 Task: Look for space in Mangalore, India from 6th September, 2023 to 18th September, 2023 for 3 adults in price range Rs.6000 to Rs.12000. Place can be entire place with 2 bedrooms having 2 beds and 2 bathrooms. Property type can be house, flat, guest house, hotel. Booking option can be shelf check-in. Required host language is English.
Action: Mouse moved to (495, 93)
Screenshot: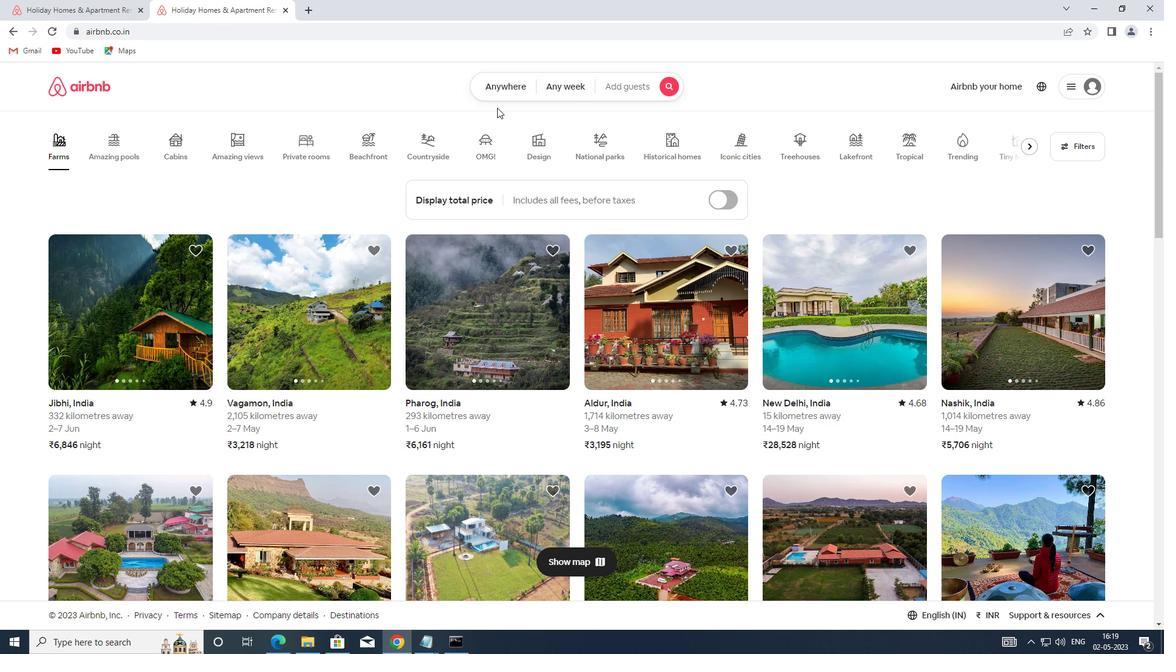 
Action: Mouse pressed left at (495, 93)
Screenshot: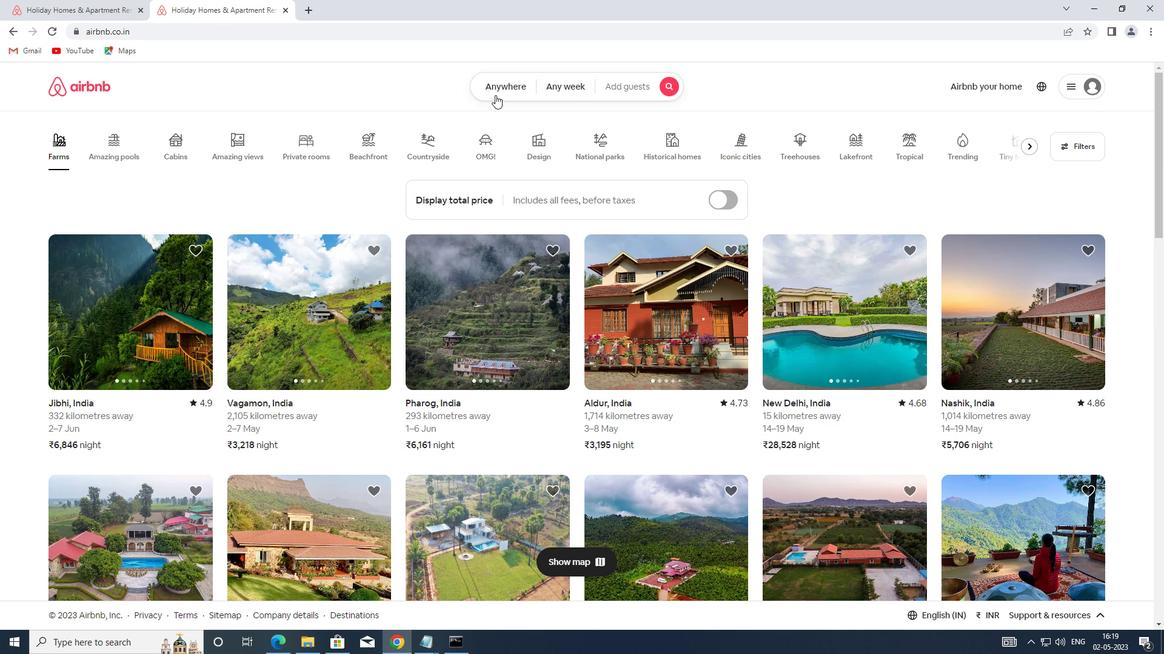 
Action: Mouse moved to (445, 140)
Screenshot: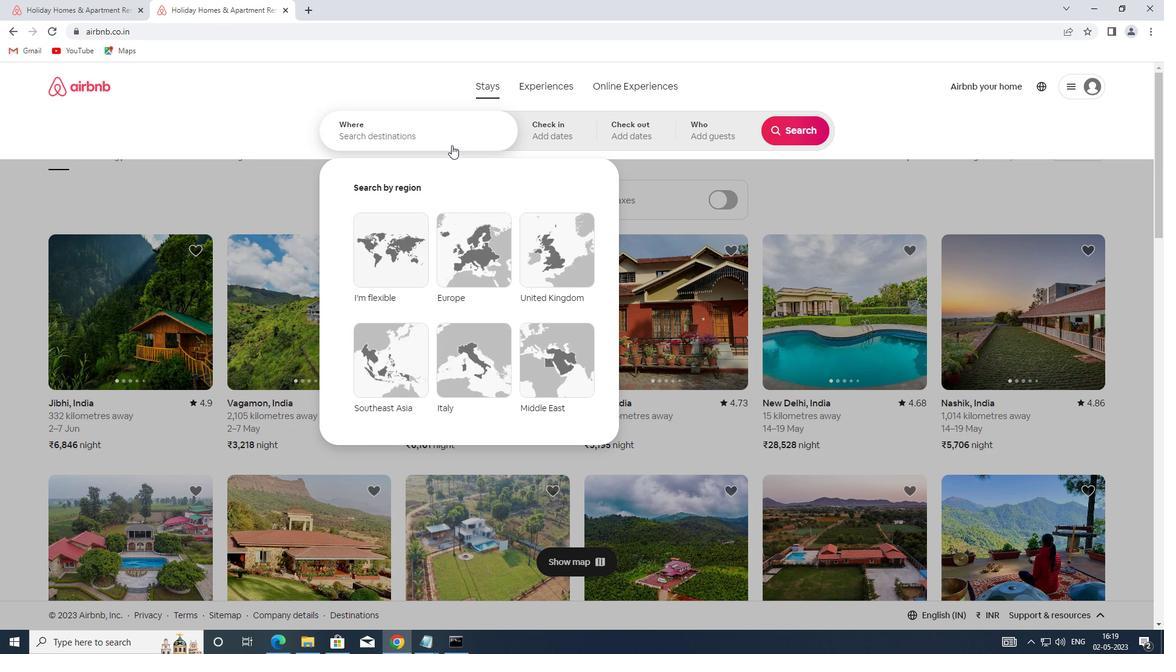 
Action: Mouse pressed left at (445, 140)
Screenshot: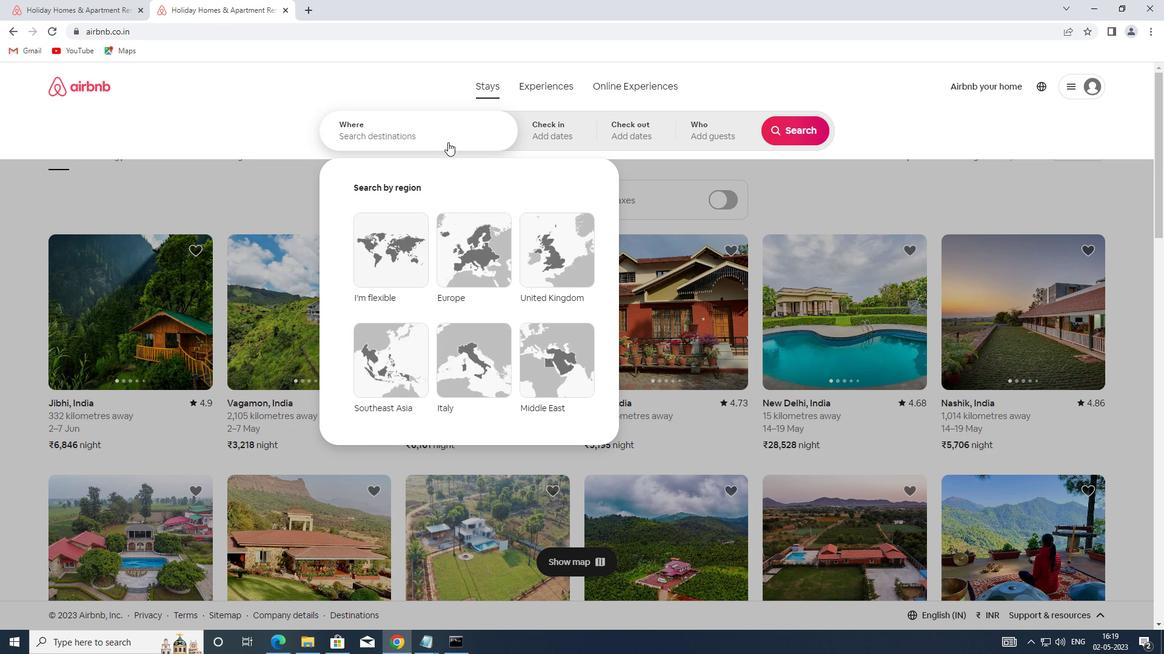 
Action: Key pressed <Key.shift>MANGALORE,<Key.shift>INDIA
Screenshot: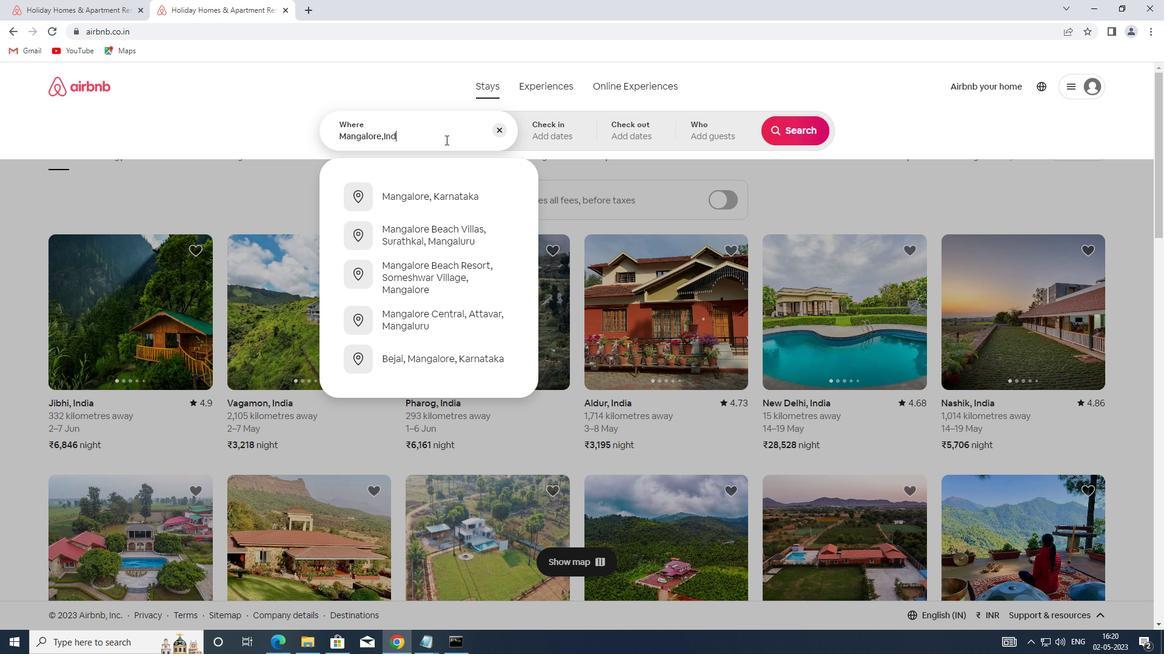 
Action: Mouse moved to (553, 136)
Screenshot: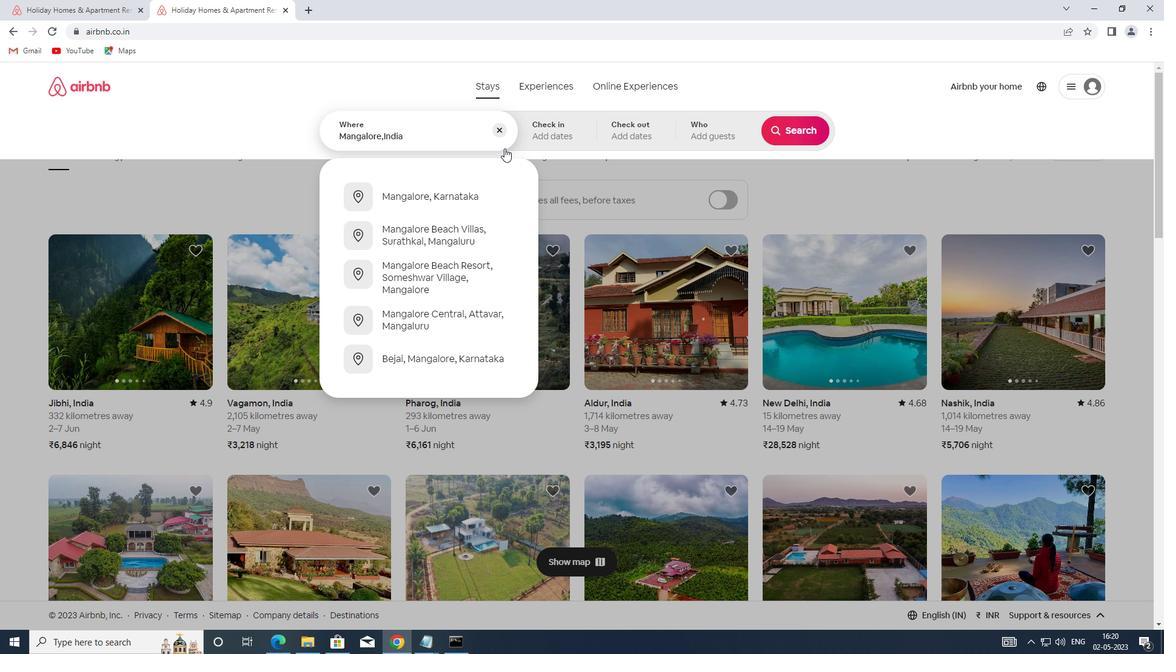 
Action: Mouse pressed left at (553, 136)
Screenshot: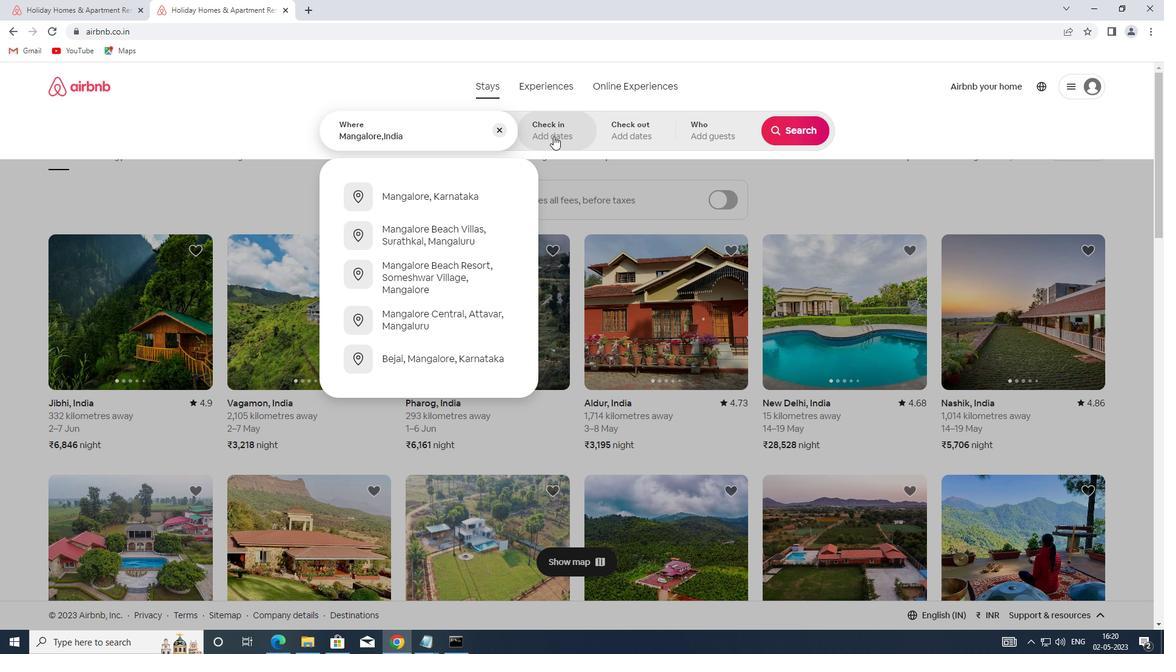 
Action: Mouse moved to (790, 229)
Screenshot: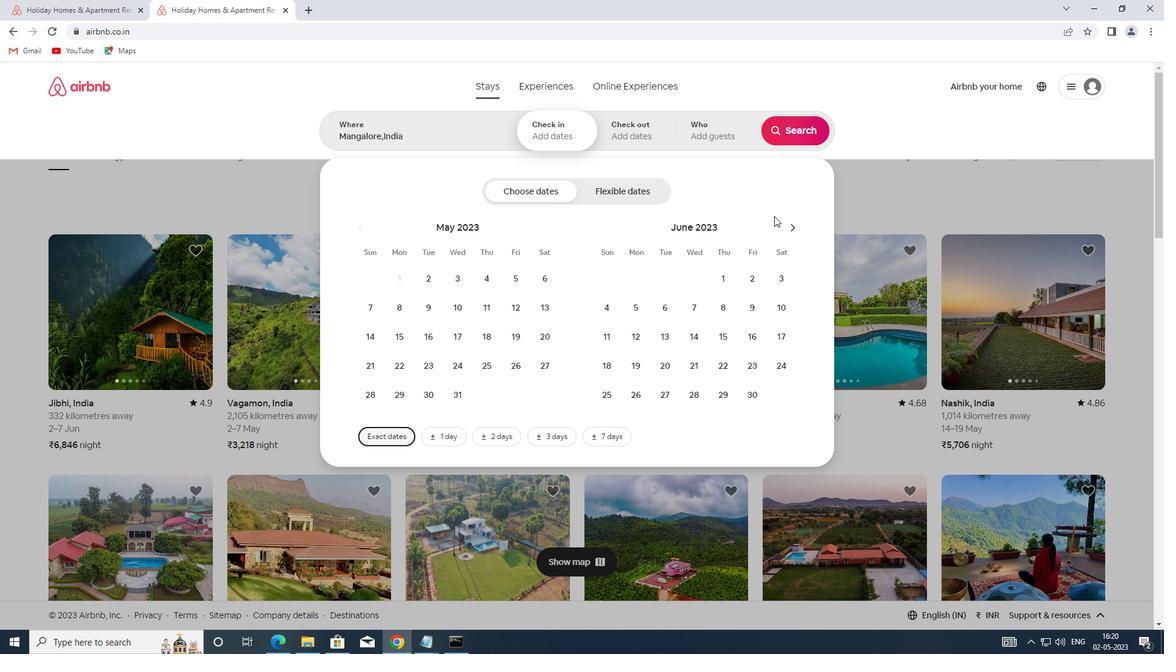 
Action: Mouse pressed left at (790, 229)
Screenshot: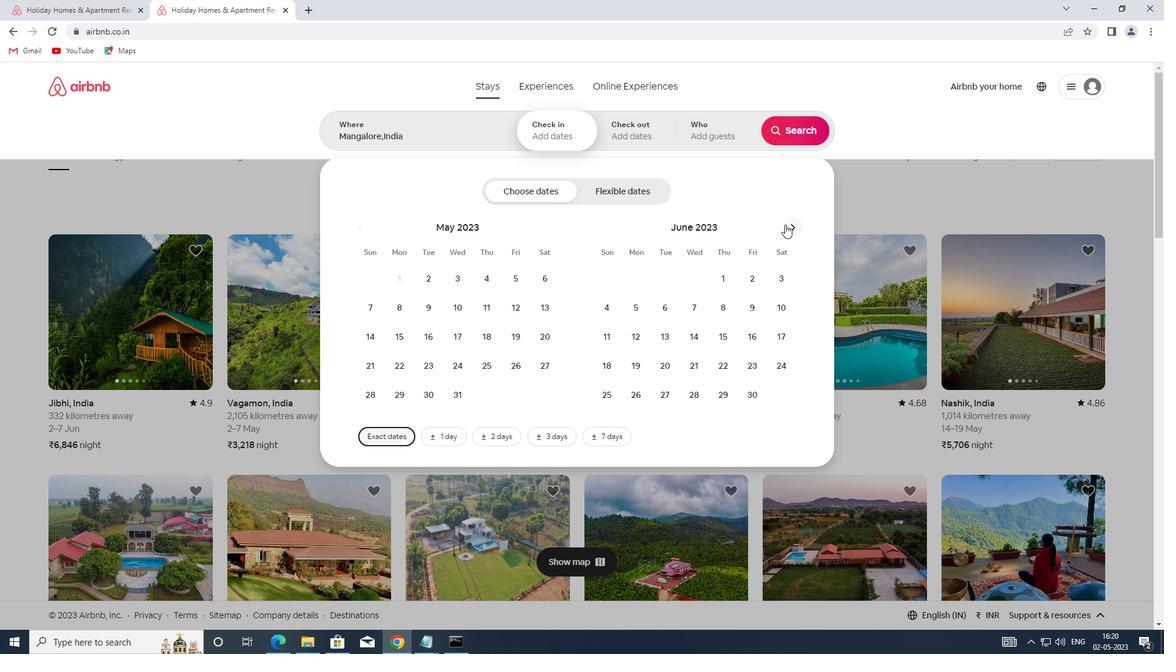 
Action: Mouse moved to (792, 229)
Screenshot: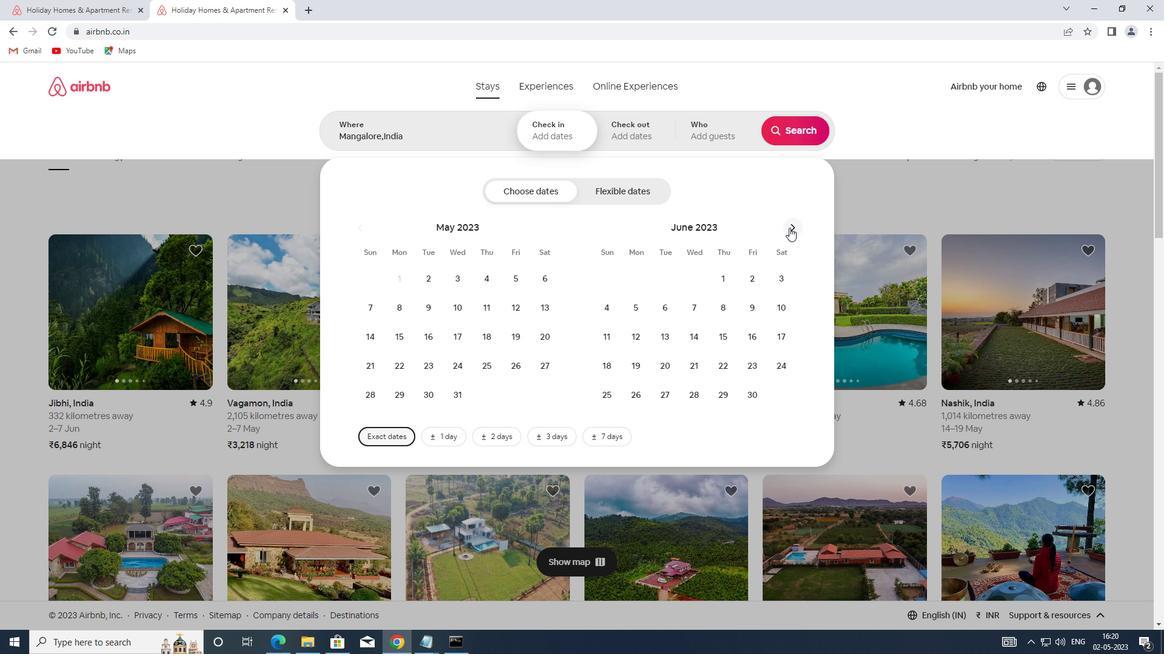 
Action: Mouse pressed left at (792, 229)
Screenshot: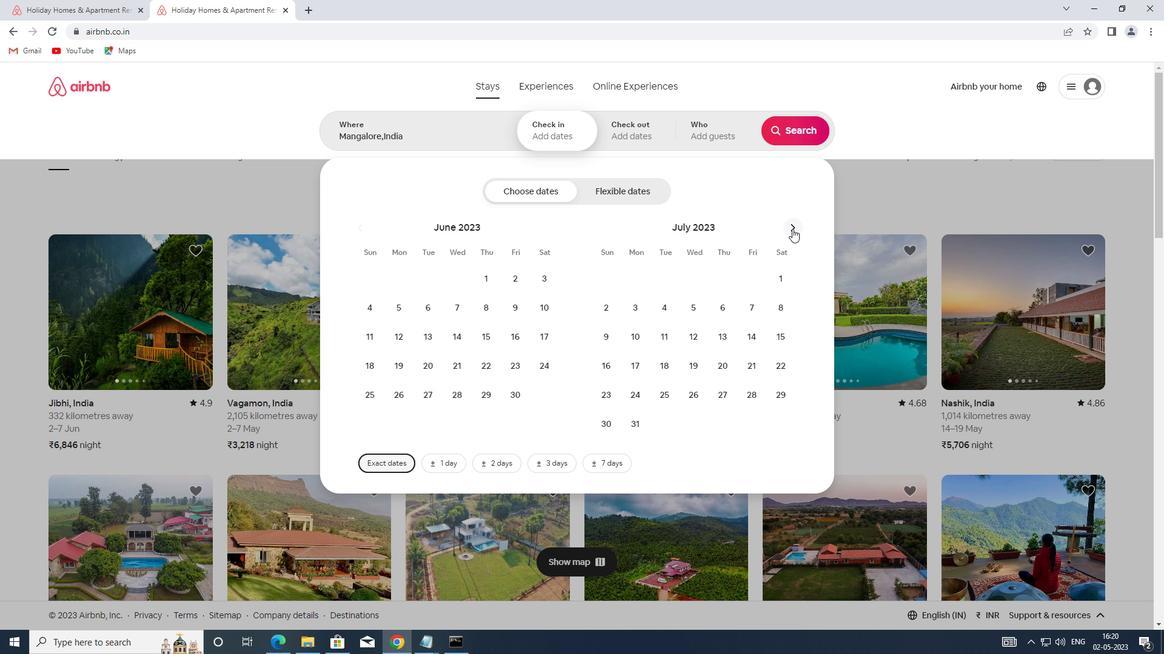 
Action: Mouse pressed left at (792, 229)
Screenshot: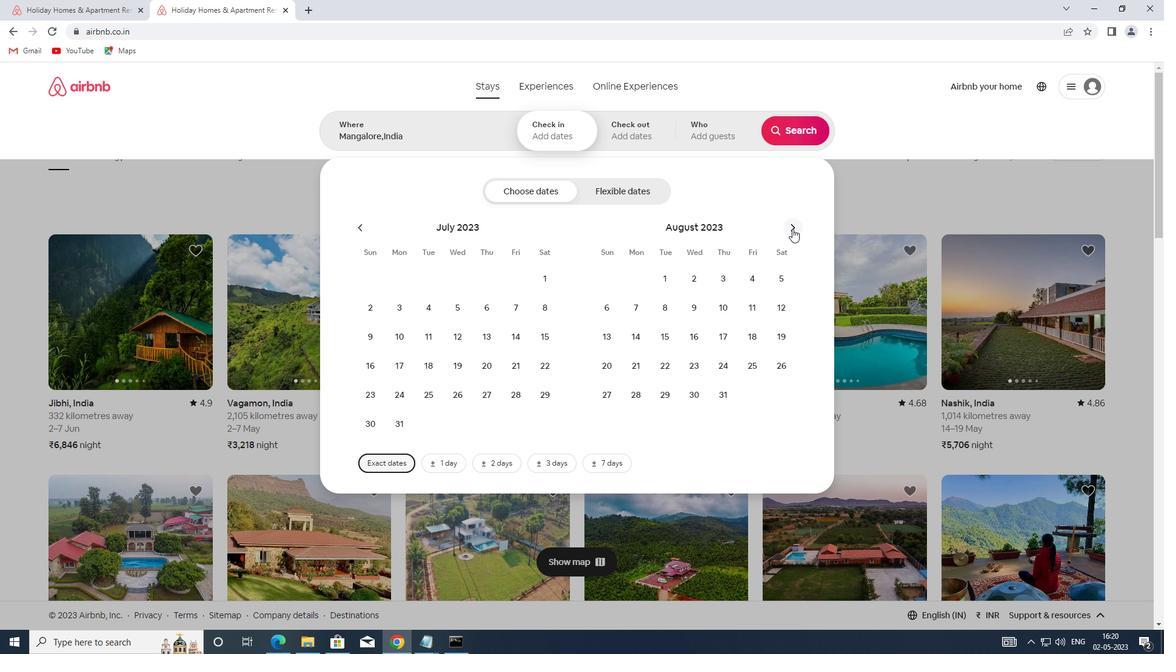 
Action: Mouse moved to (700, 303)
Screenshot: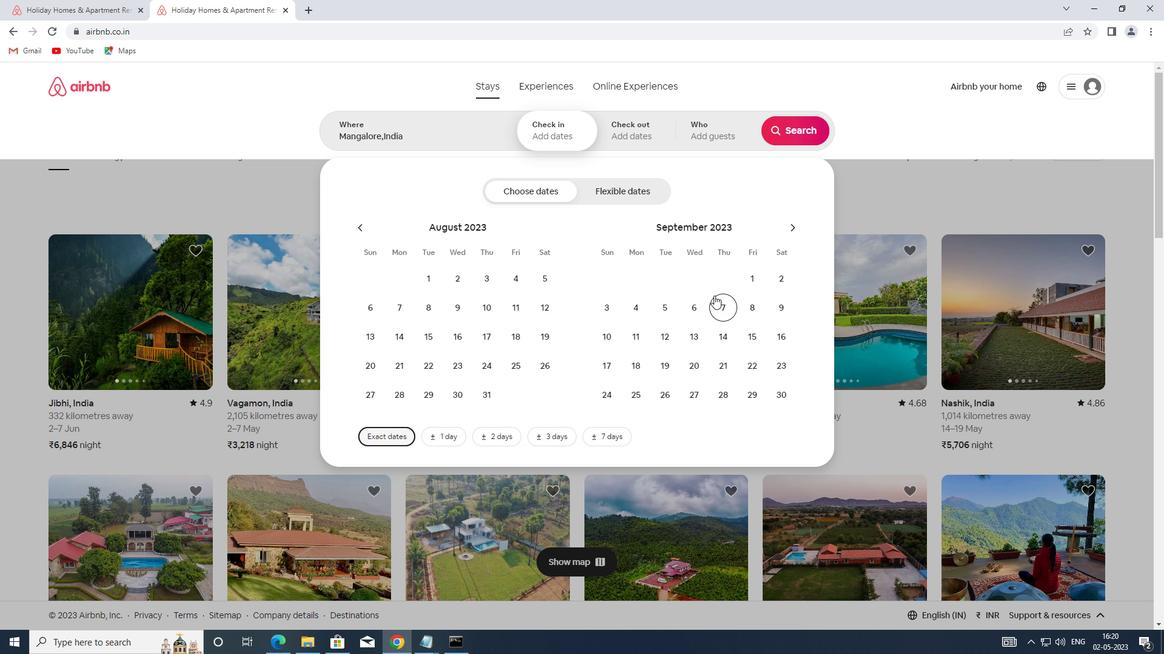 
Action: Mouse pressed left at (700, 303)
Screenshot: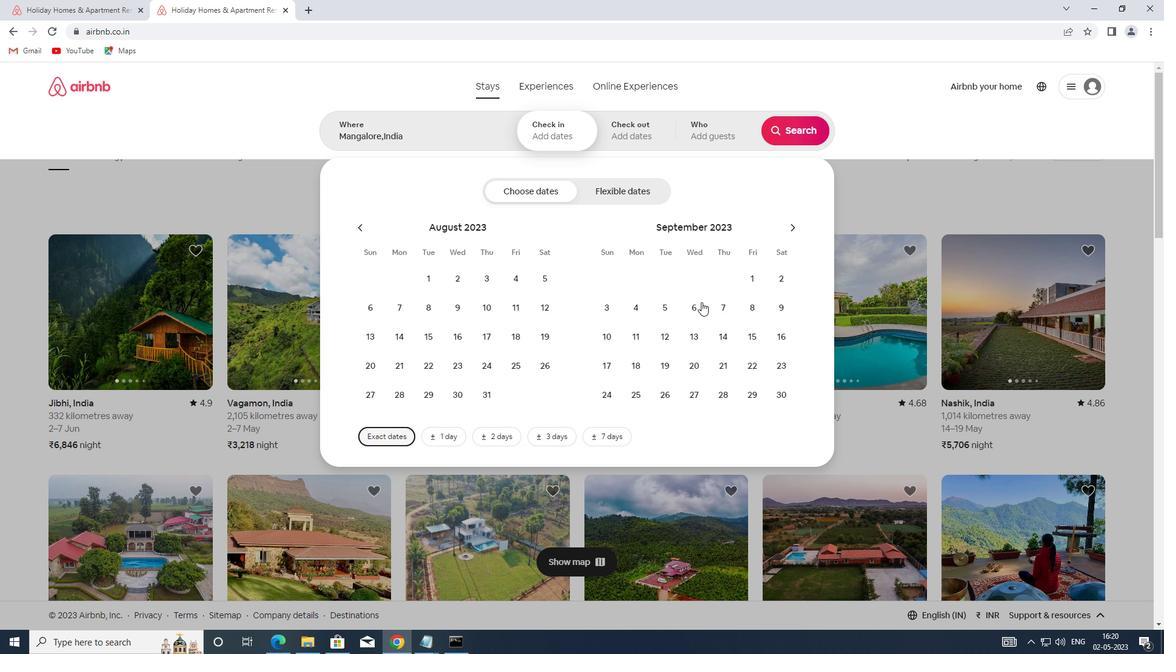 
Action: Mouse moved to (636, 359)
Screenshot: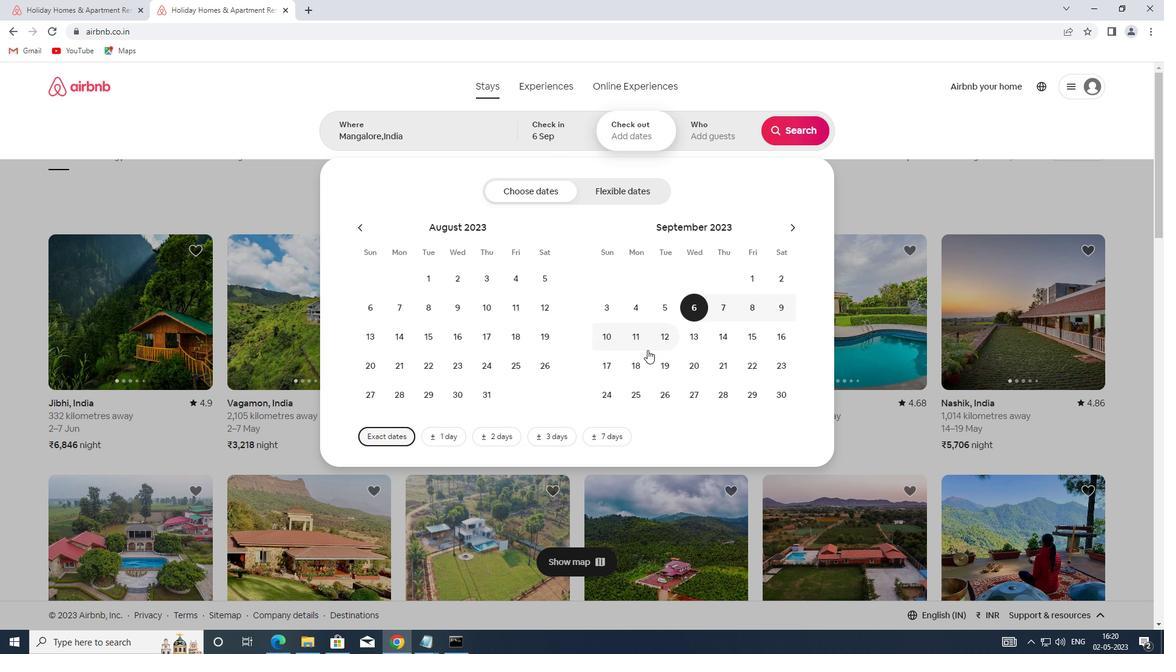 
Action: Mouse pressed left at (636, 359)
Screenshot: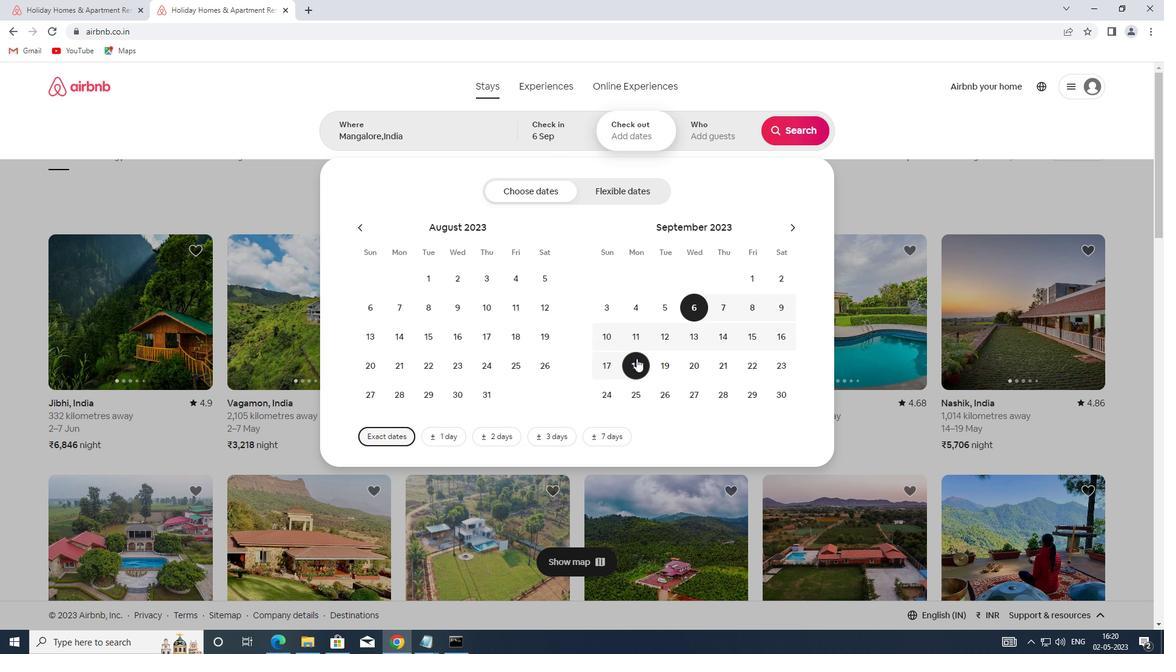 
Action: Mouse moved to (718, 130)
Screenshot: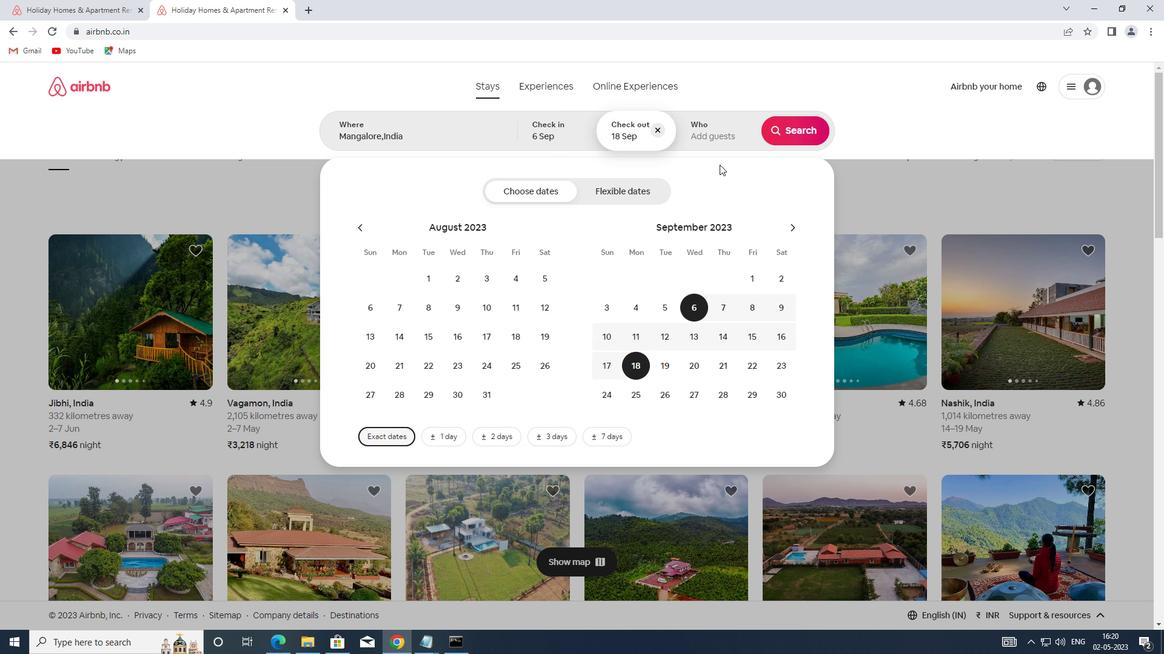 
Action: Mouse pressed left at (718, 130)
Screenshot: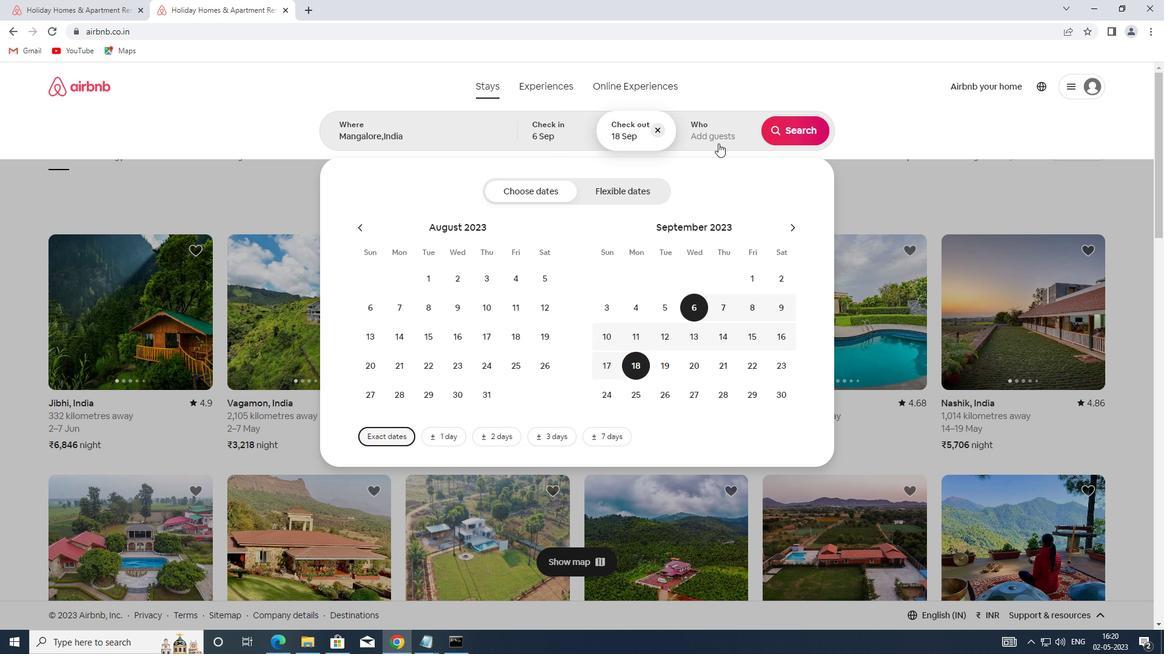 
Action: Mouse moved to (799, 186)
Screenshot: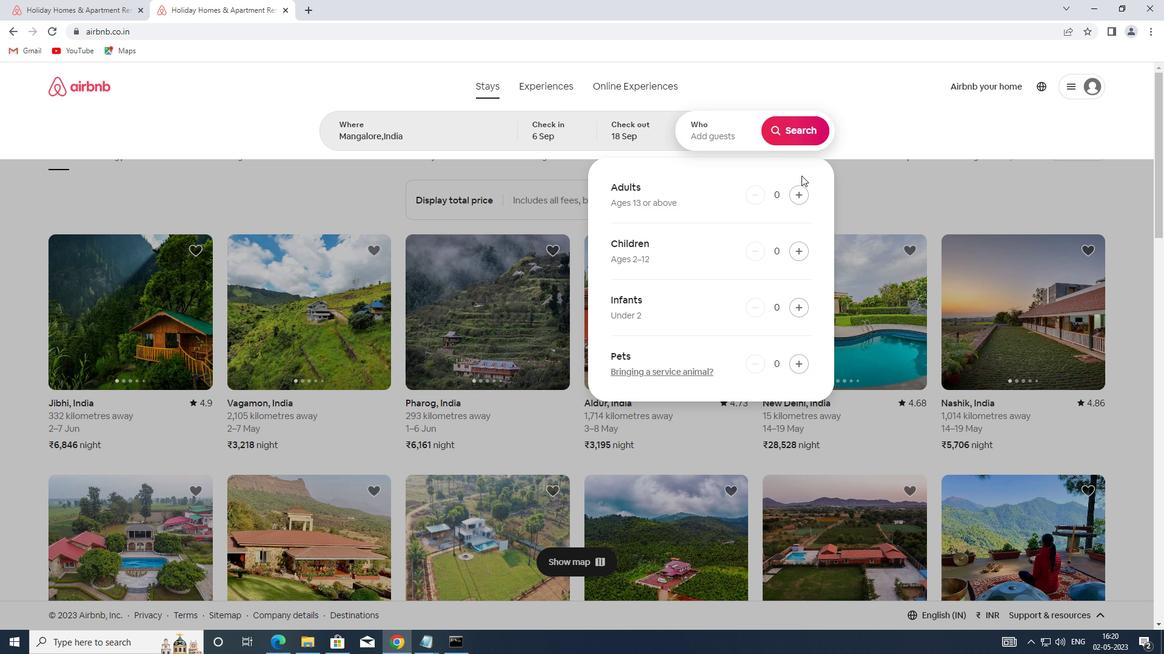 
Action: Mouse pressed left at (799, 186)
Screenshot: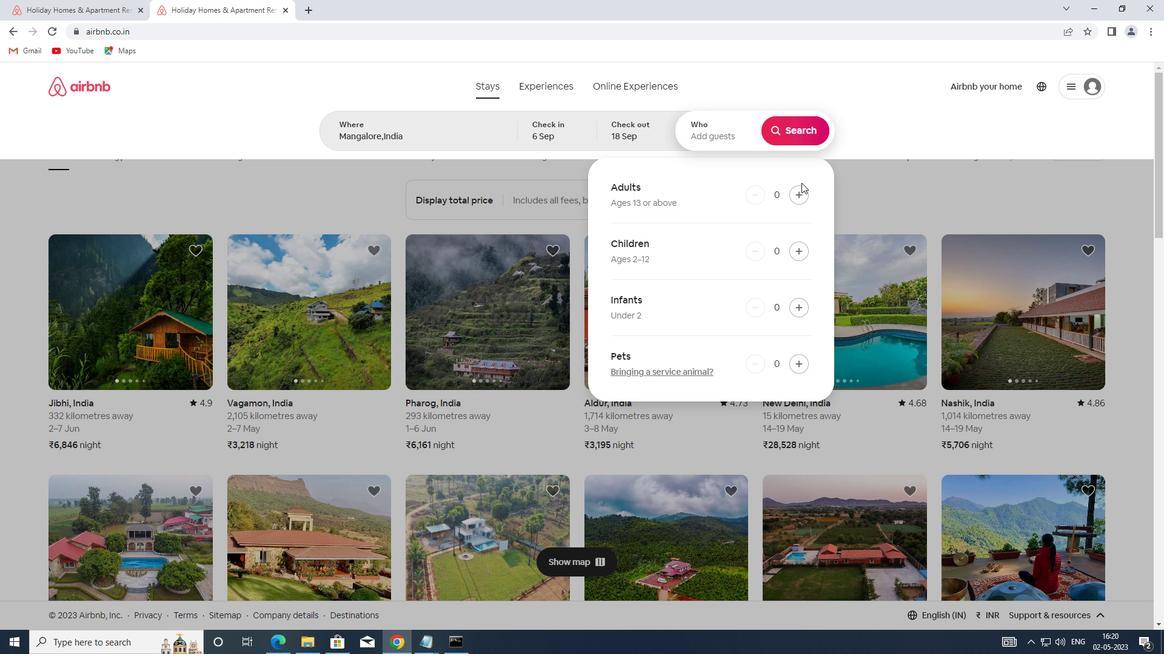 
Action: Mouse pressed left at (799, 186)
Screenshot: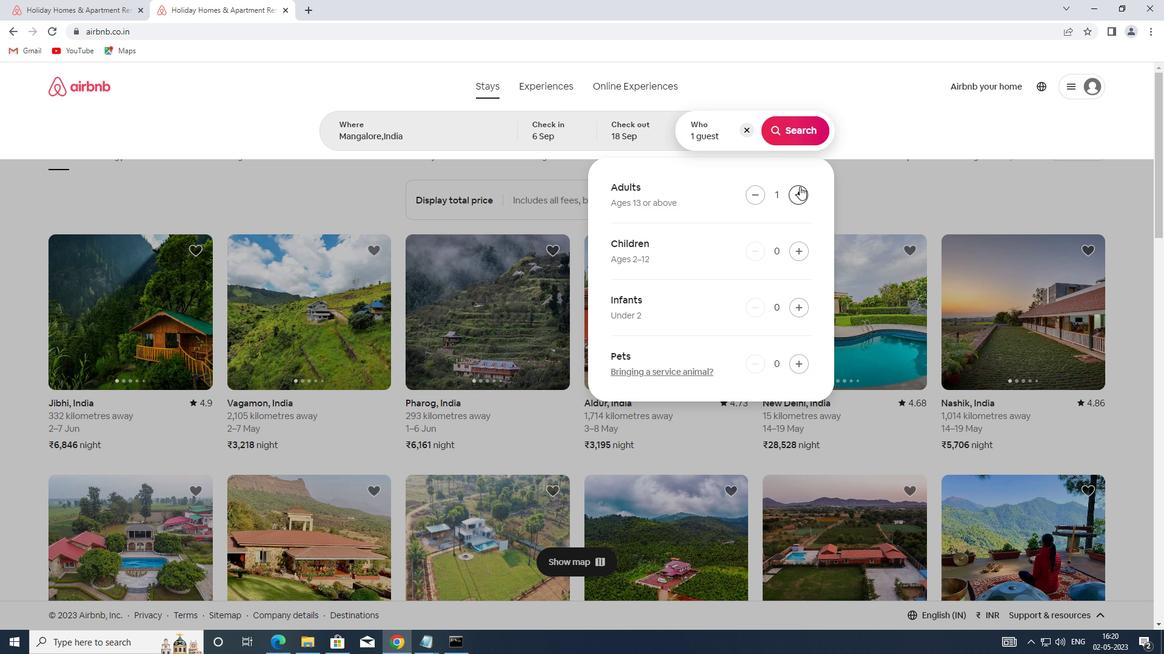 
Action: Mouse pressed left at (799, 186)
Screenshot: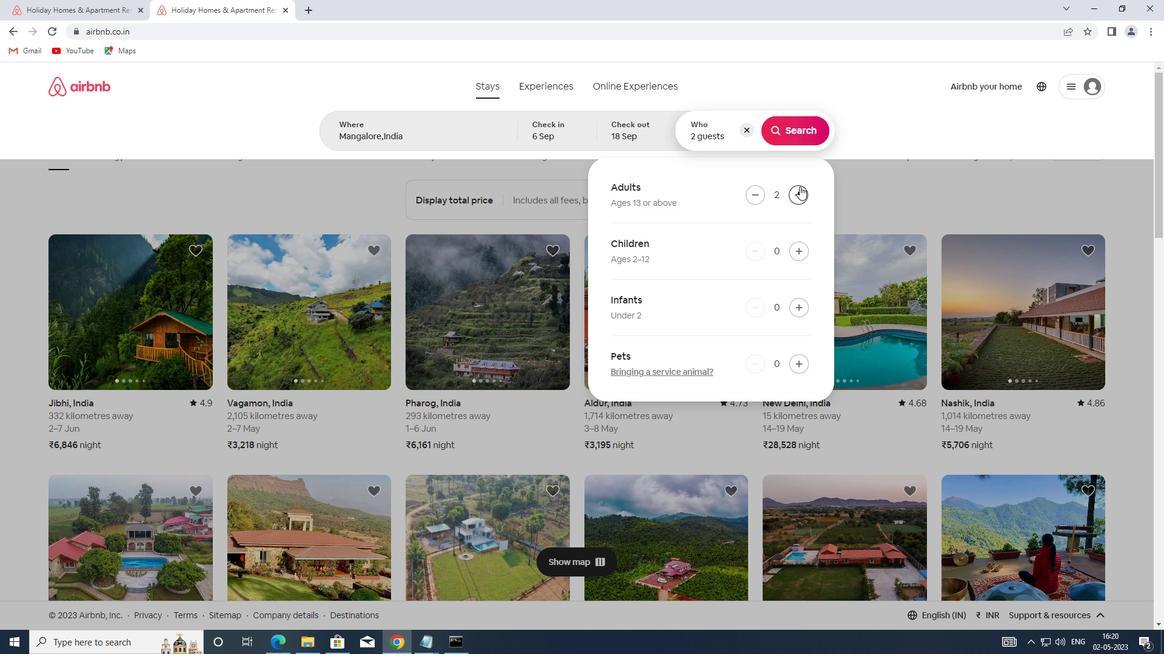 
Action: Mouse moved to (800, 120)
Screenshot: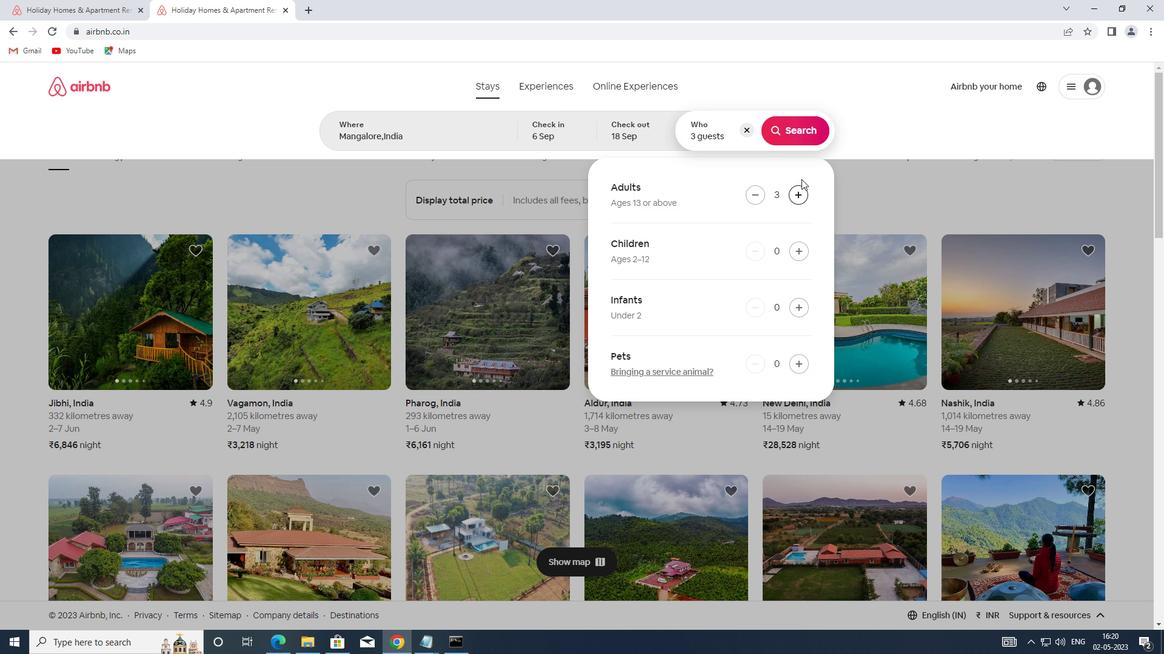
Action: Mouse pressed left at (800, 120)
Screenshot: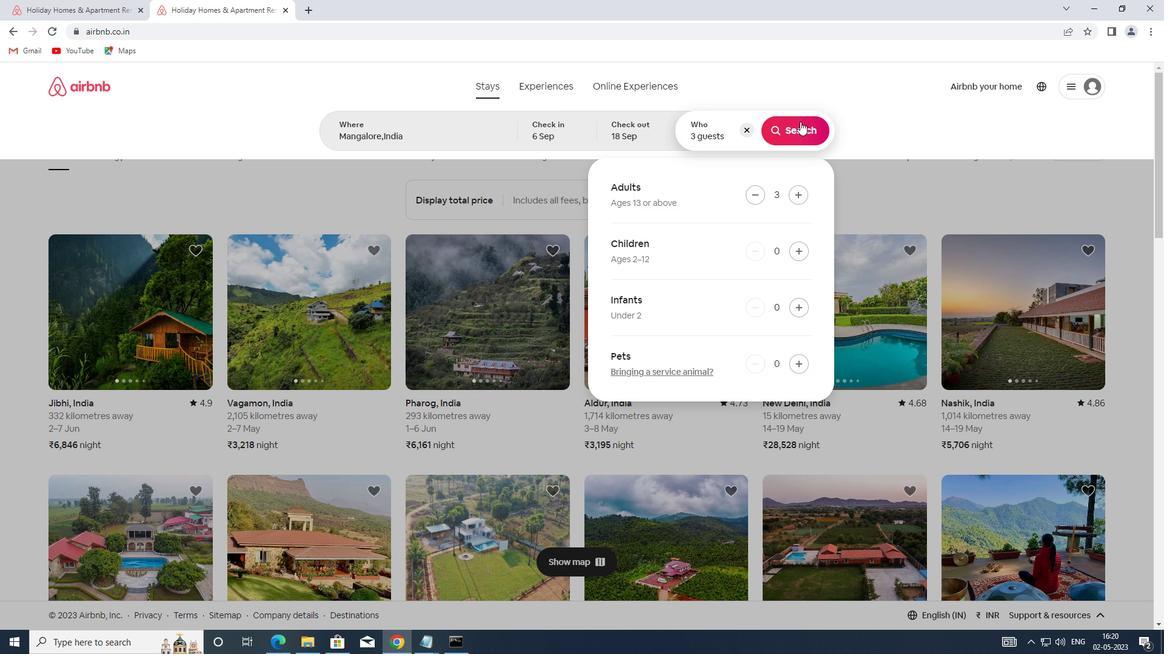 
Action: Mouse moved to (1096, 140)
Screenshot: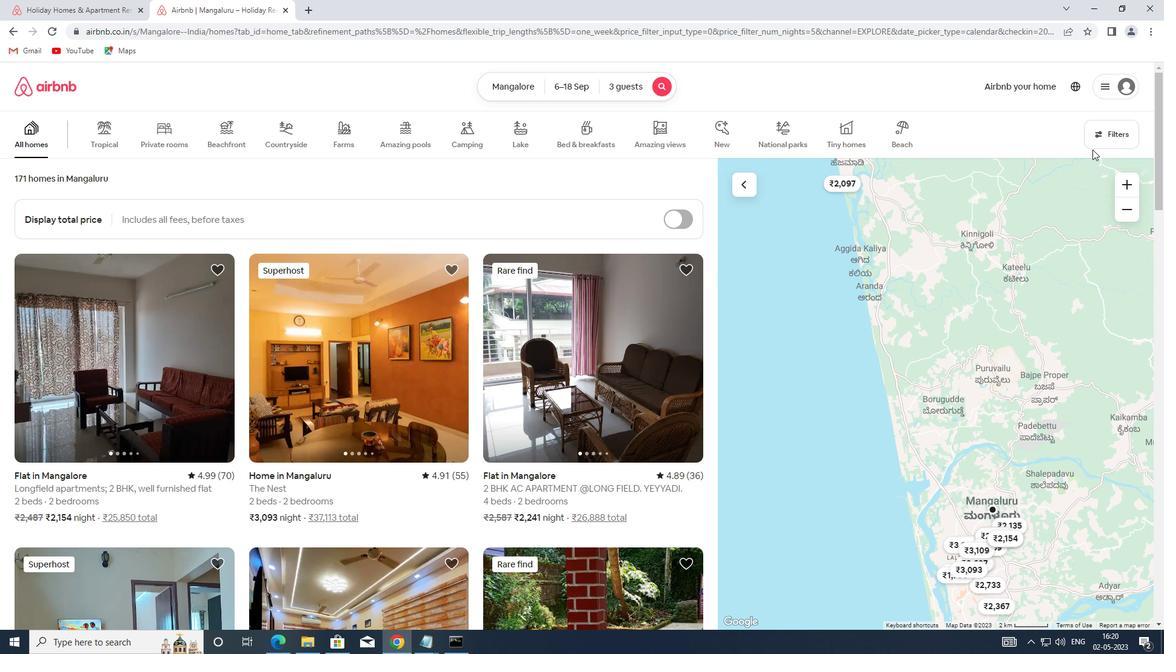 
Action: Mouse pressed left at (1096, 140)
Screenshot: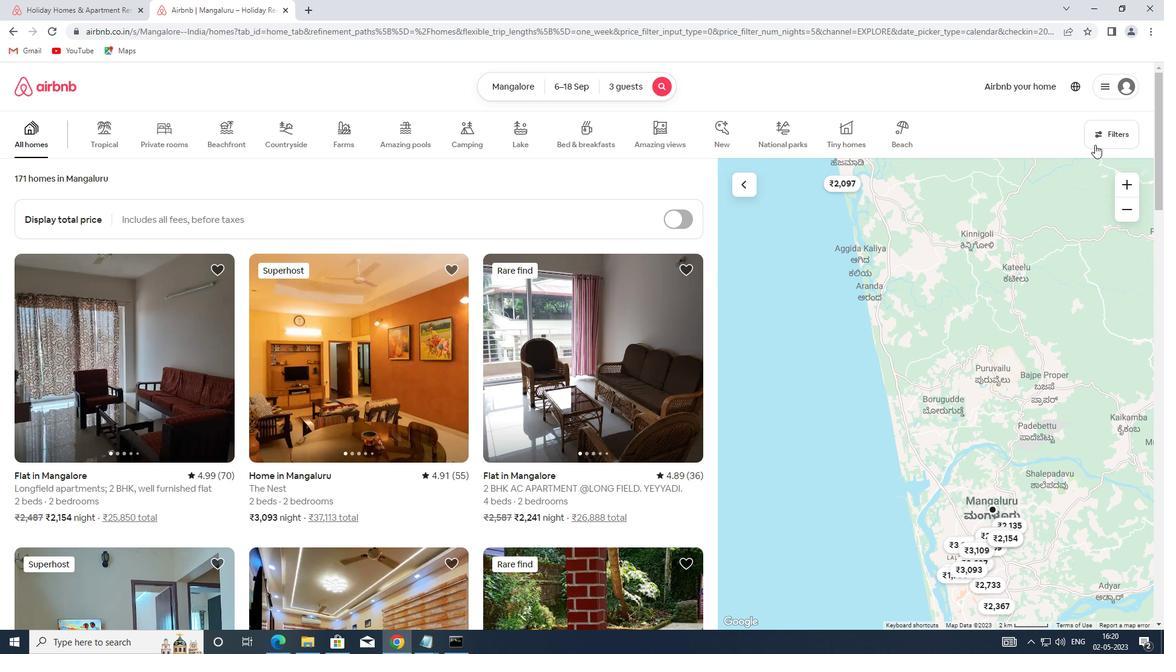 
Action: Mouse moved to (456, 291)
Screenshot: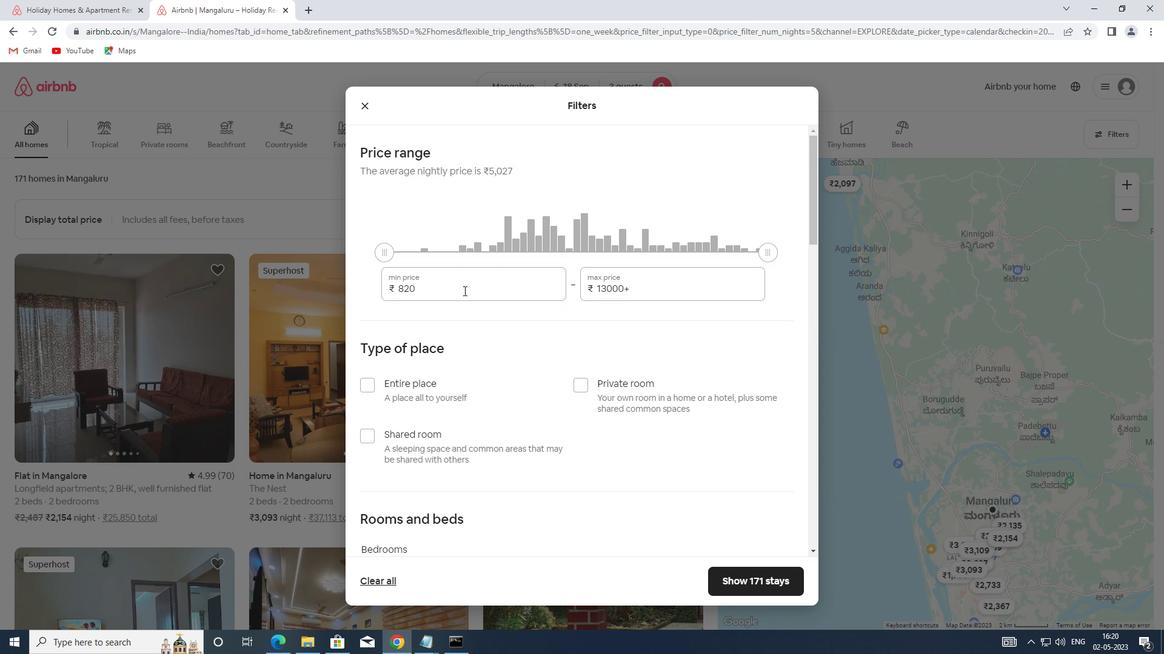 
Action: Mouse pressed left at (456, 291)
Screenshot: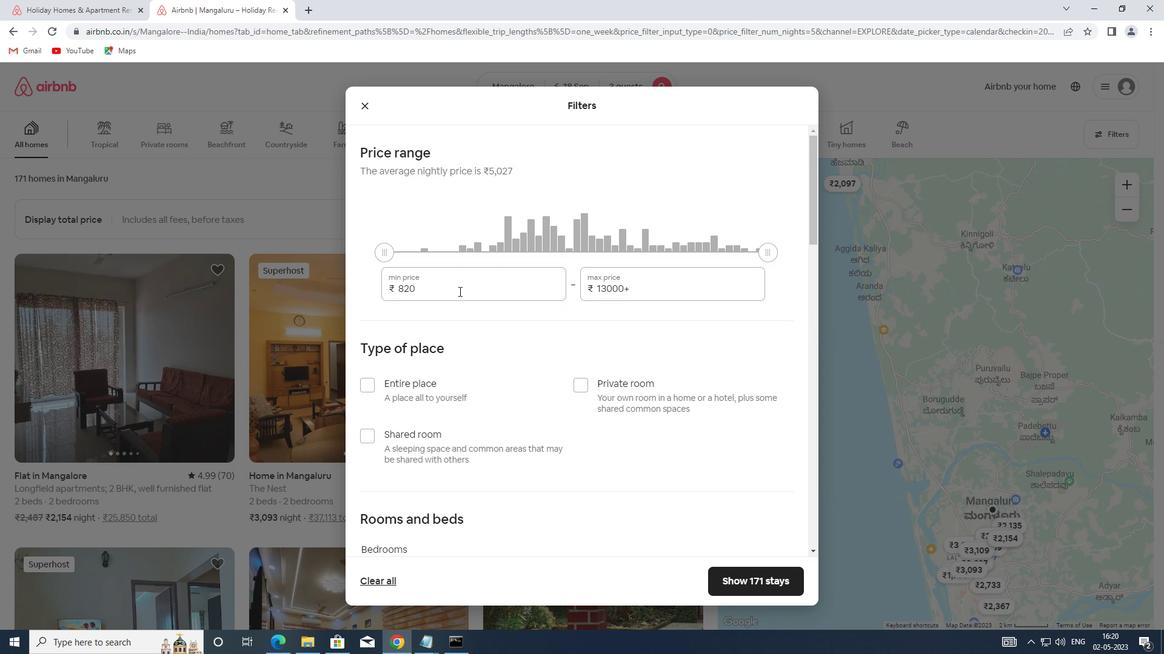 
Action: Mouse moved to (288, 287)
Screenshot: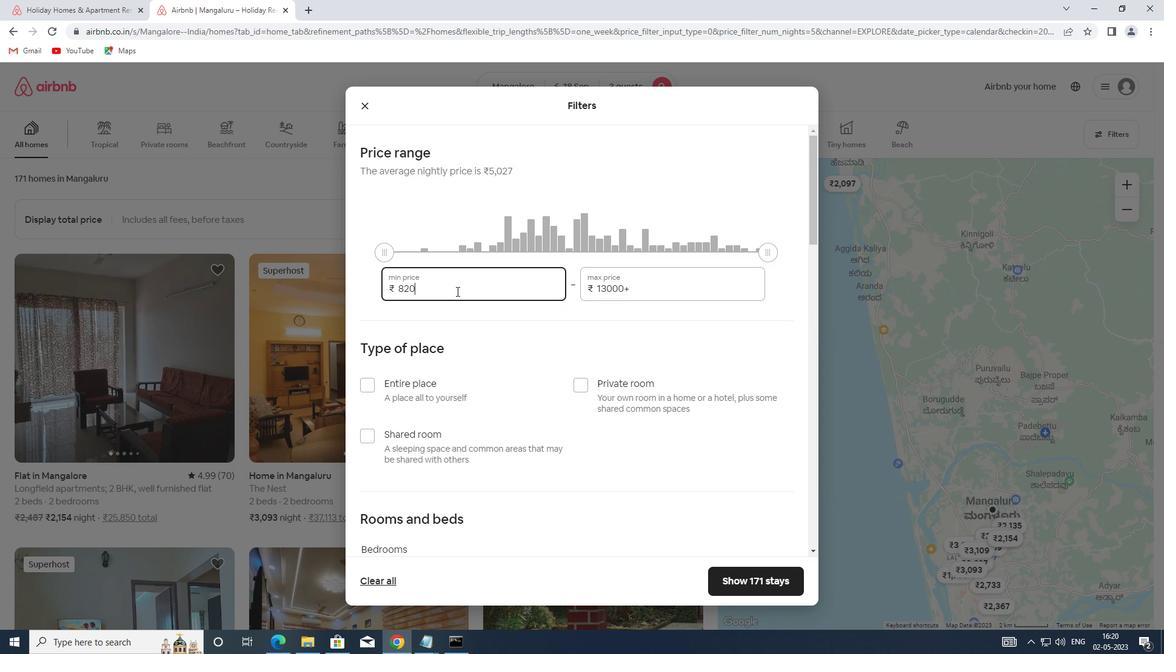 
Action: Key pressed 6000
Screenshot: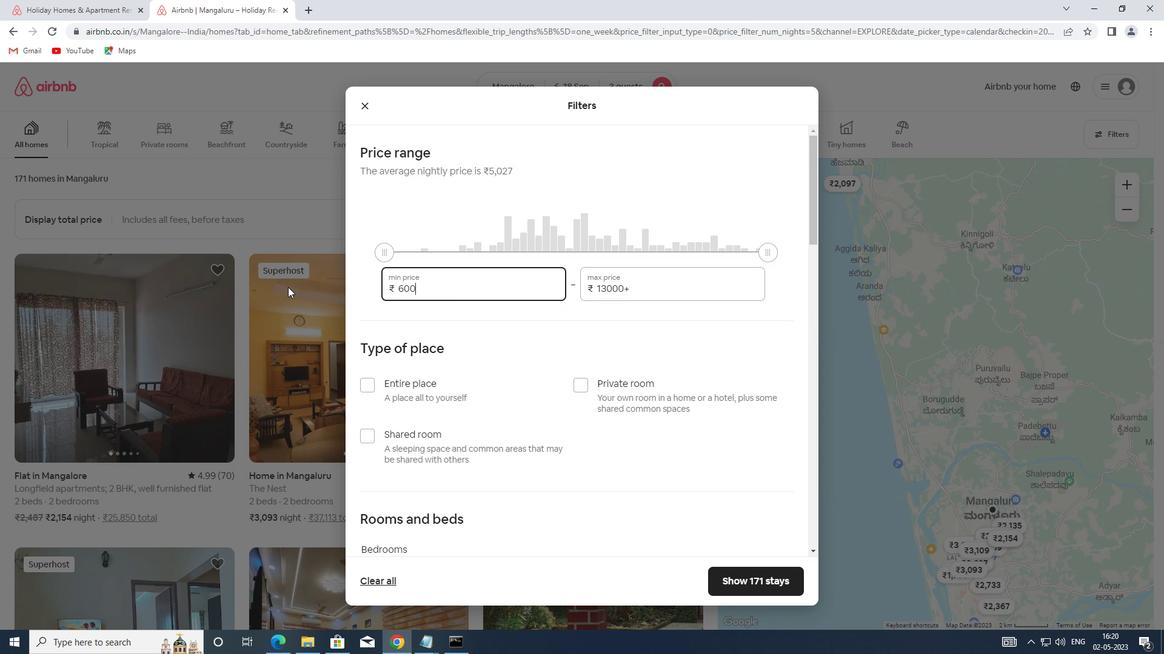 
Action: Mouse moved to (653, 292)
Screenshot: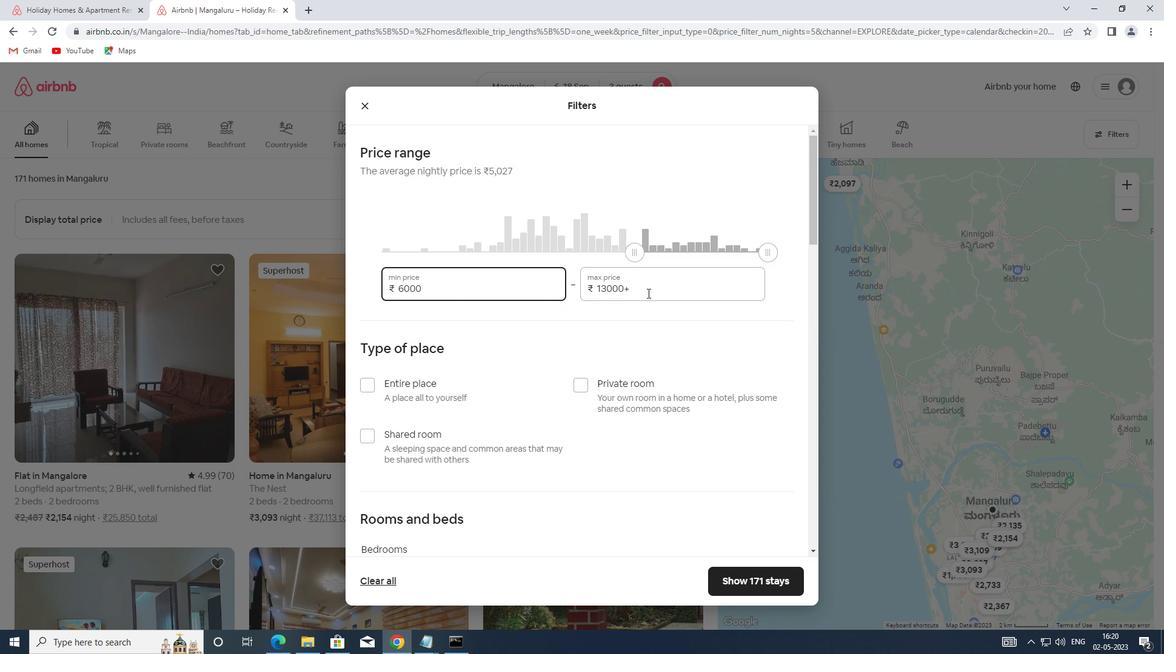 
Action: Mouse pressed left at (653, 292)
Screenshot: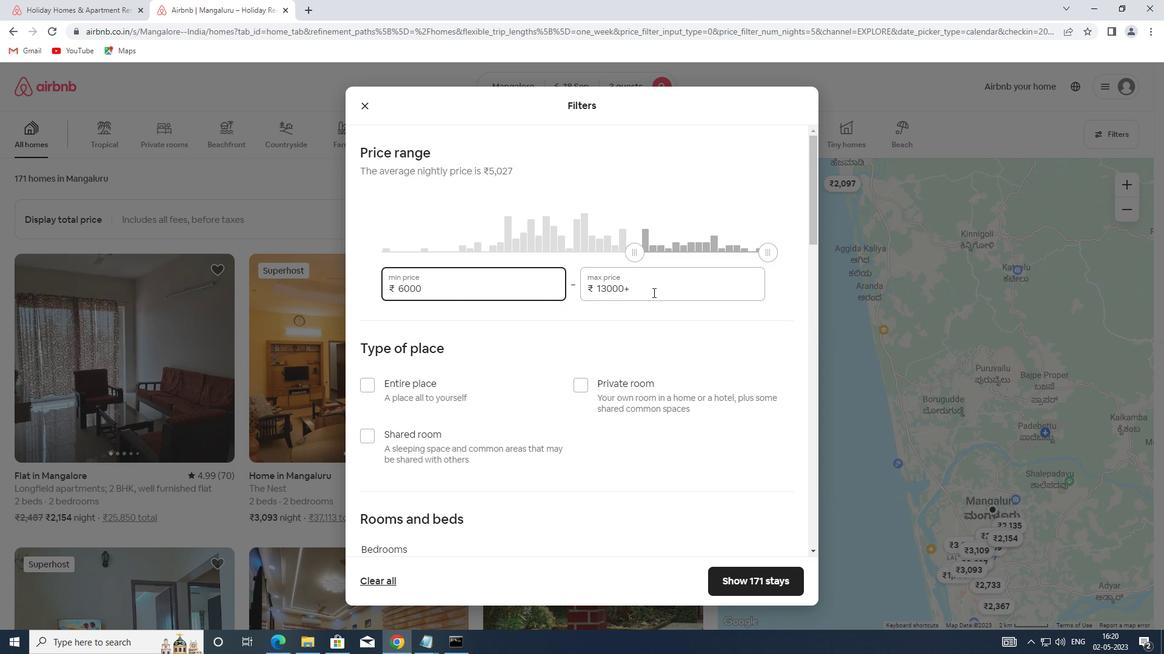 
Action: Mouse moved to (550, 285)
Screenshot: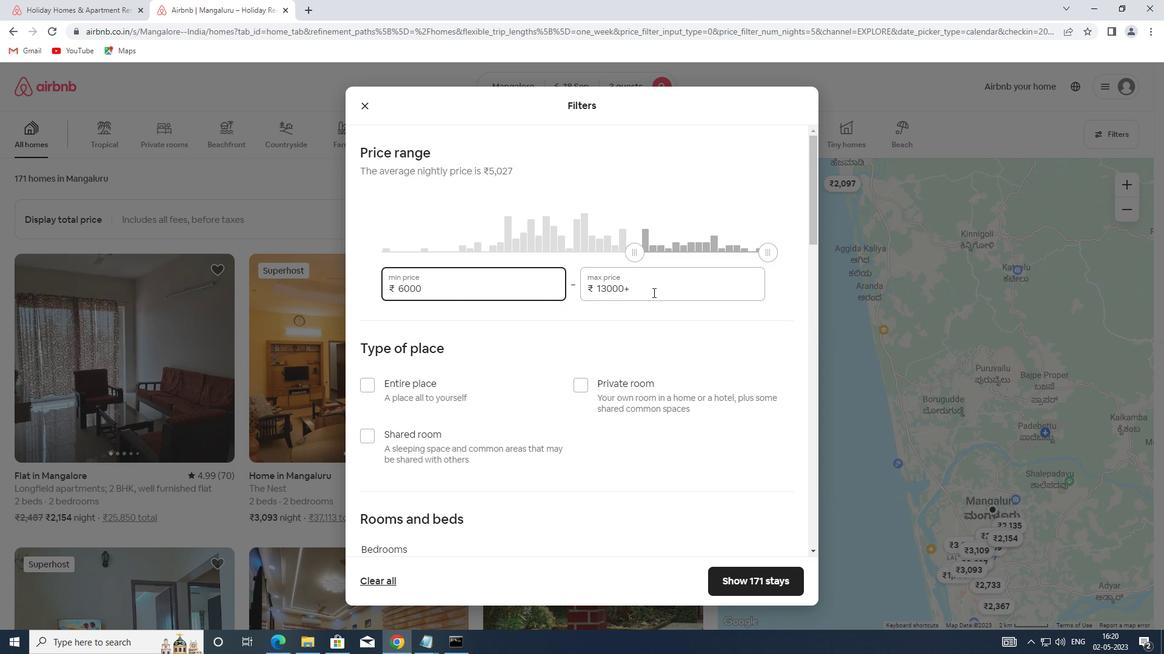 
Action: Mouse pressed left at (550, 285)
Screenshot: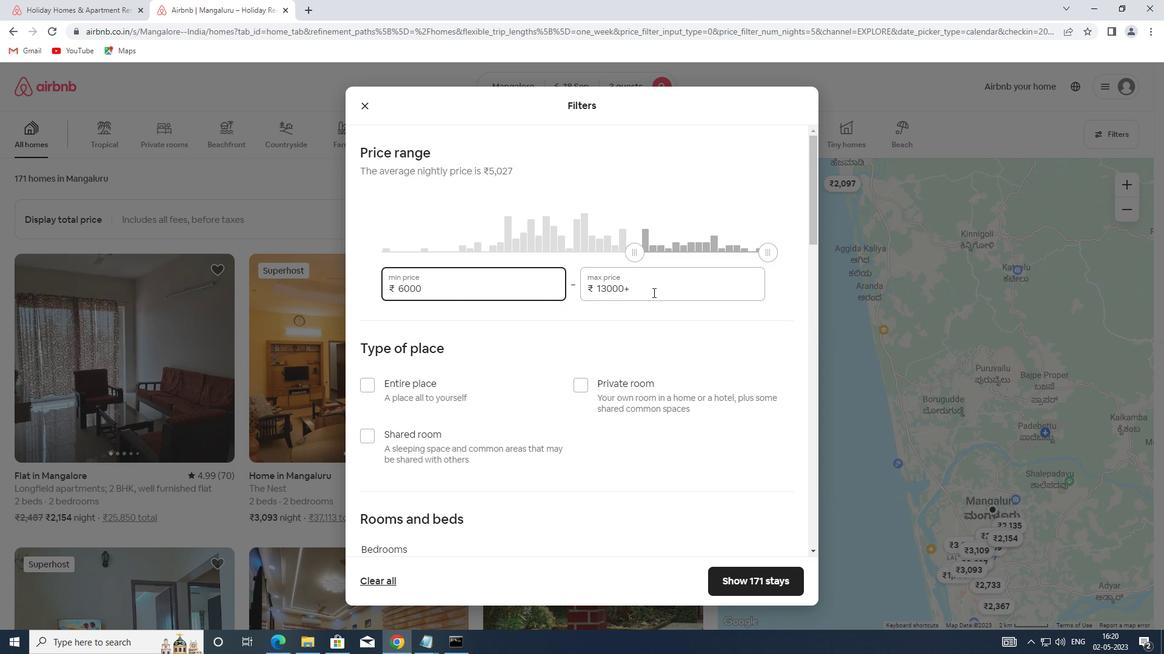 
Action: Mouse moved to (634, 289)
Screenshot: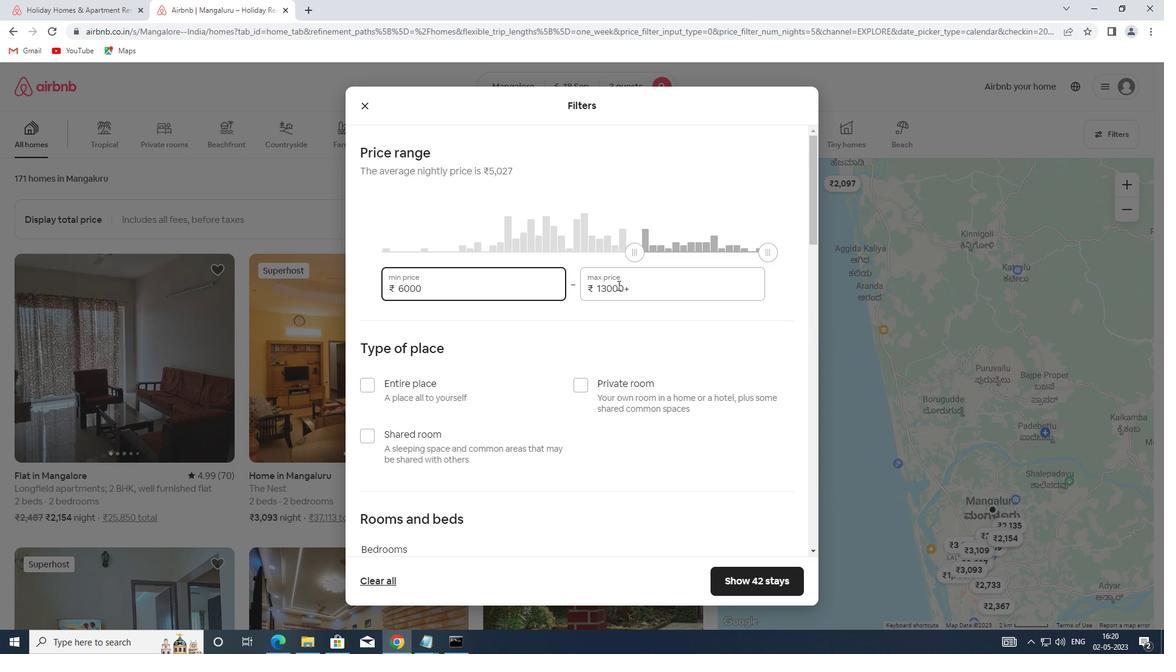 
Action: Mouse pressed left at (634, 289)
Screenshot: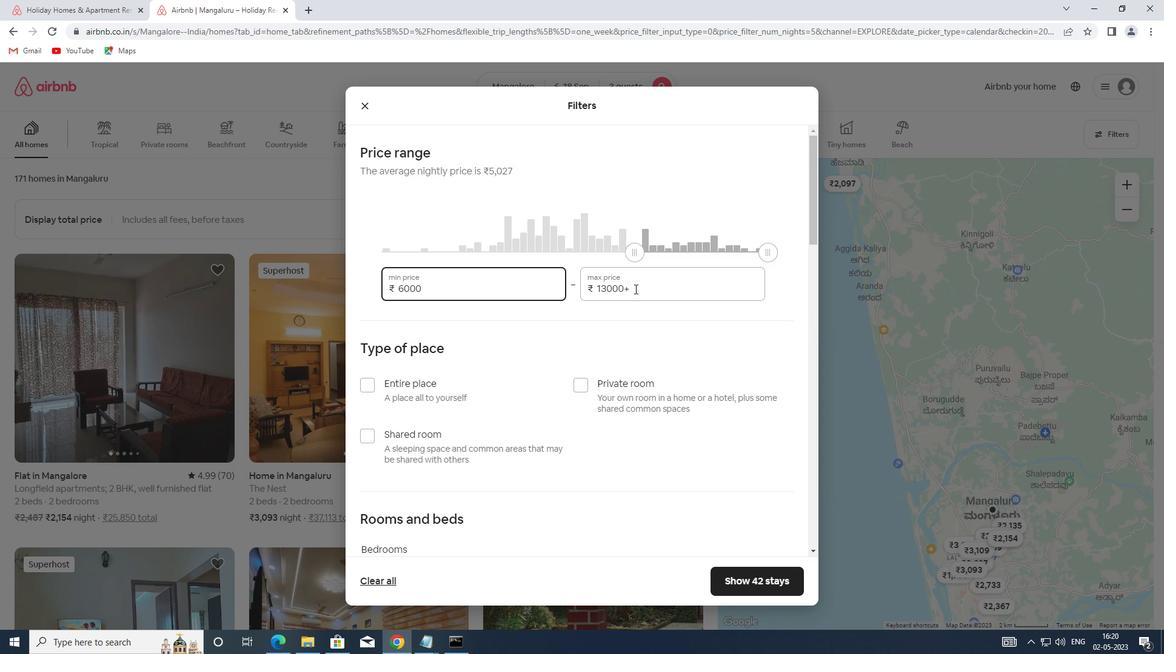 
Action: Mouse moved to (566, 283)
Screenshot: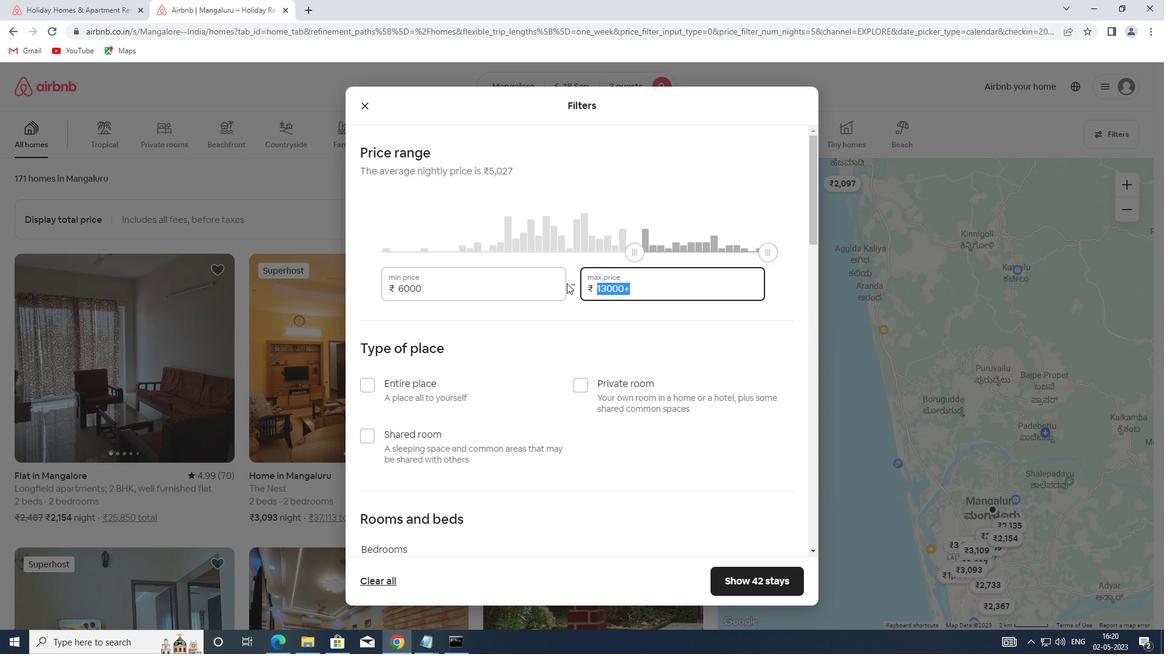 
Action: Key pressed 1
Screenshot: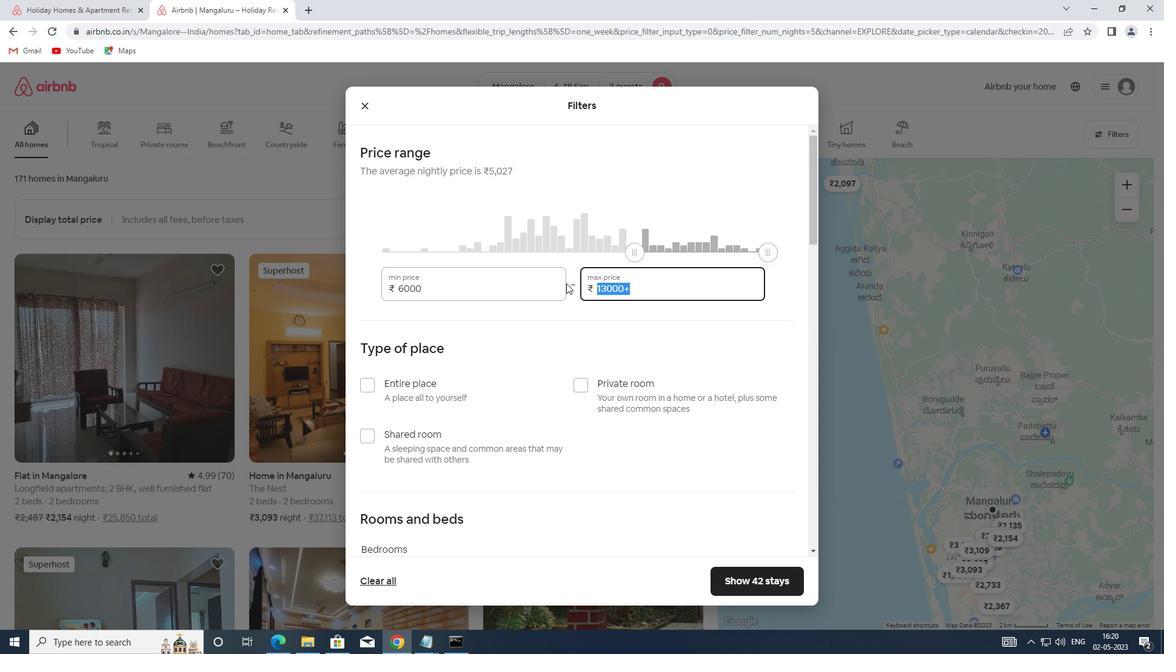 
Action: Mouse moved to (564, 285)
Screenshot: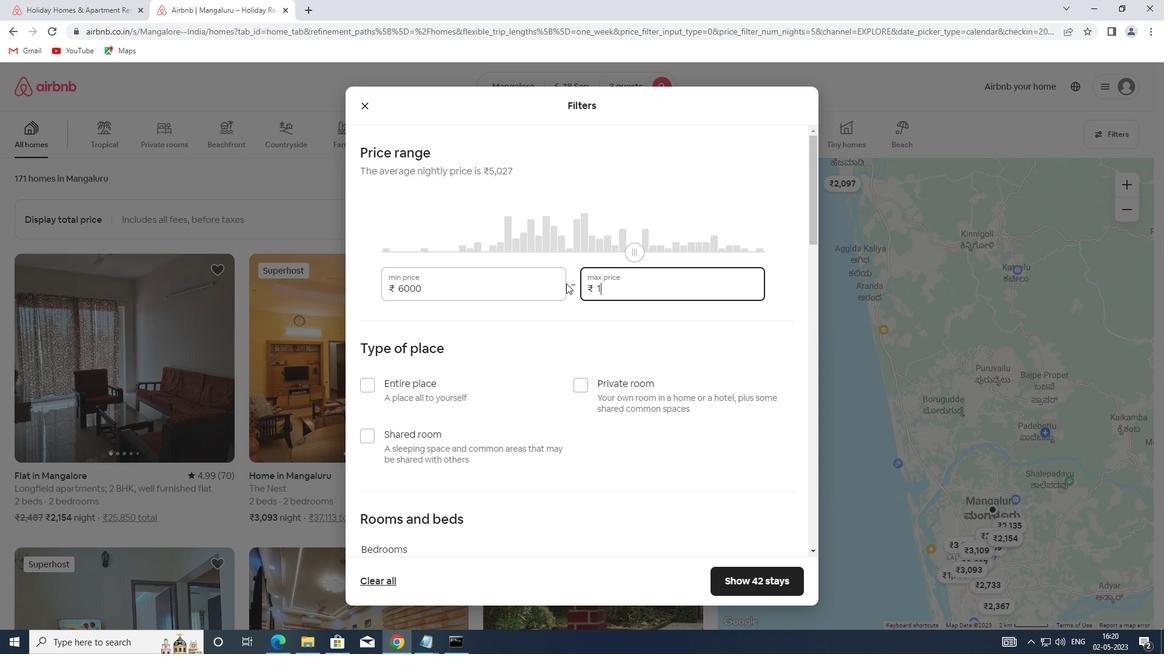 
Action: Key pressed 2000
Screenshot: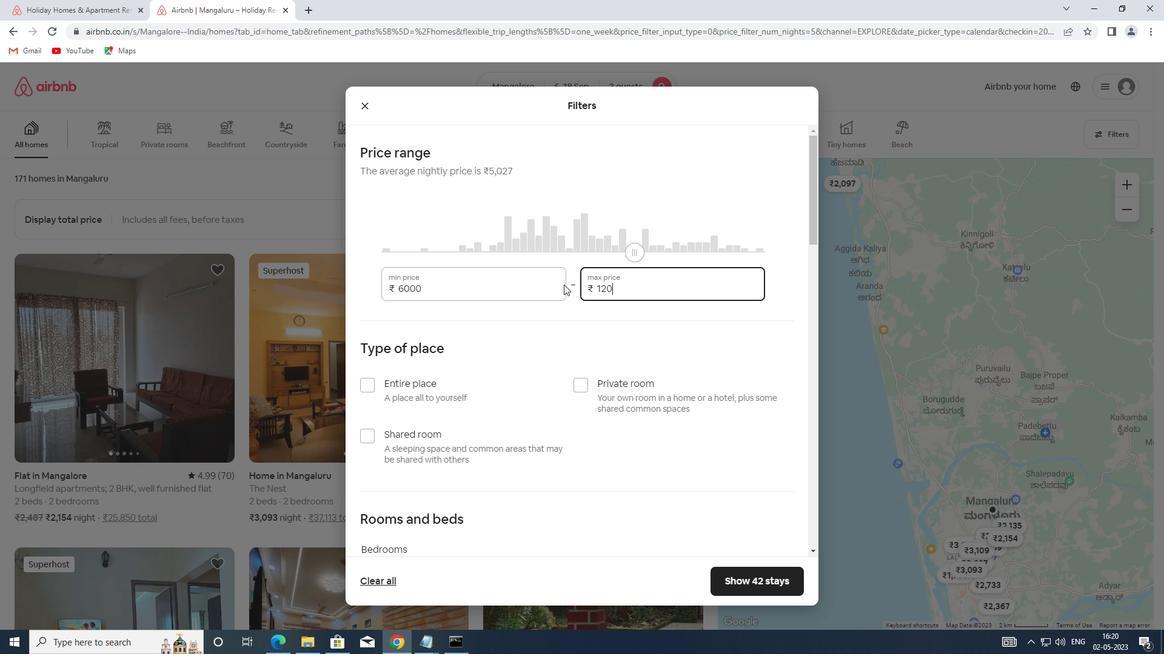 
Action: Mouse moved to (433, 380)
Screenshot: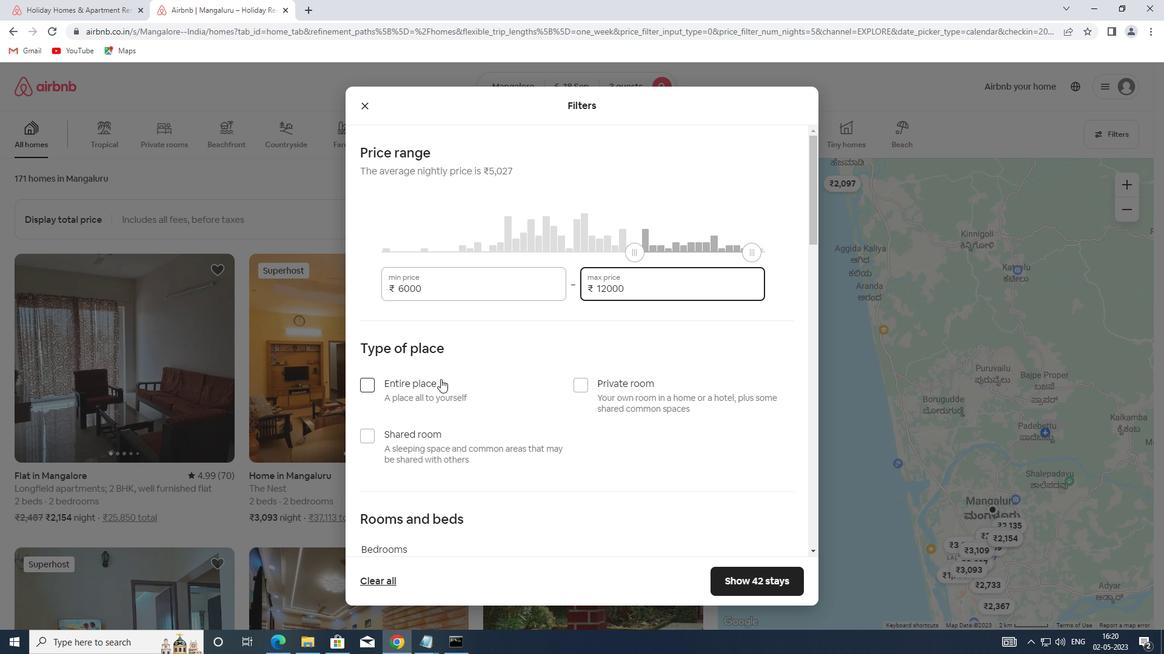 
Action: Mouse pressed left at (433, 380)
Screenshot: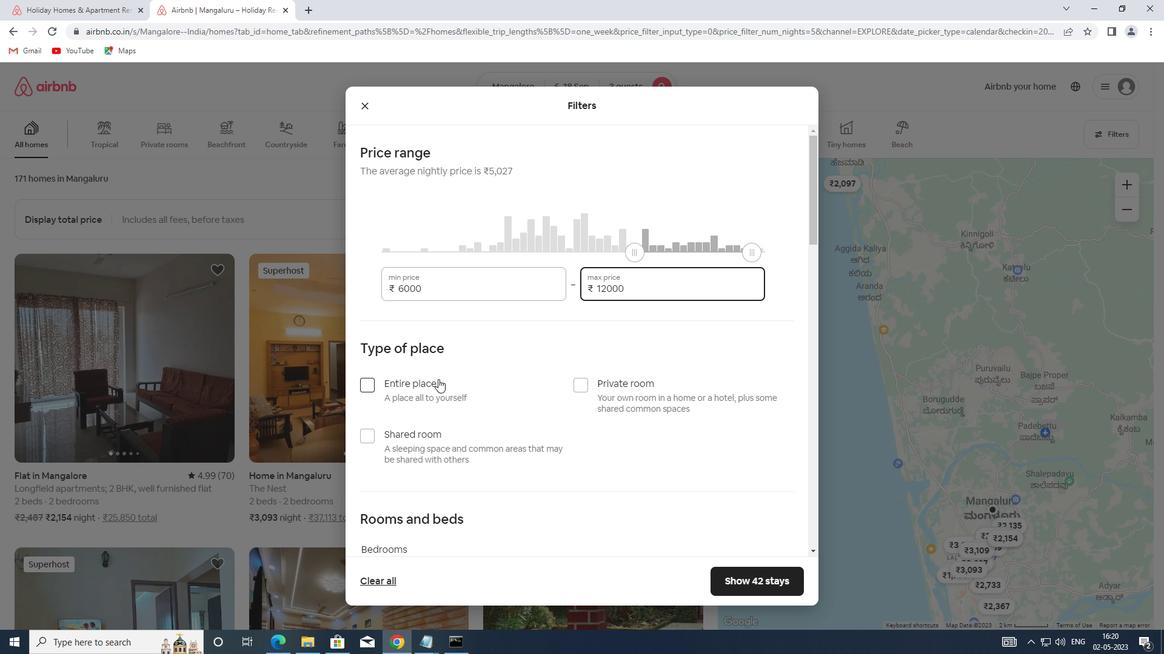 
Action: Mouse moved to (448, 377)
Screenshot: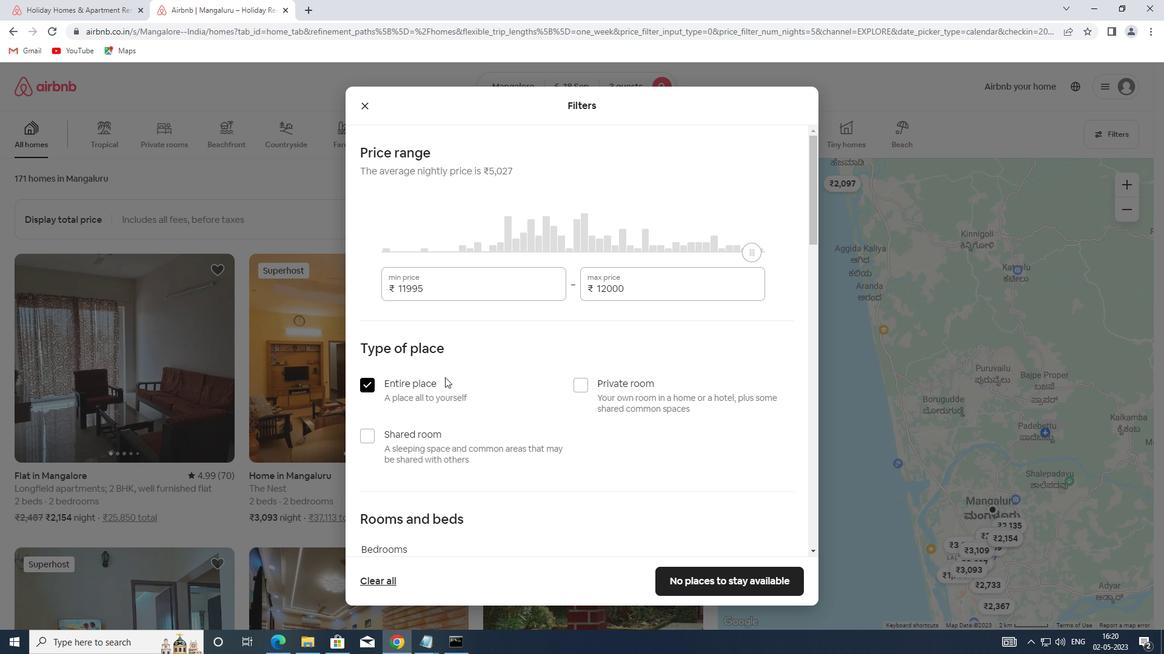 
Action: Mouse scrolled (448, 376) with delta (0, 0)
Screenshot: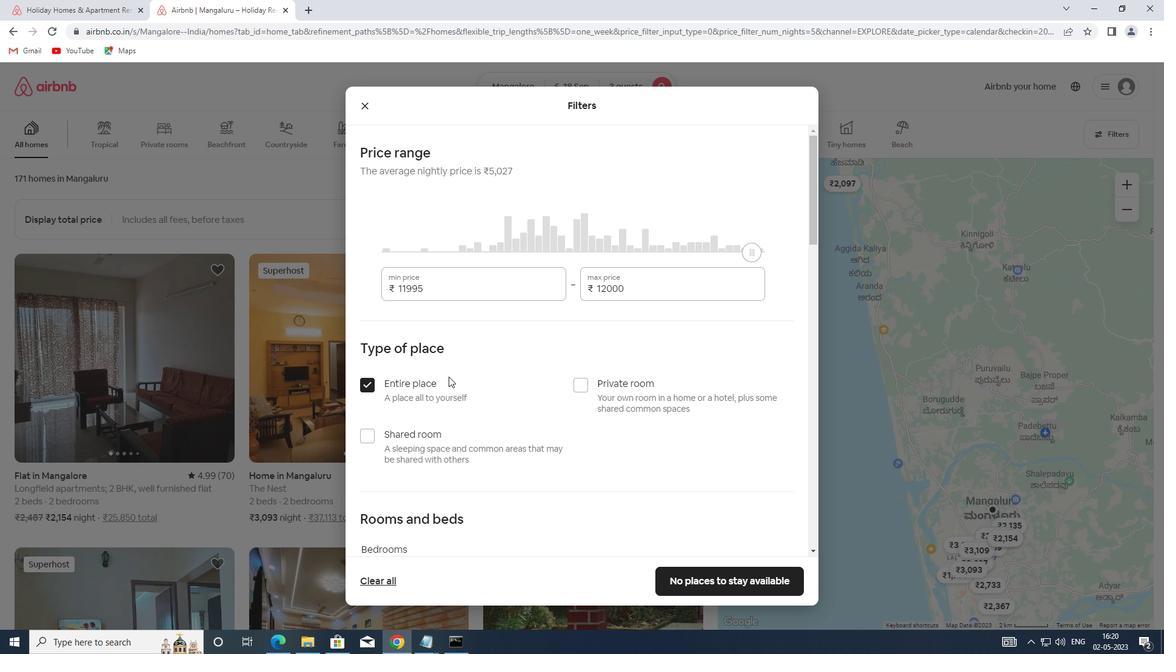 
Action: Mouse scrolled (448, 376) with delta (0, 0)
Screenshot: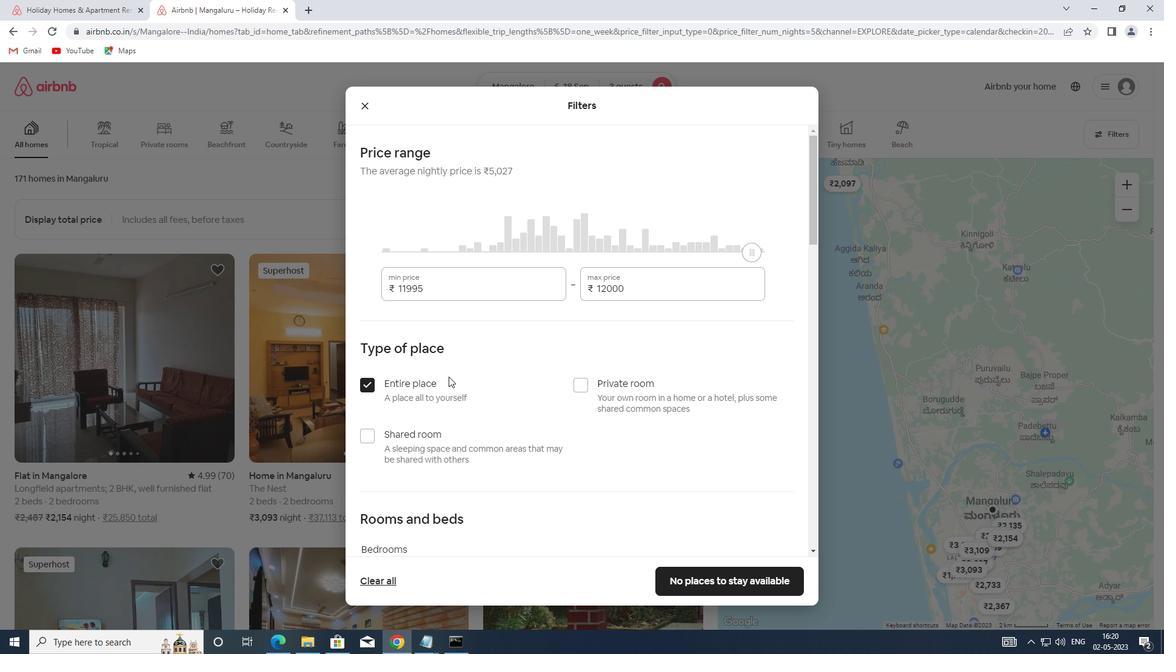 
Action: Mouse scrolled (448, 376) with delta (0, 0)
Screenshot: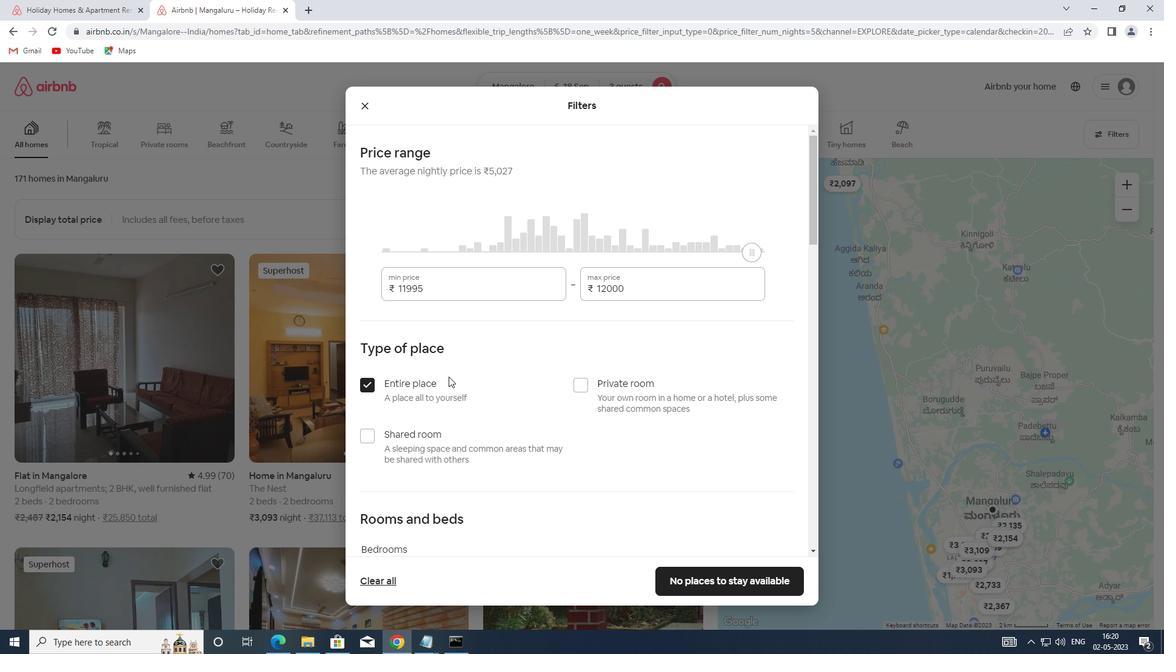 
Action: Mouse moved to (449, 376)
Screenshot: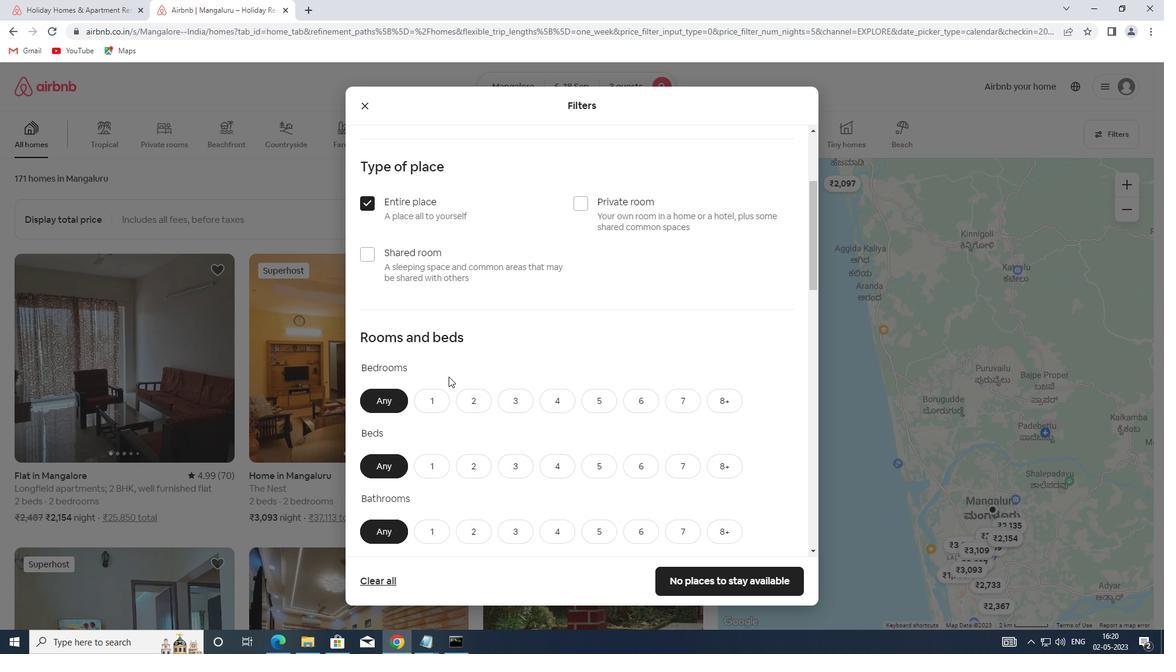 
Action: Mouse scrolled (449, 376) with delta (0, 0)
Screenshot: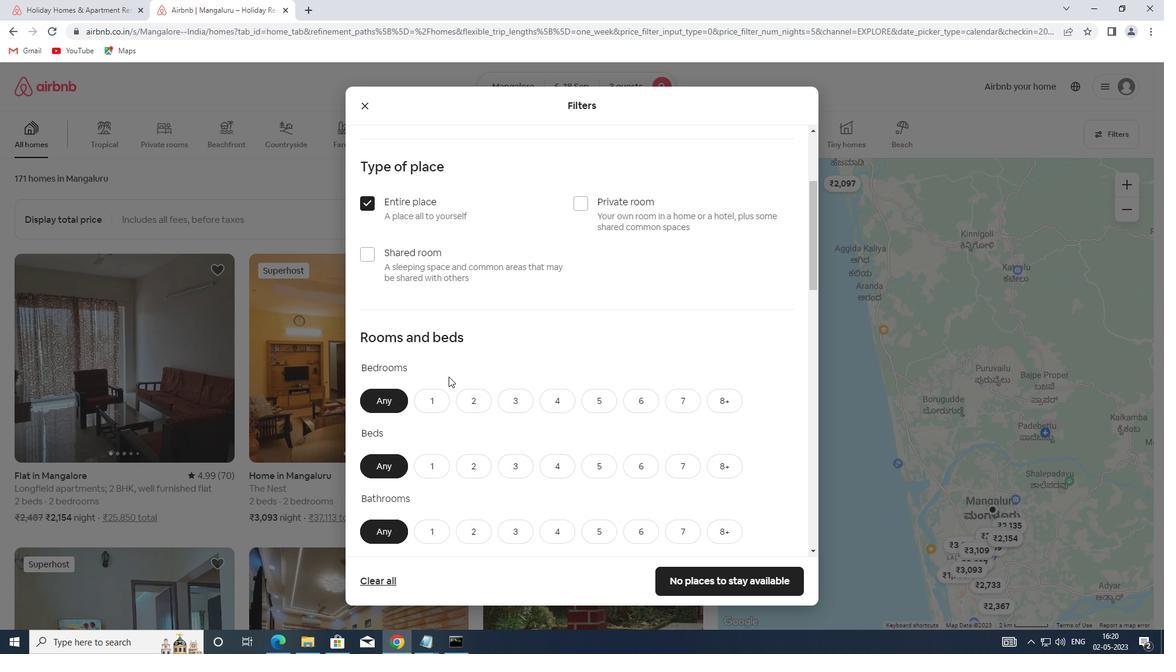 
Action: Mouse scrolled (449, 376) with delta (0, 0)
Screenshot: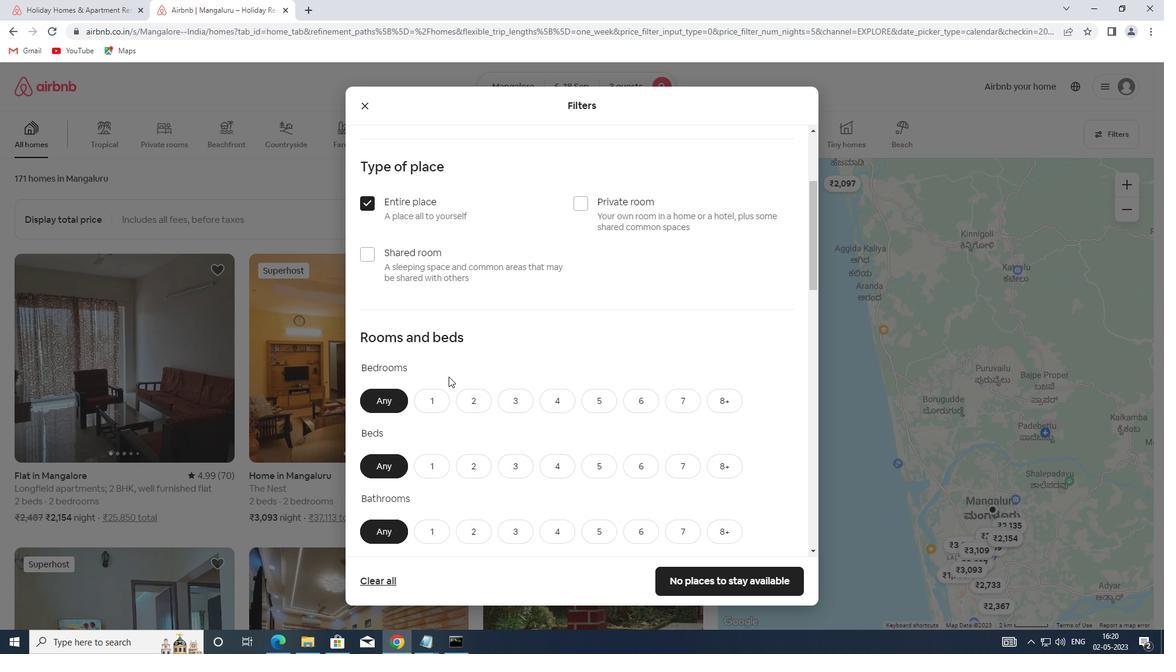 
Action: Mouse scrolled (449, 376) with delta (0, 0)
Screenshot: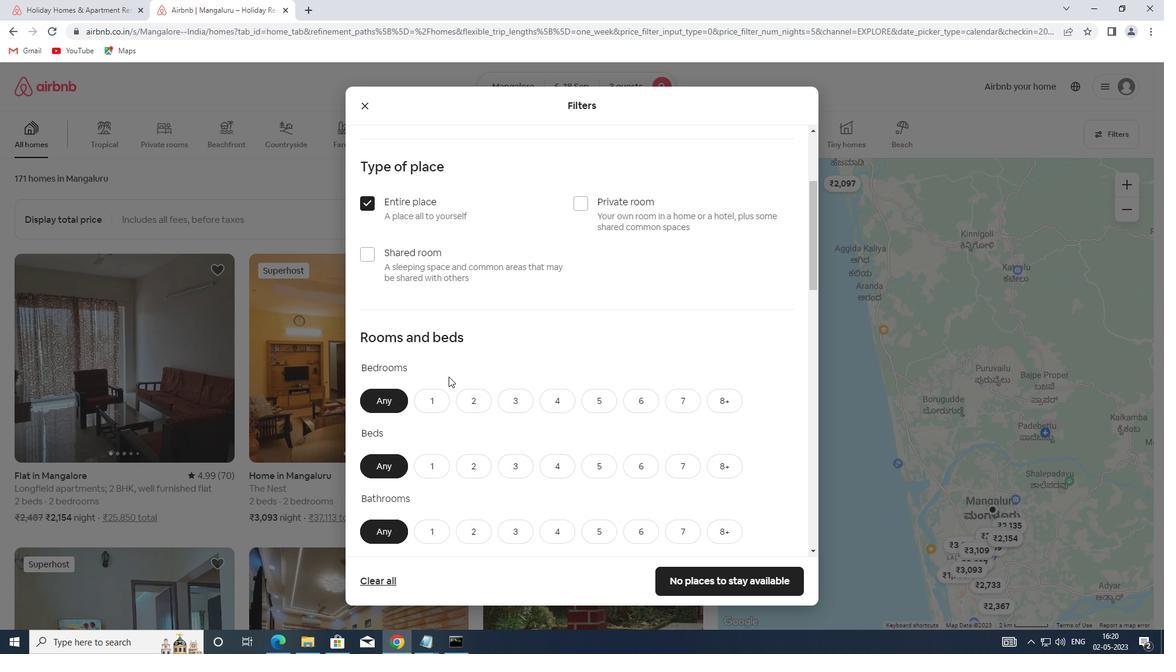 
Action: Mouse moved to (482, 216)
Screenshot: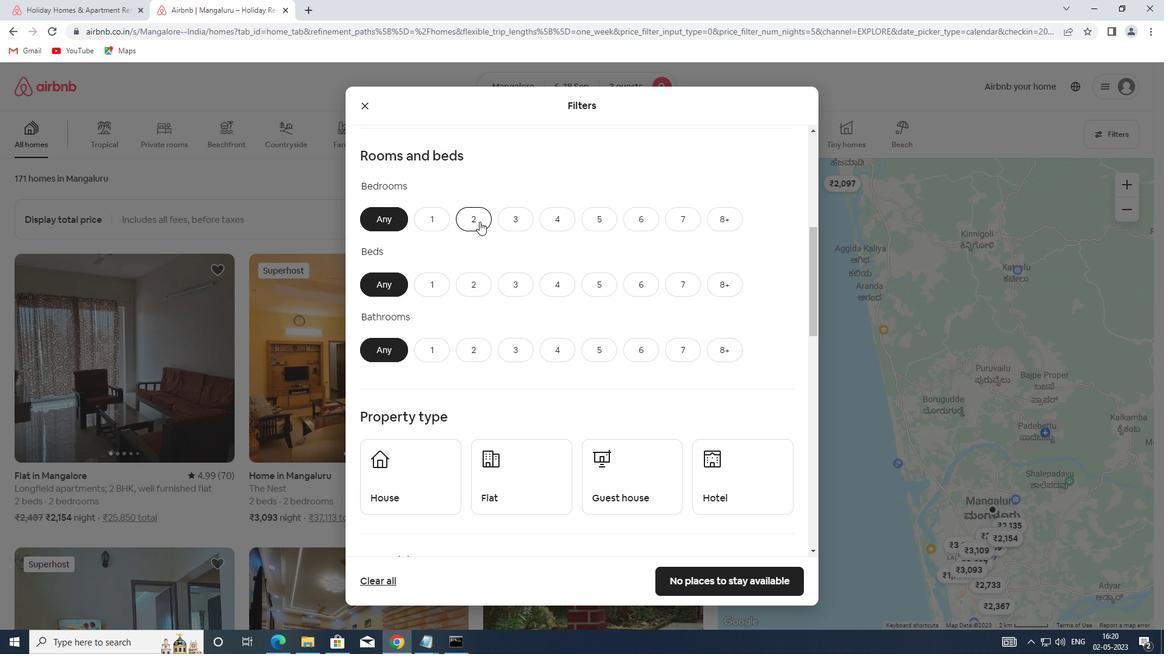
Action: Mouse pressed left at (482, 216)
Screenshot: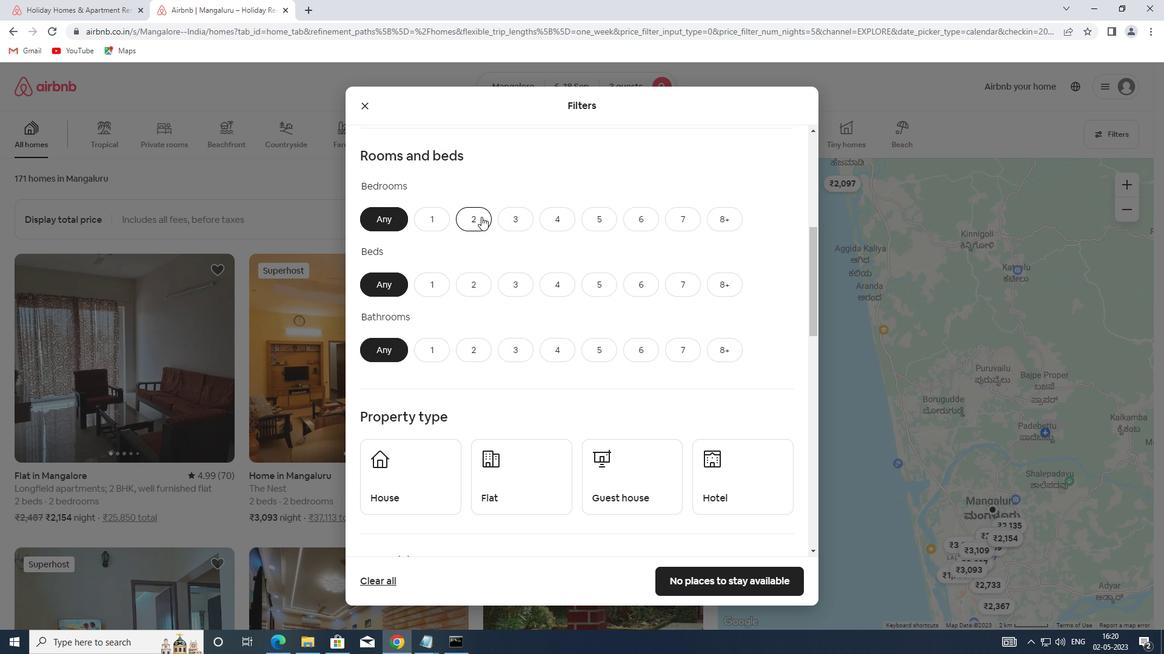 
Action: Mouse moved to (464, 291)
Screenshot: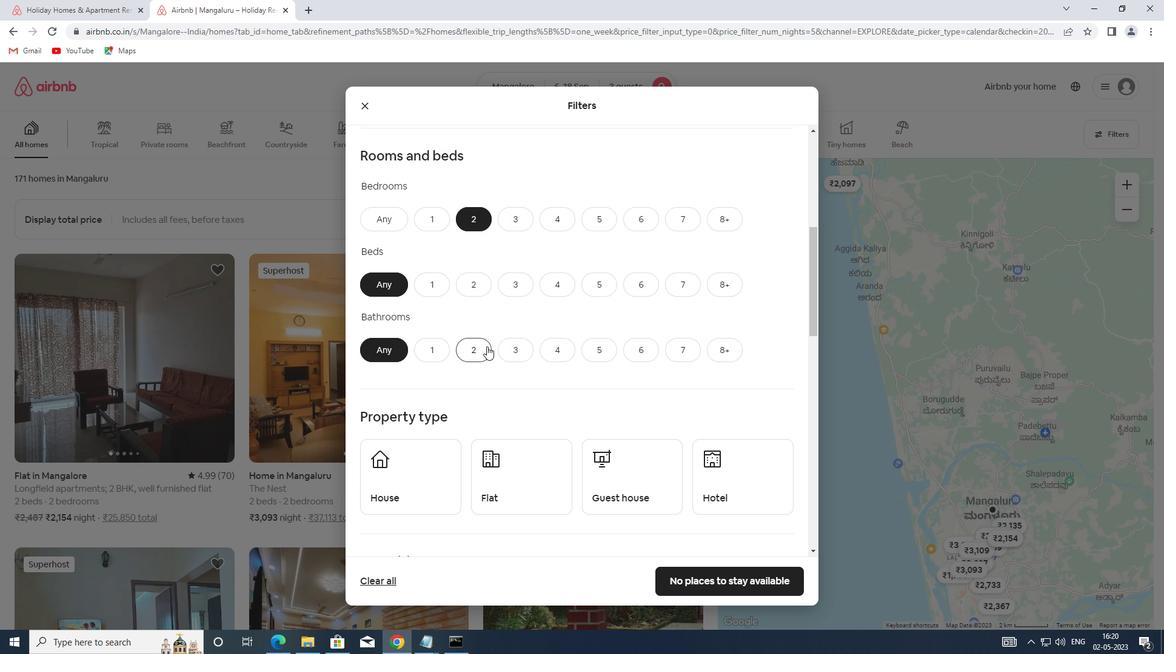 
Action: Mouse pressed left at (464, 291)
Screenshot: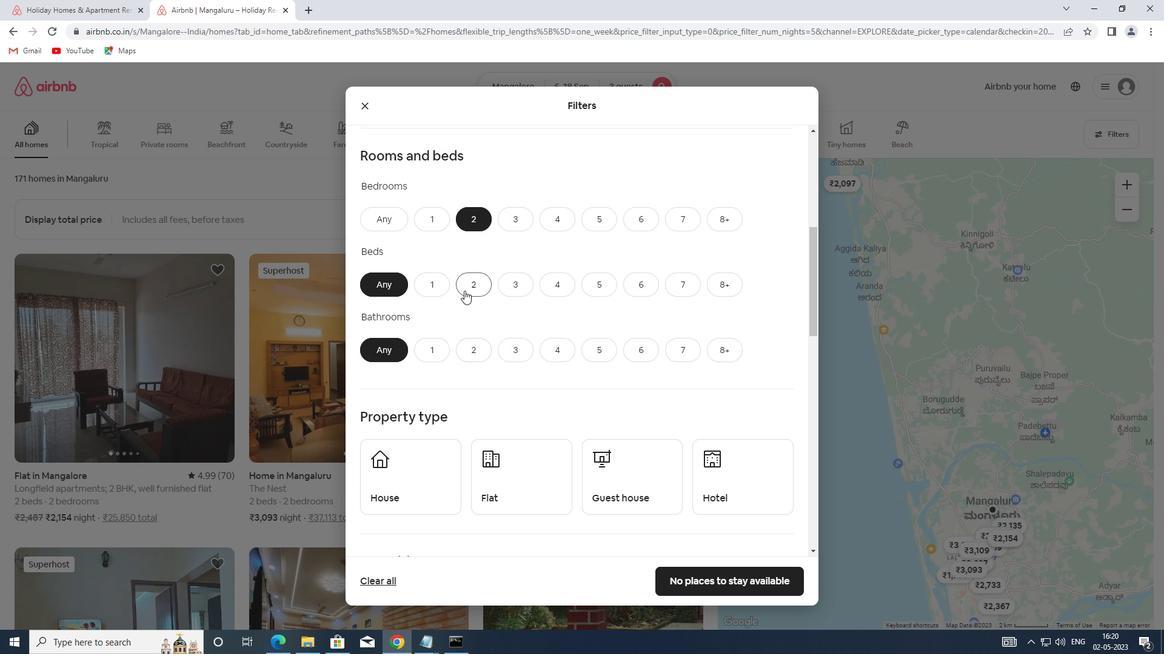 
Action: Mouse moved to (473, 352)
Screenshot: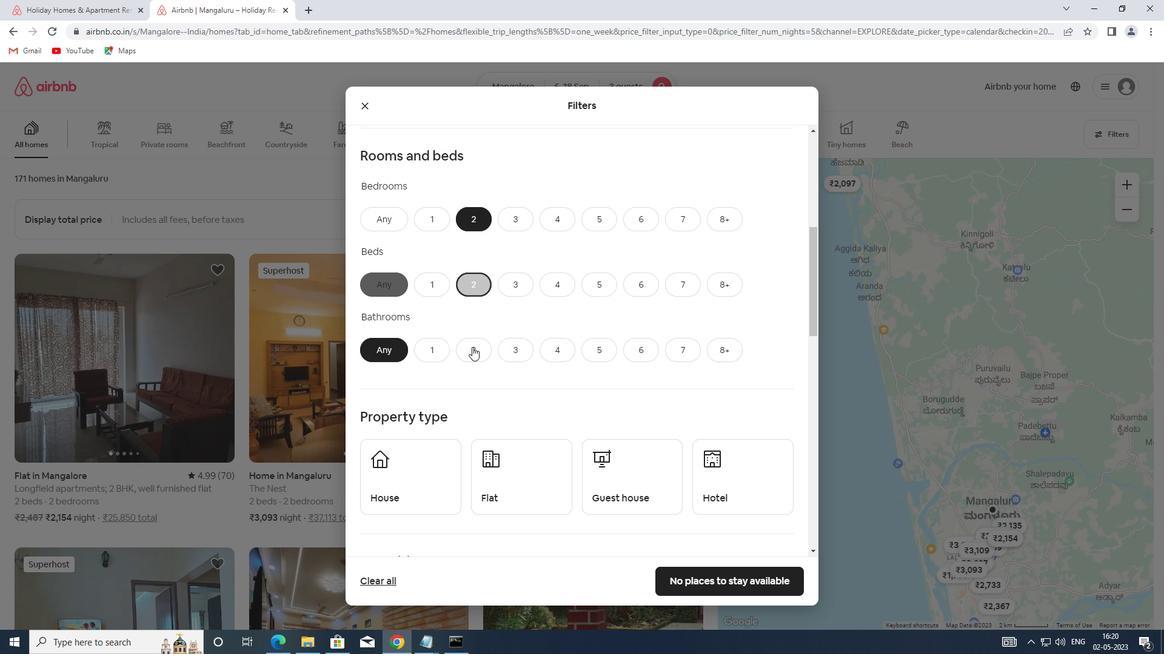 
Action: Mouse pressed left at (473, 352)
Screenshot: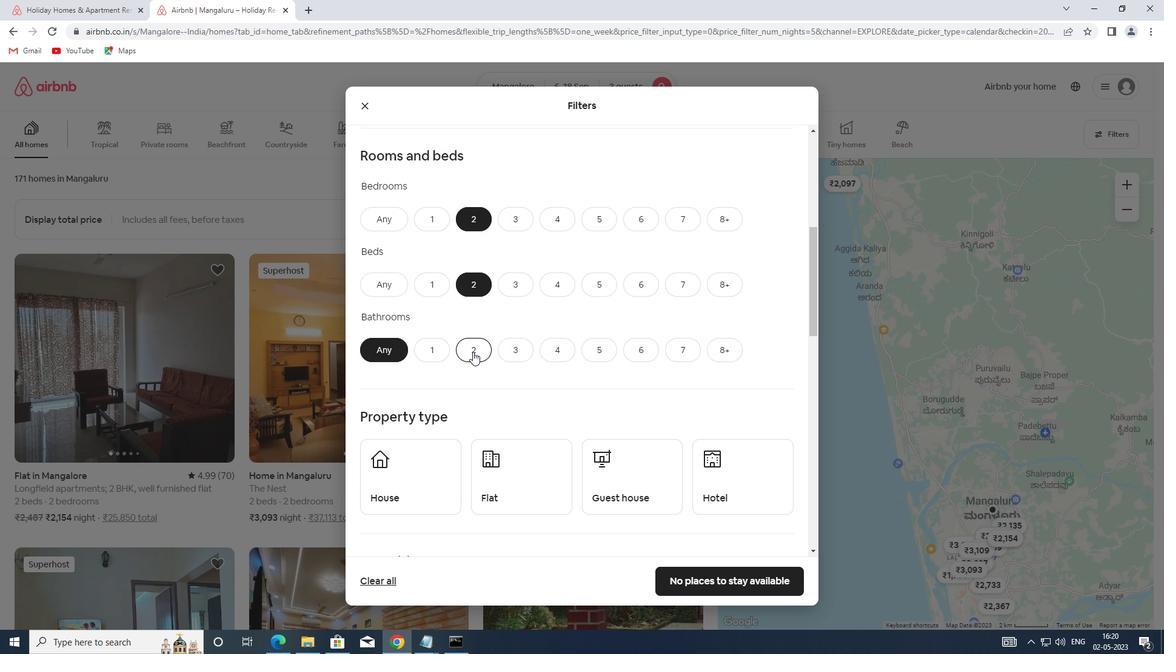 
Action: Mouse scrolled (473, 351) with delta (0, 0)
Screenshot: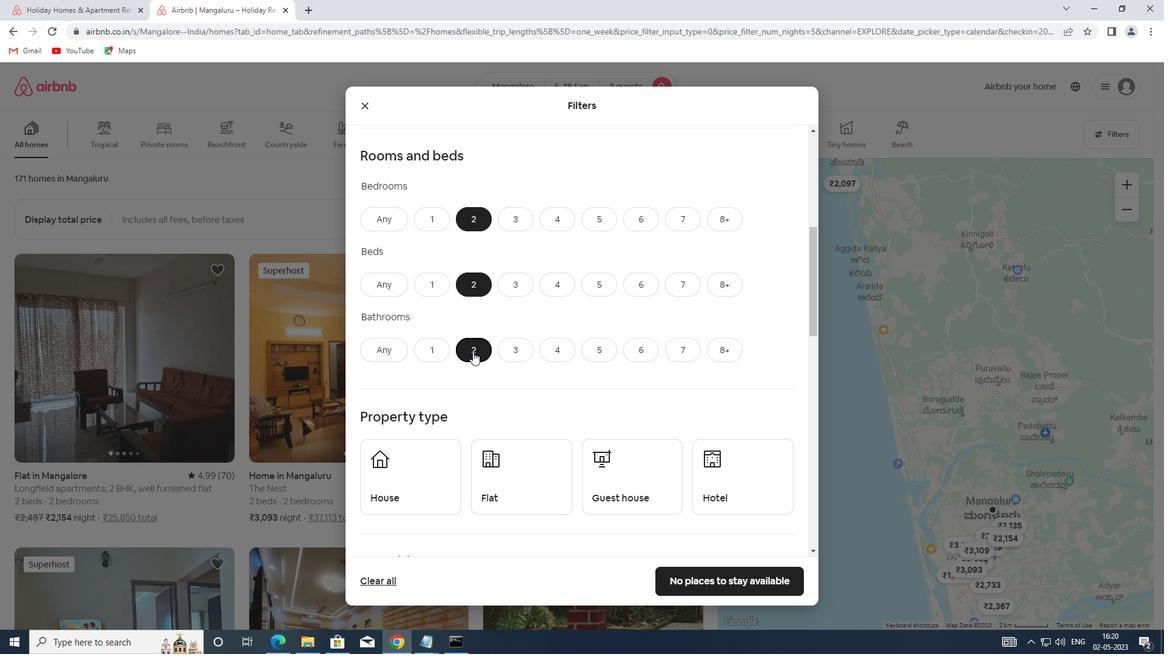 
Action: Mouse moved to (420, 392)
Screenshot: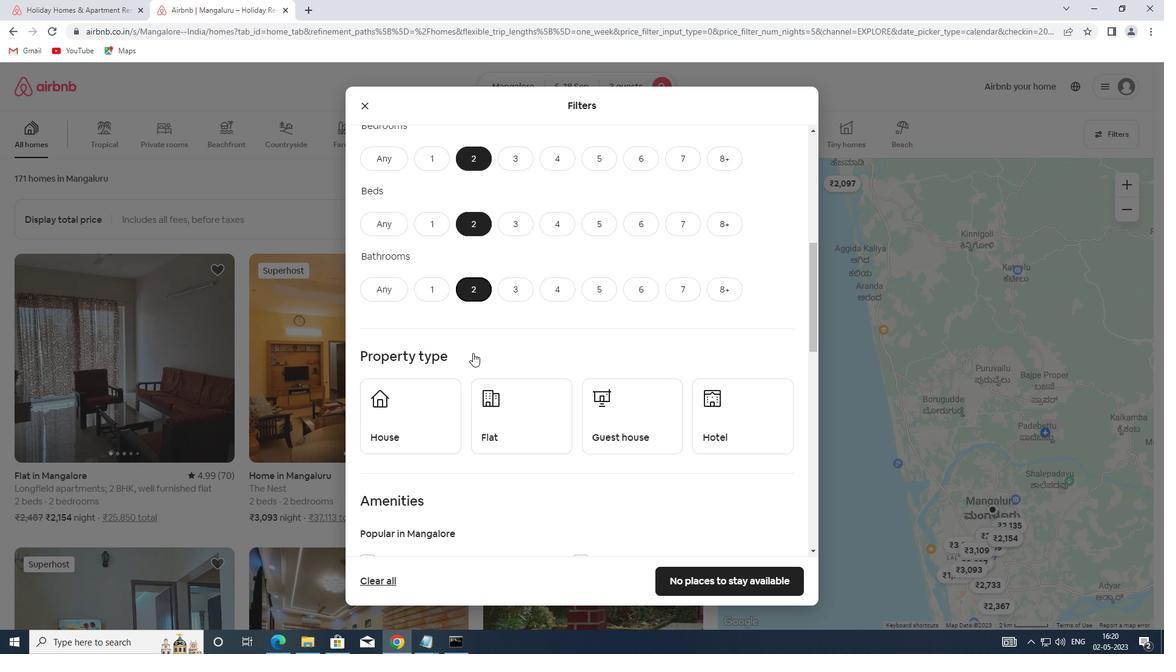 
Action: Mouse pressed left at (420, 392)
Screenshot: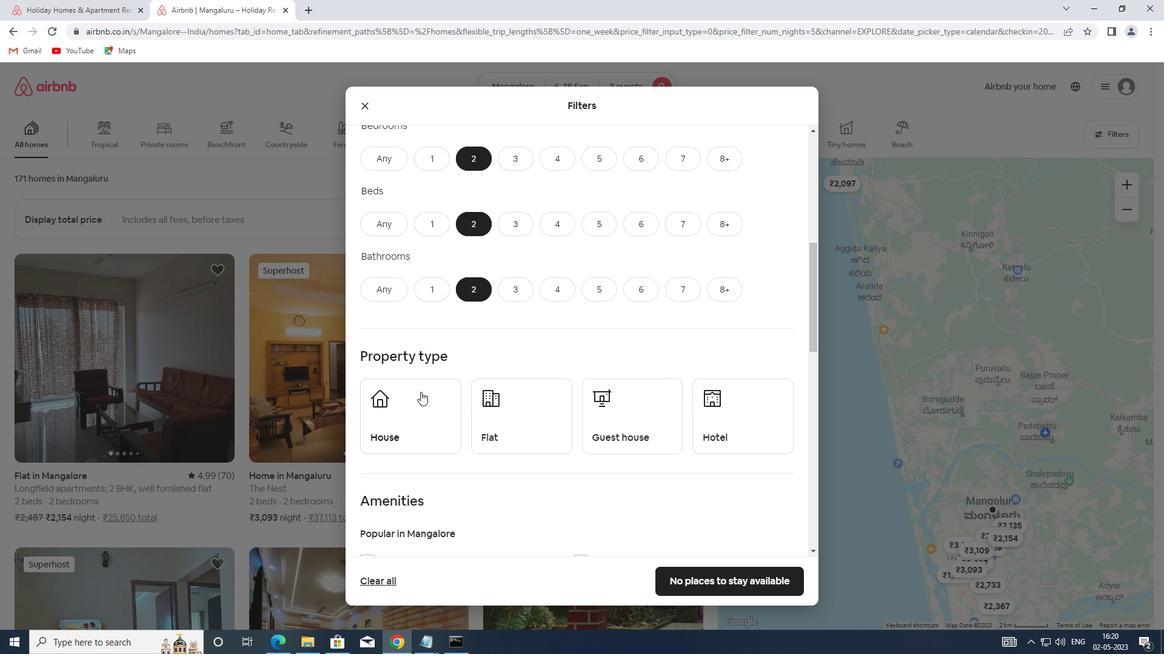 
Action: Mouse moved to (489, 397)
Screenshot: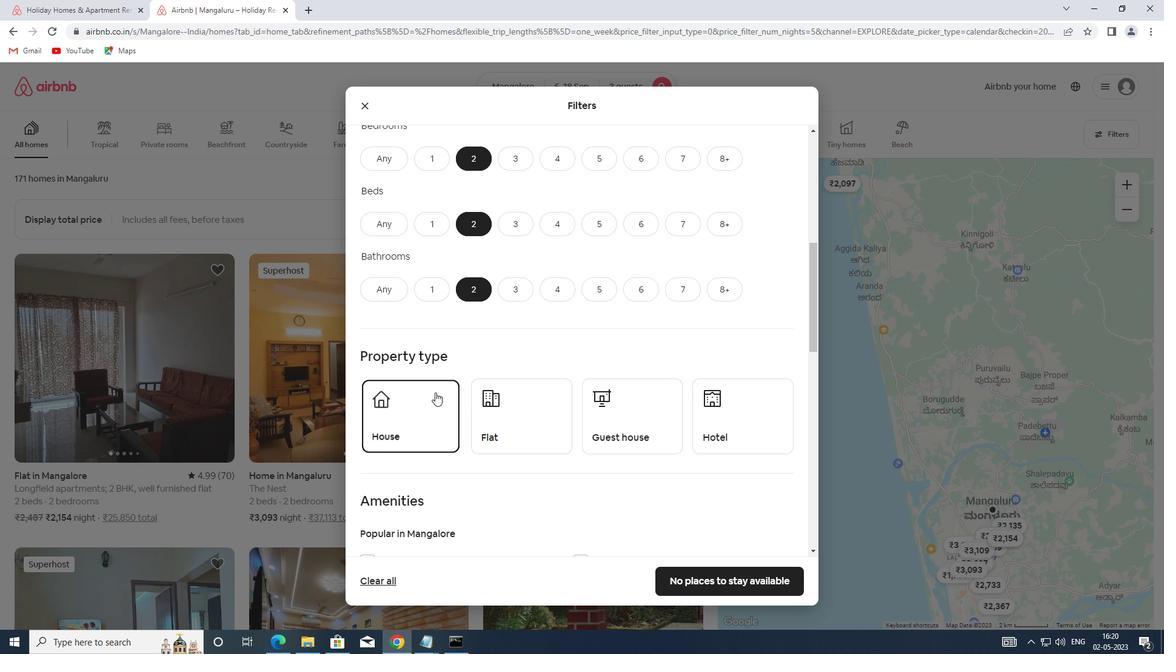 
Action: Mouse pressed left at (489, 397)
Screenshot: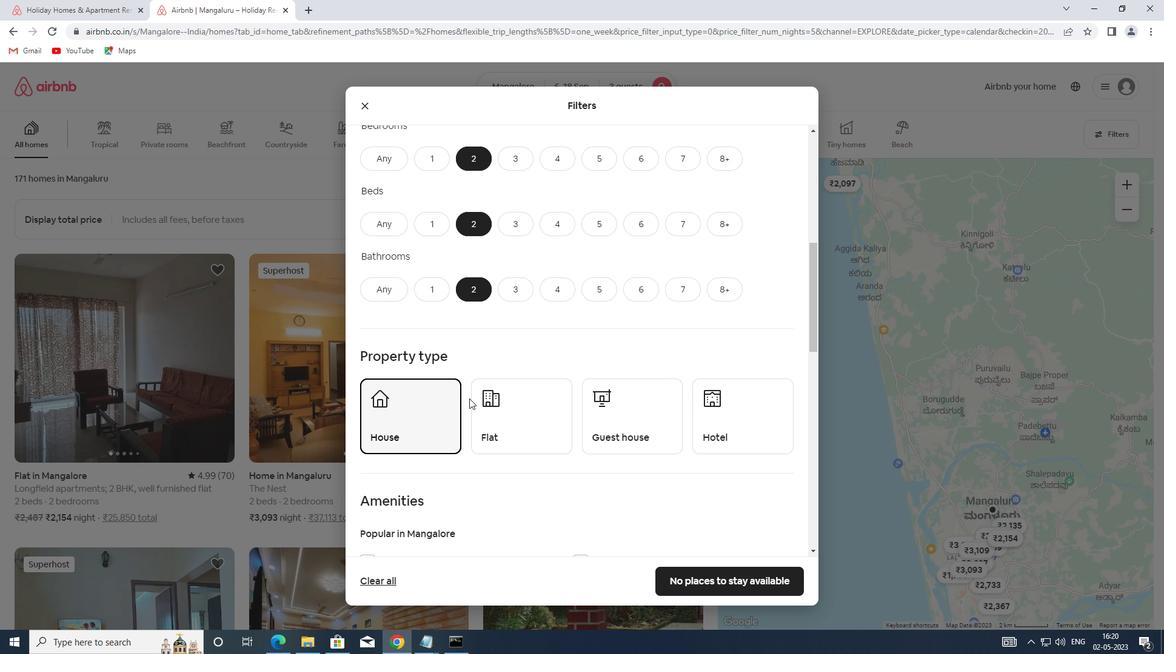 
Action: Mouse moved to (498, 397)
Screenshot: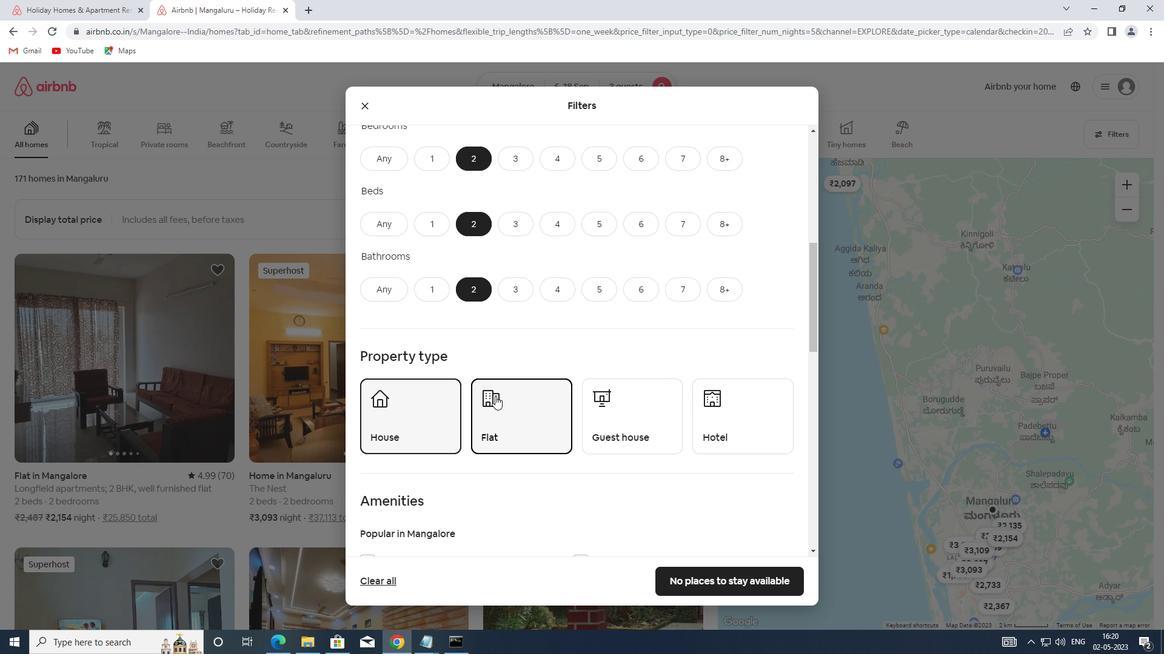 
Action: Mouse scrolled (498, 396) with delta (0, 0)
Screenshot: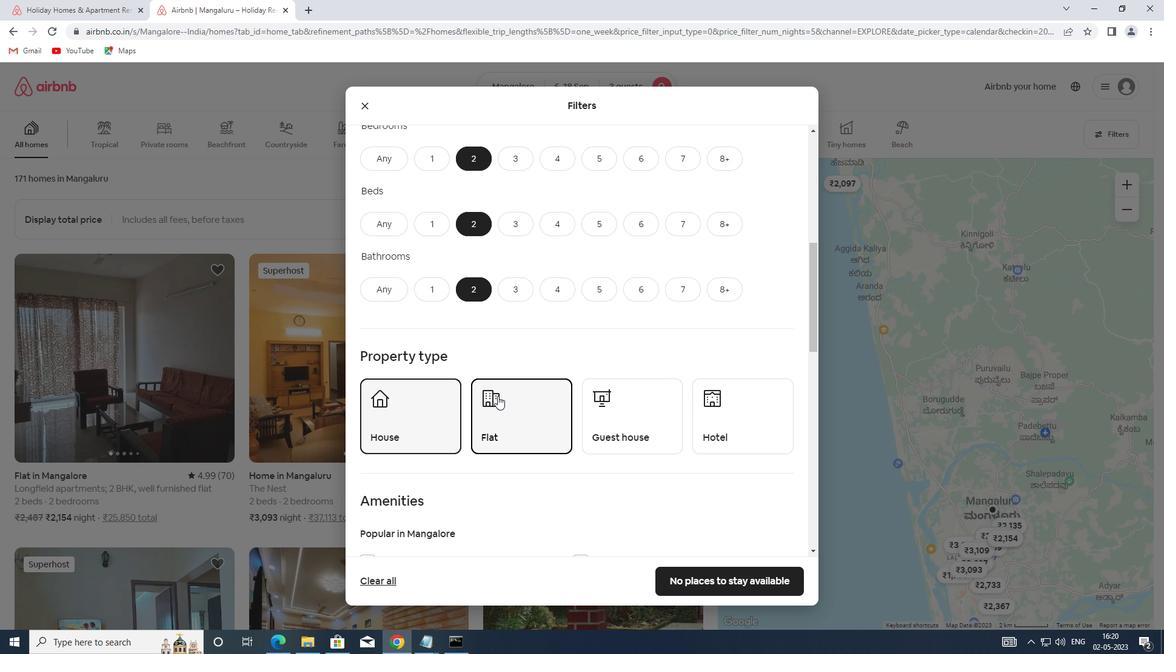 
Action: Mouse scrolled (498, 396) with delta (0, 0)
Screenshot: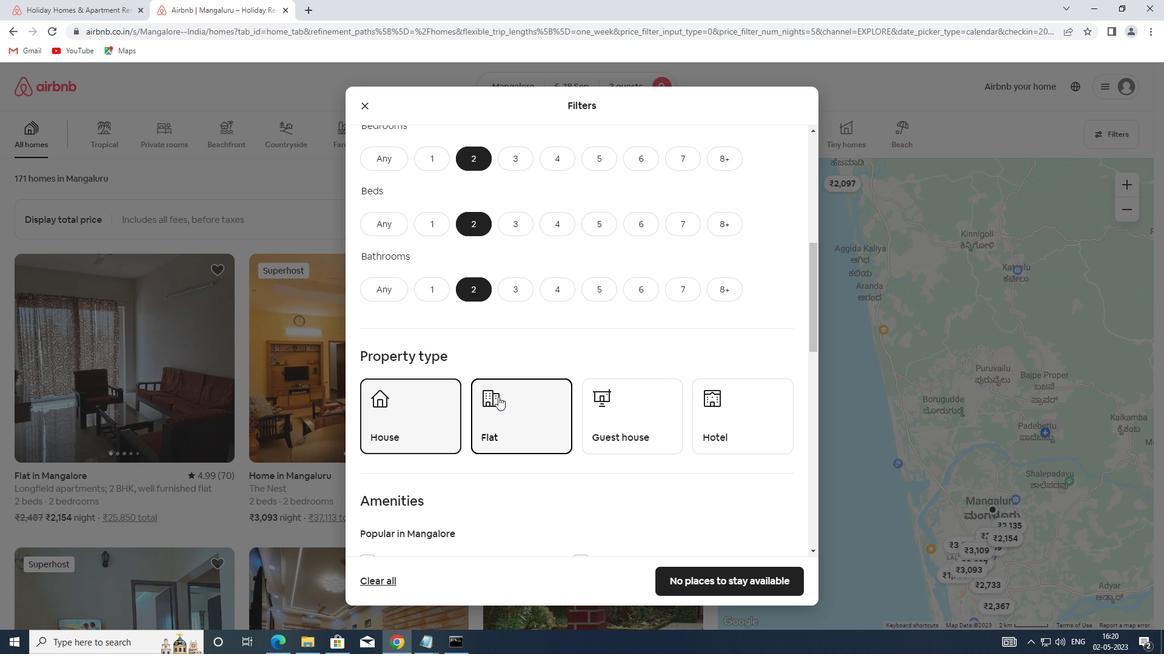 
Action: Mouse scrolled (498, 396) with delta (0, 0)
Screenshot: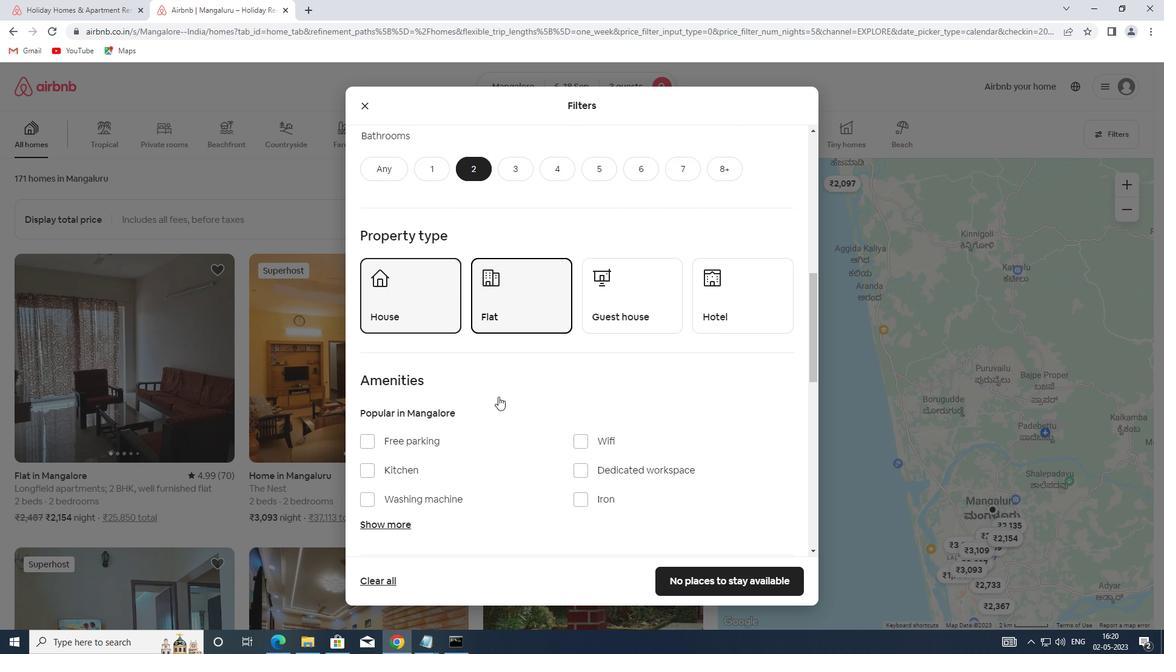 
Action: Mouse moved to (609, 246)
Screenshot: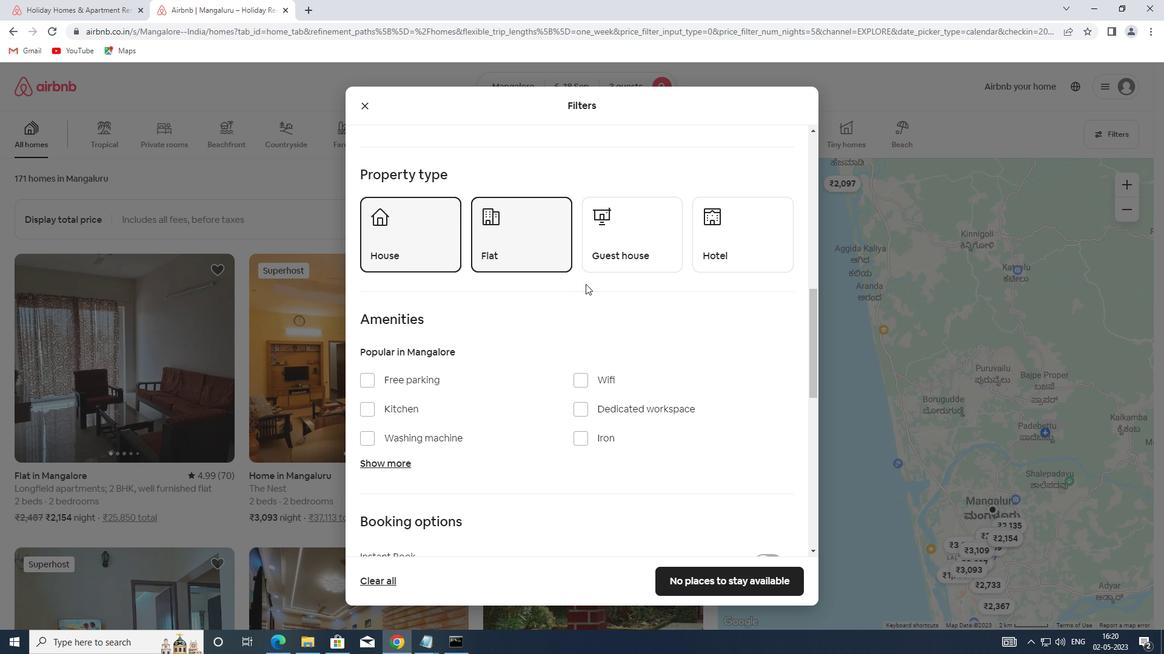 
Action: Mouse pressed left at (609, 246)
Screenshot: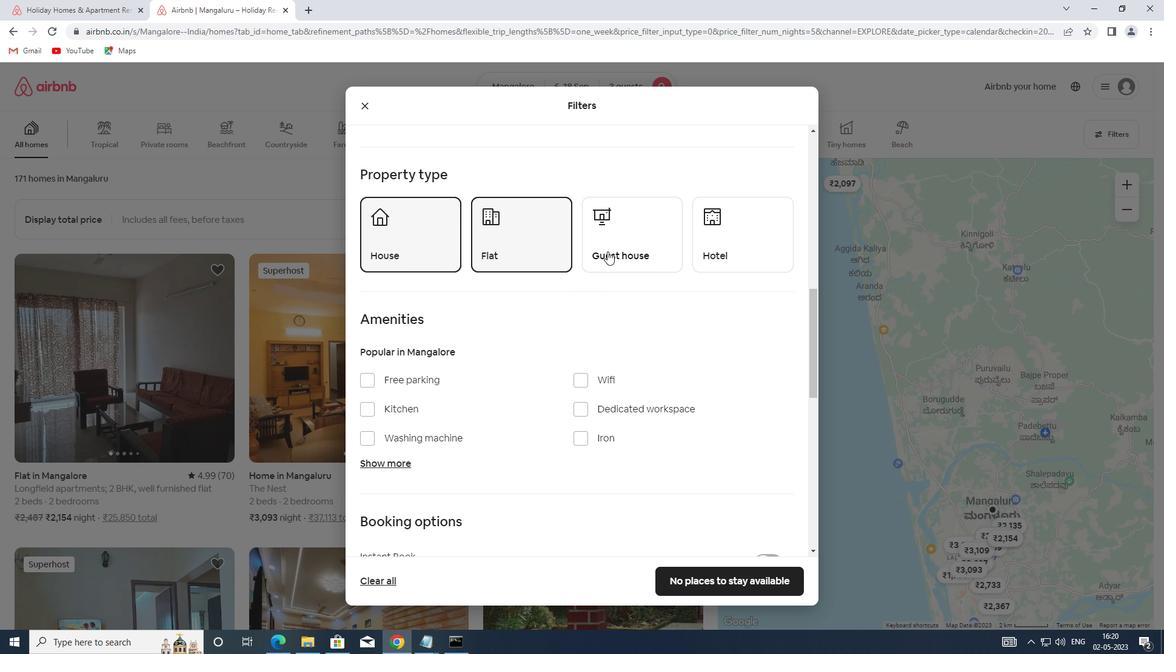 
Action: Mouse pressed right at (609, 246)
Screenshot: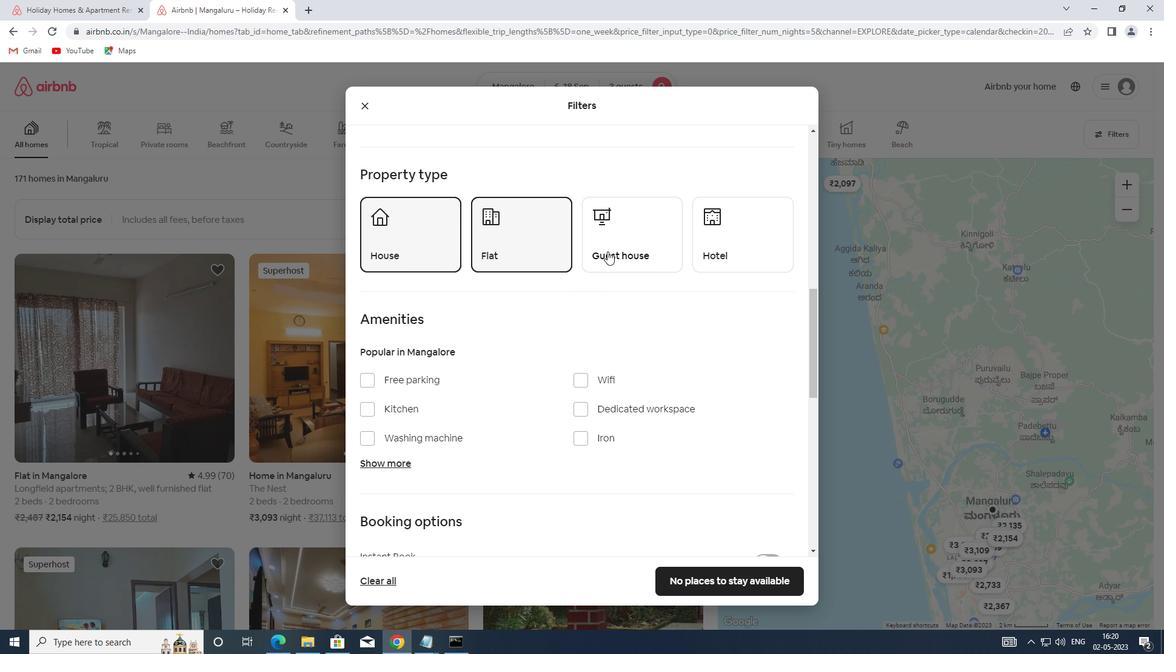 
Action: Mouse moved to (739, 236)
Screenshot: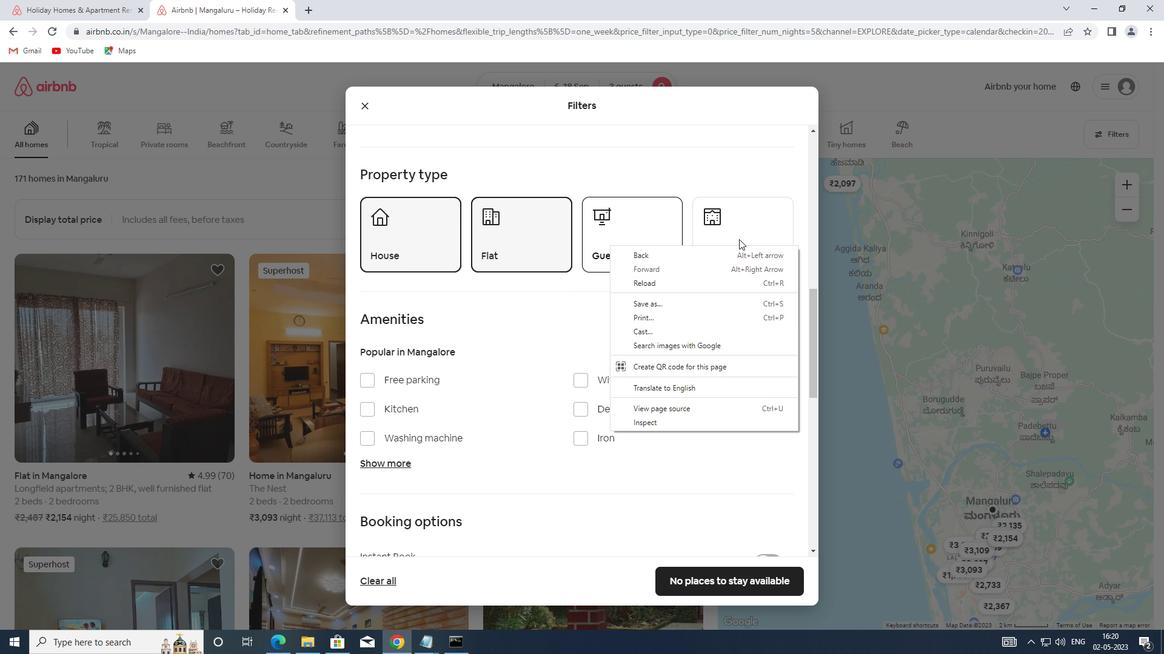 
Action: Mouse pressed left at (739, 236)
Screenshot: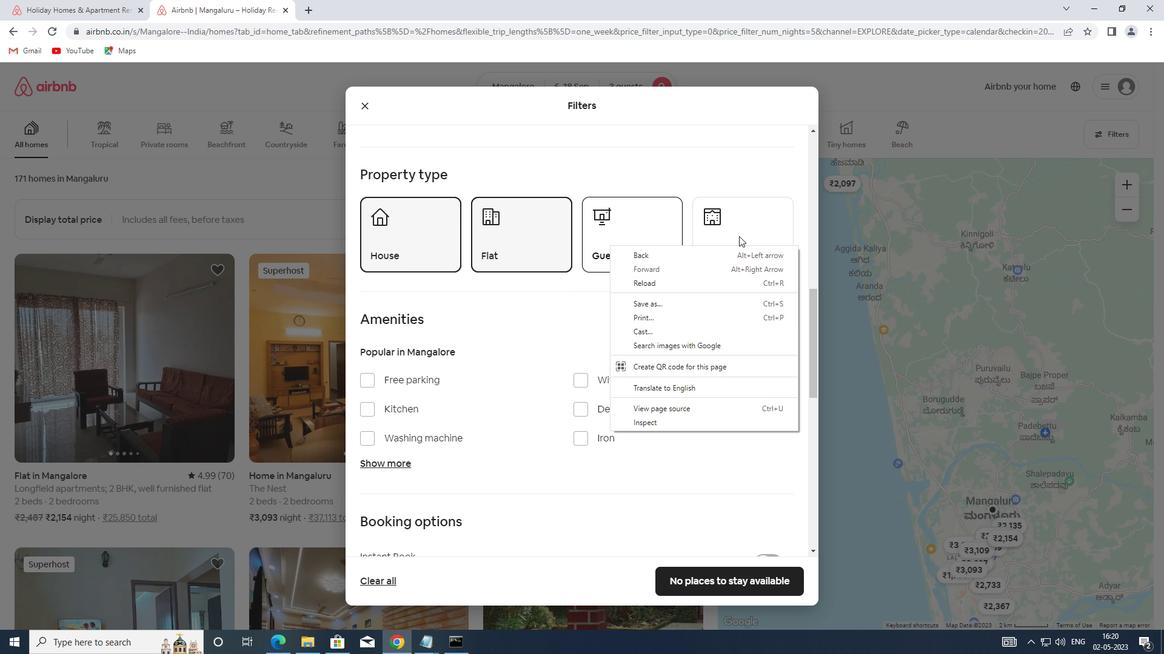 
Action: Mouse moved to (509, 441)
Screenshot: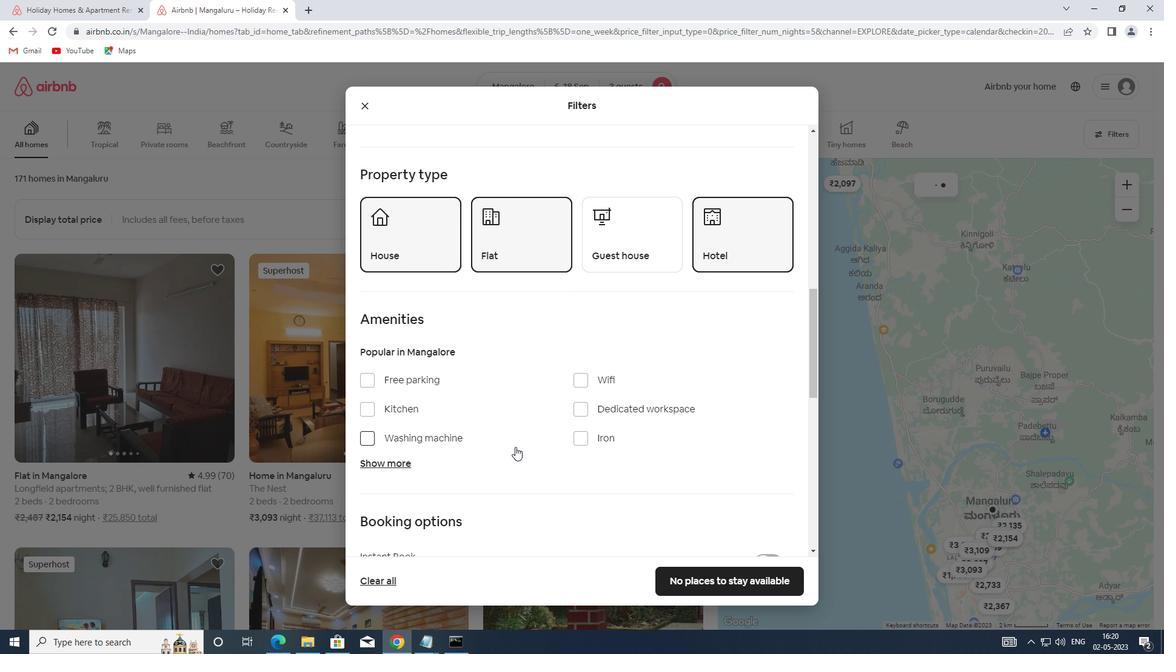 
Action: Mouse scrolled (509, 440) with delta (0, 0)
Screenshot: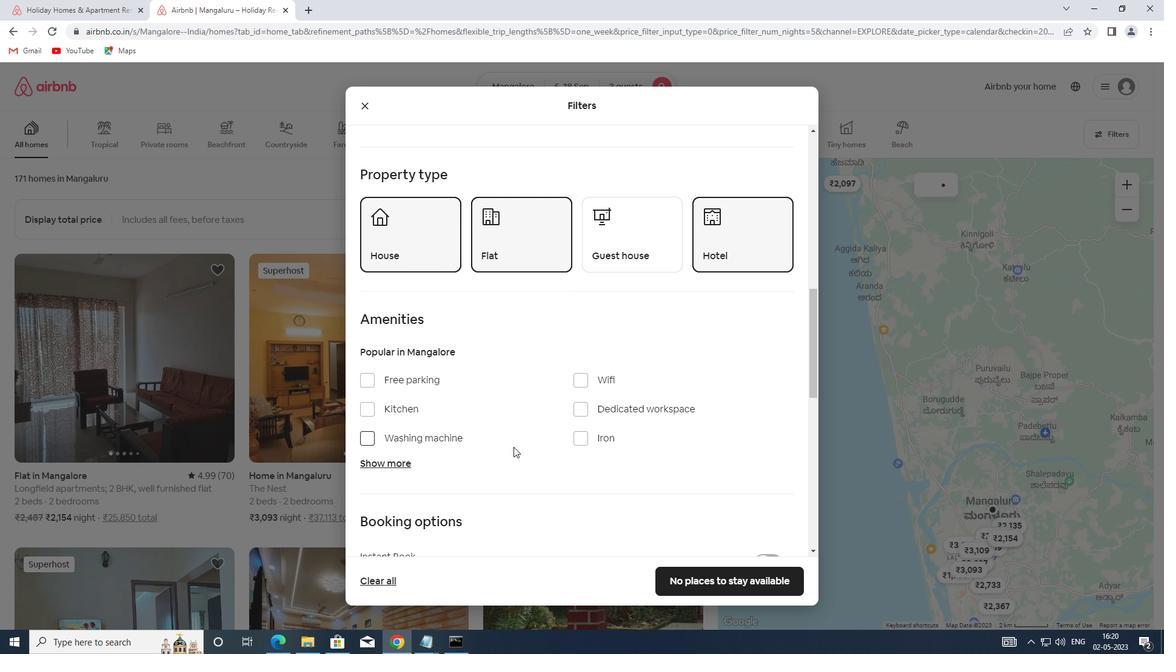 
Action: Mouse scrolled (509, 440) with delta (0, 0)
Screenshot: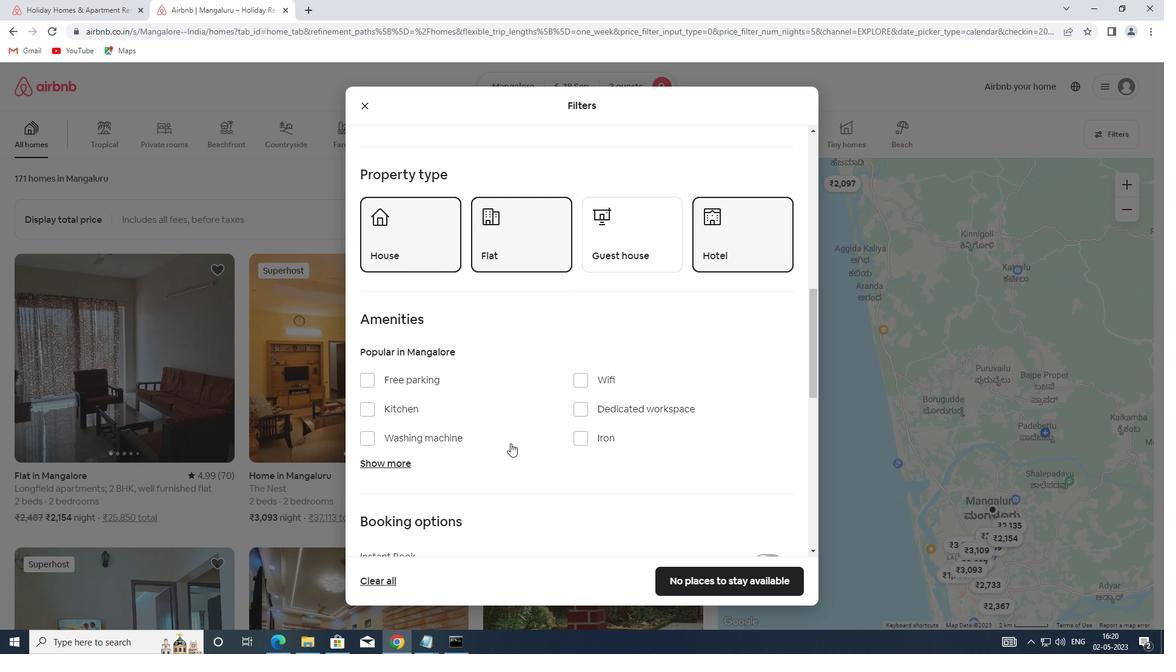 
Action: Mouse scrolled (509, 440) with delta (0, 0)
Screenshot: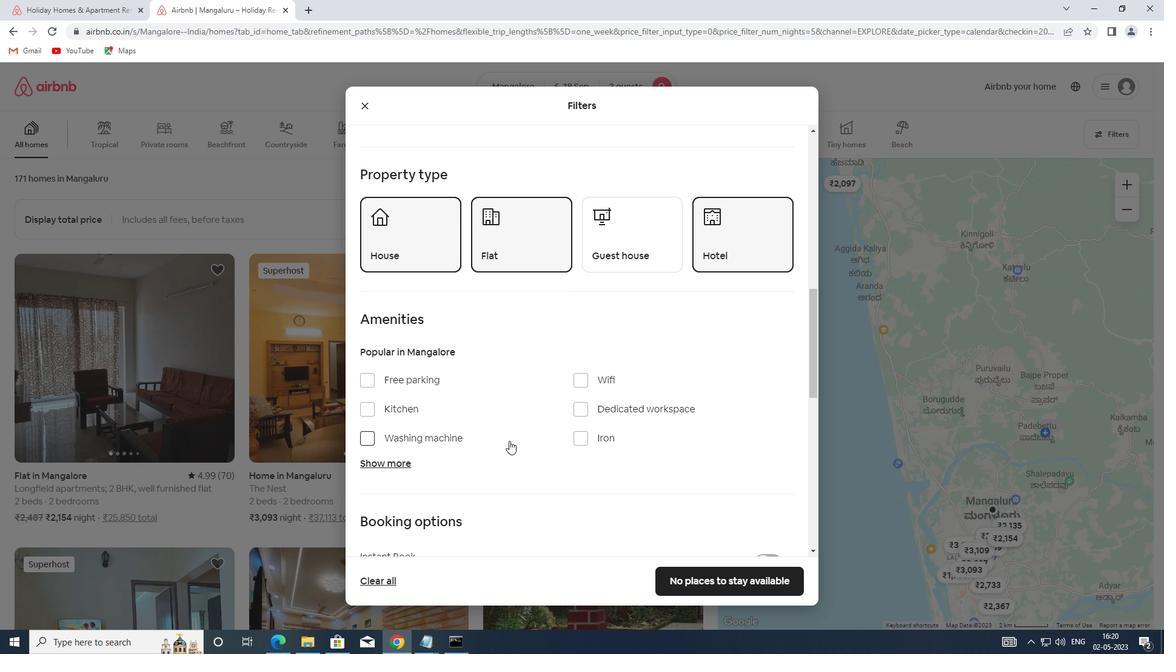 
Action: Mouse moved to (768, 423)
Screenshot: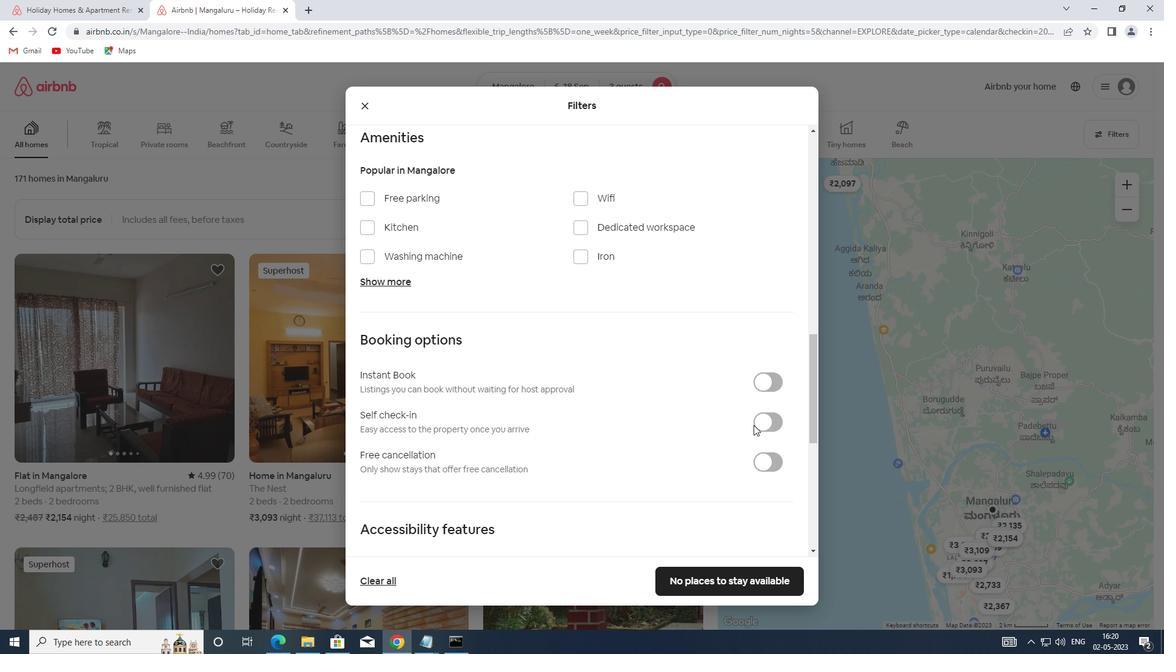 
Action: Mouse pressed left at (768, 423)
Screenshot: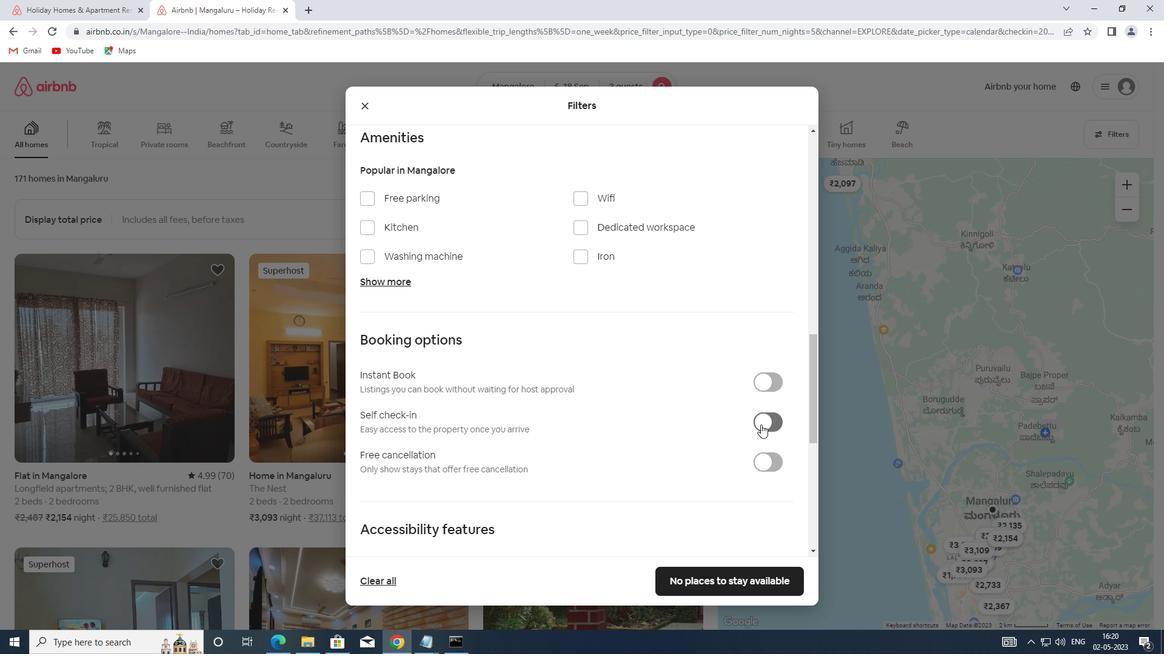 
Action: Mouse moved to (644, 436)
Screenshot: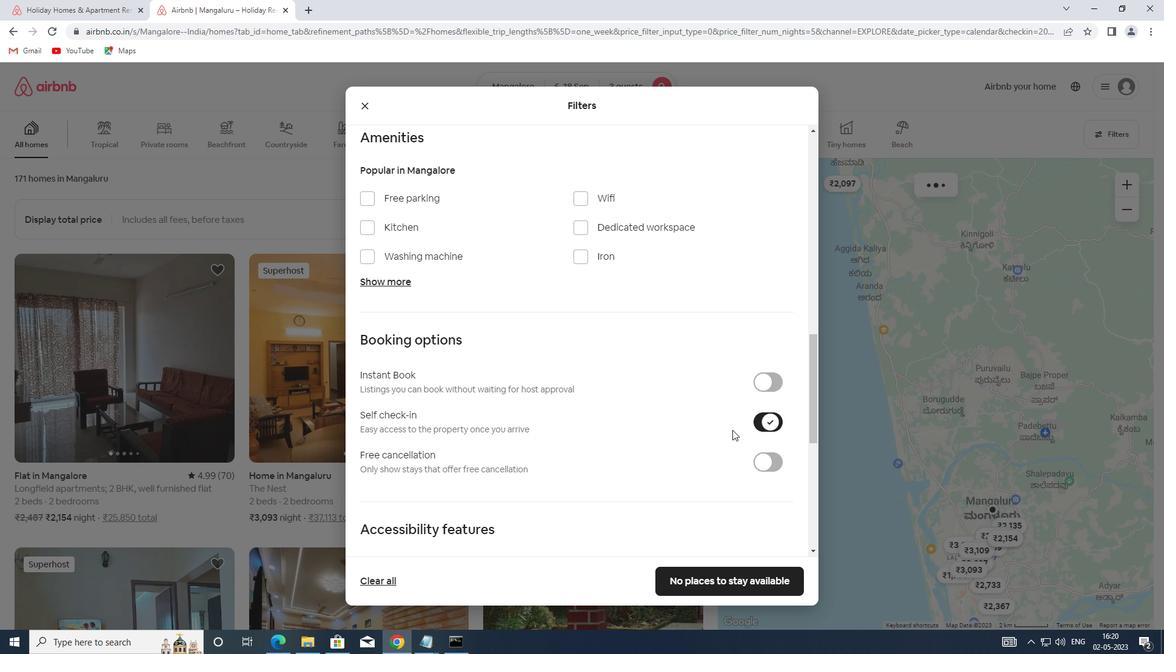 
Action: Mouse scrolled (644, 435) with delta (0, 0)
Screenshot: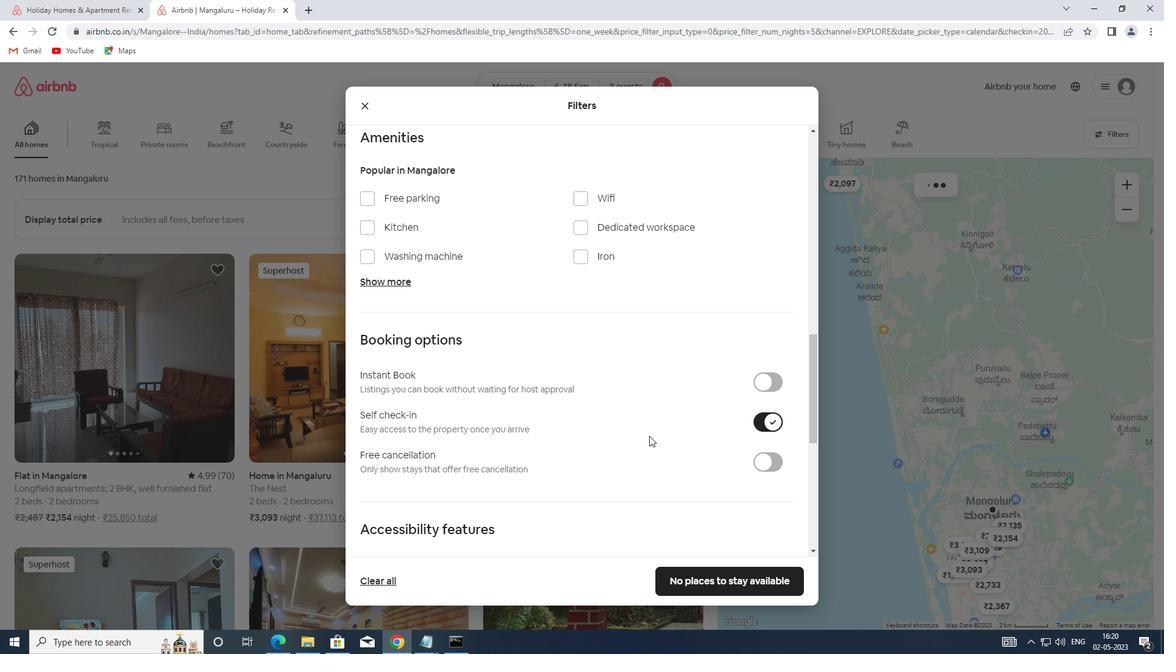 
Action: Mouse scrolled (644, 435) with delta (0, 0)
Screenshot: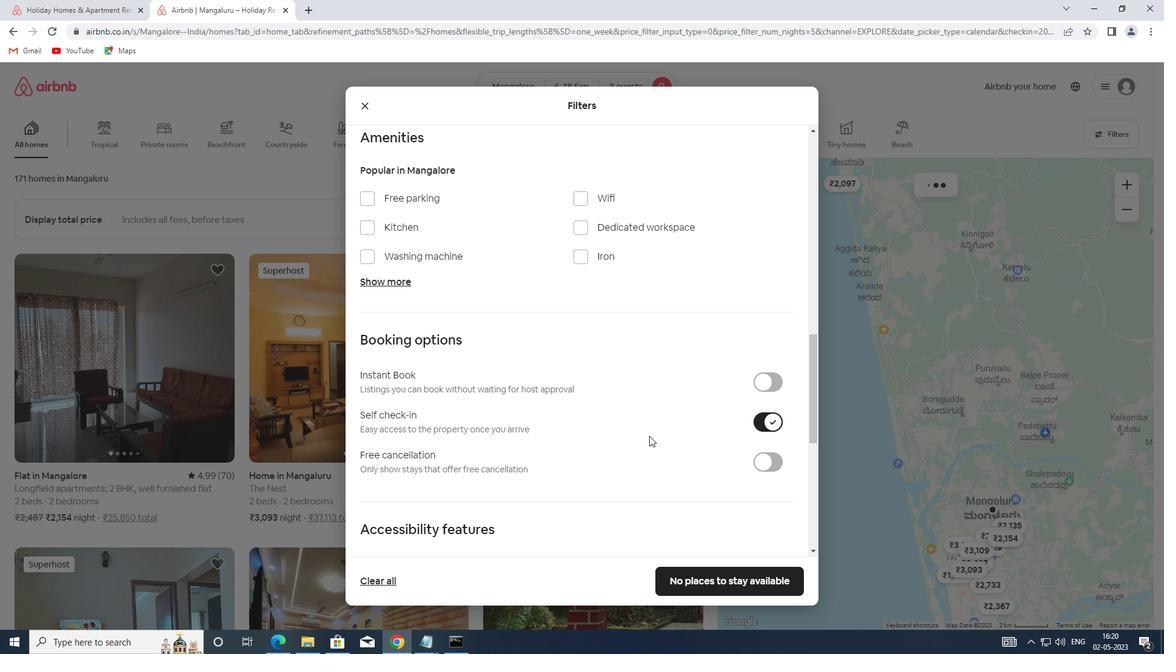 
Action: Mouse scrolled (644, 435) with delta (0, 0)
Screenshot: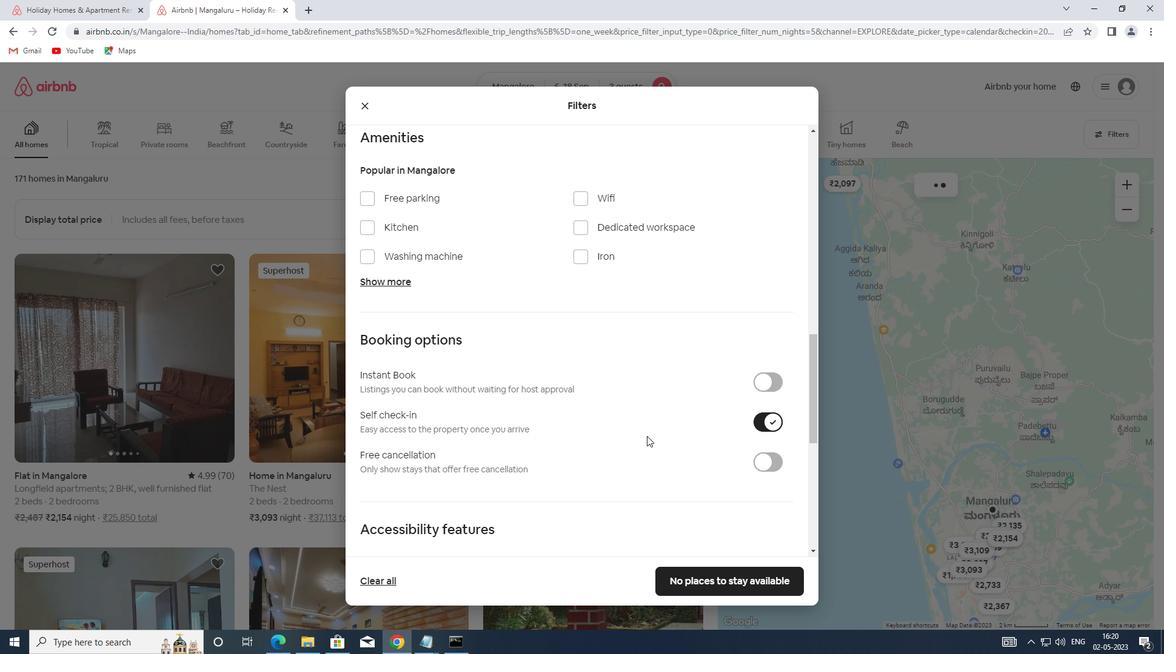 
Action: Mouse scrolled (644, 435) with delta (0, 0)
Screenshot: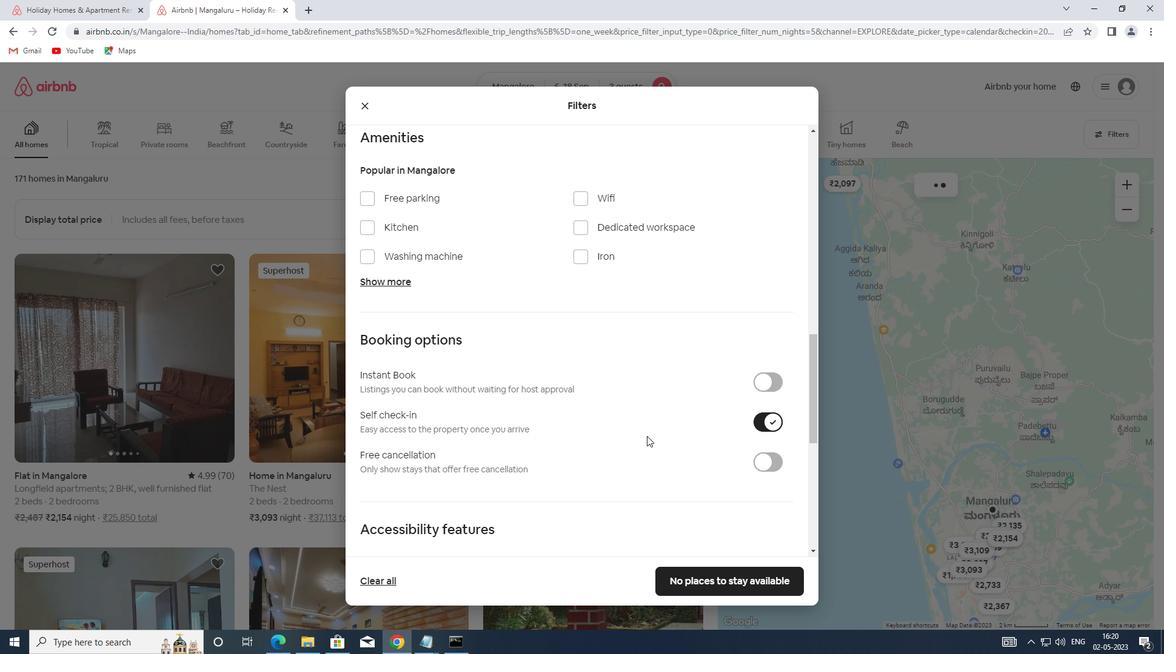
Action: Mouse moved to (639, 436)
Screenshot: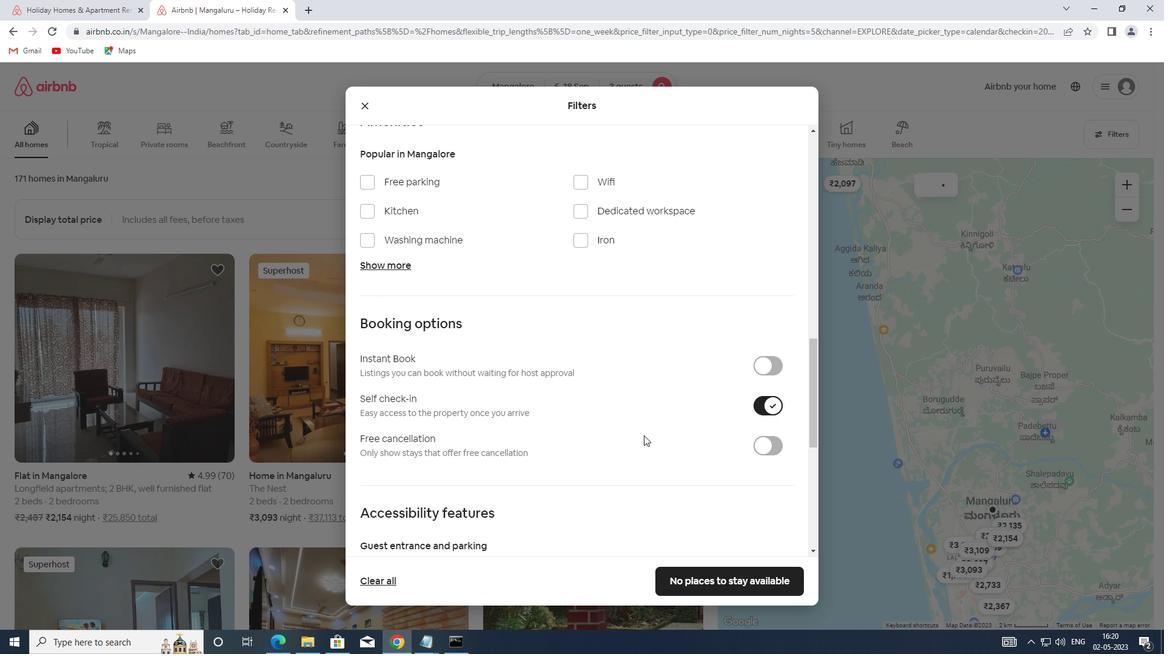 
Action: Mouse scrolled (639, 435) with delta (0, 0)
Screenshot: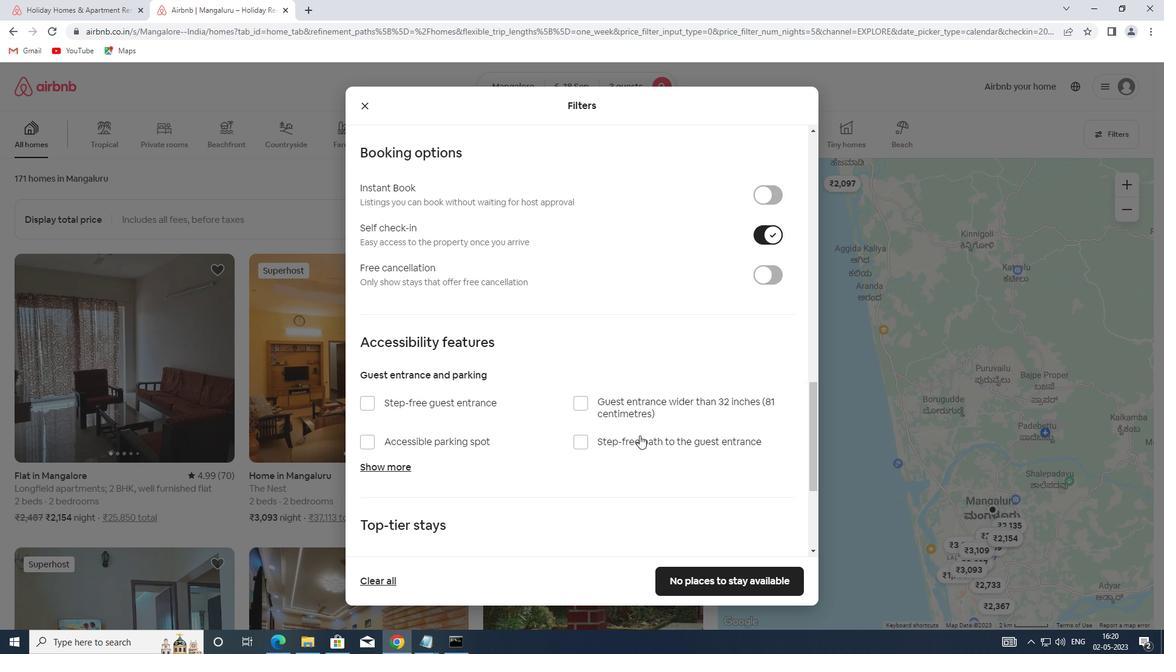 
Action: Mouse scrolled (639, 435) with delta (0, 0)
Screenshot: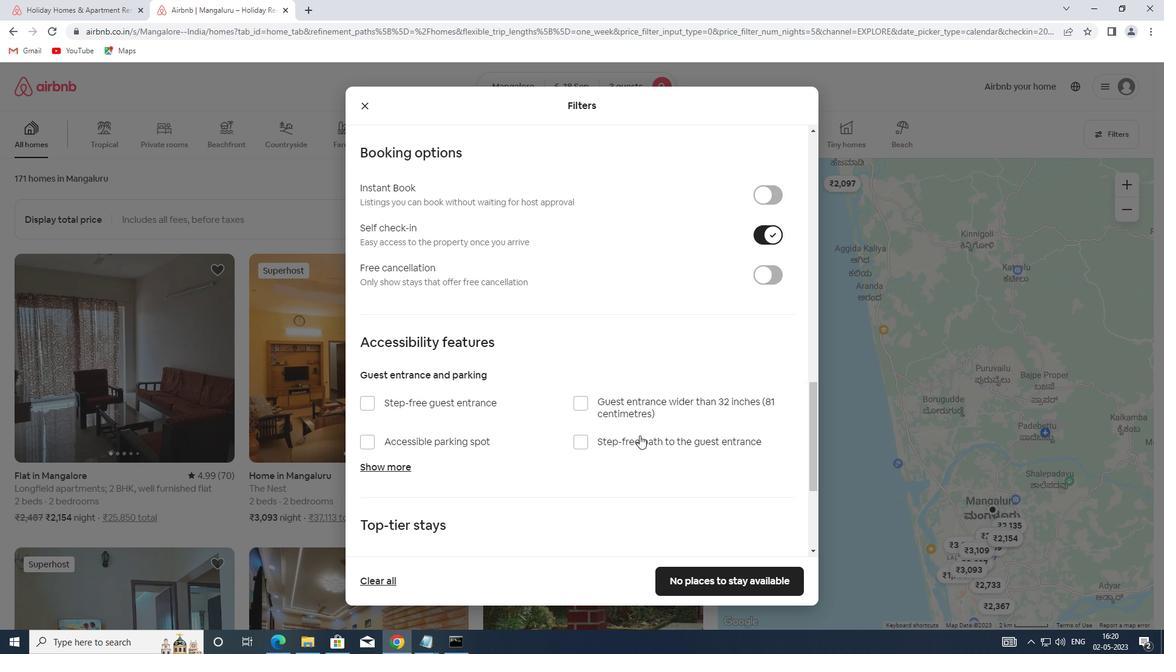 
Action: Mouse scrolled (639, 435) with delta (0, 0)
Screenshot: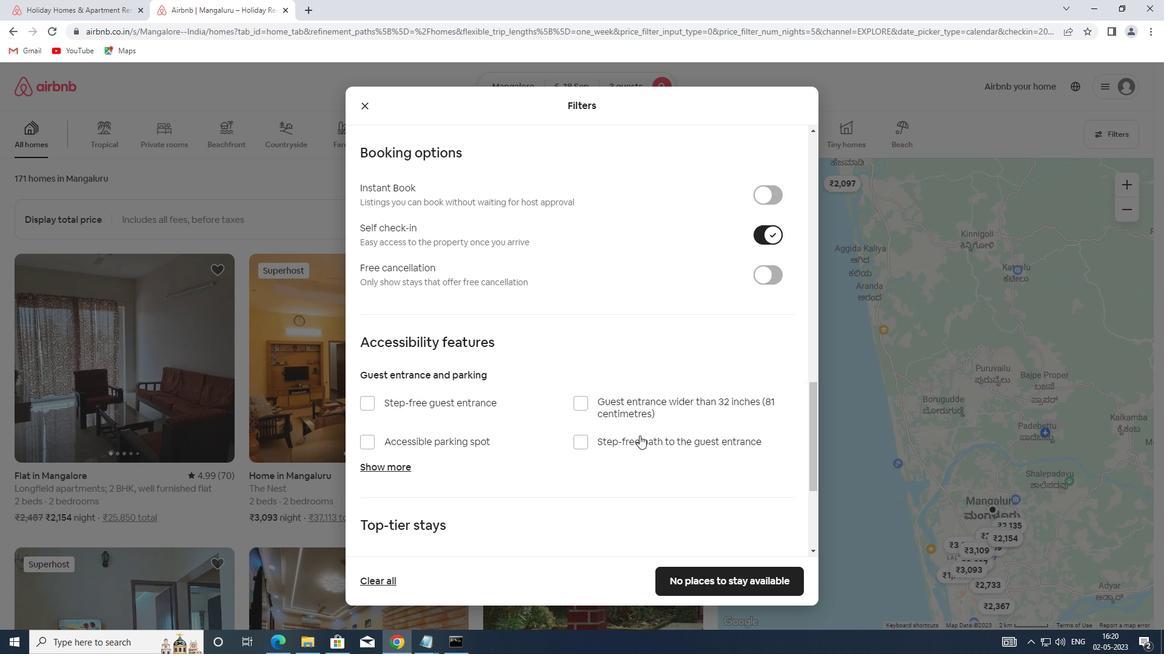 
Action: Mouse scrolled (639, 435) with delta (0, 0)
Screenshot: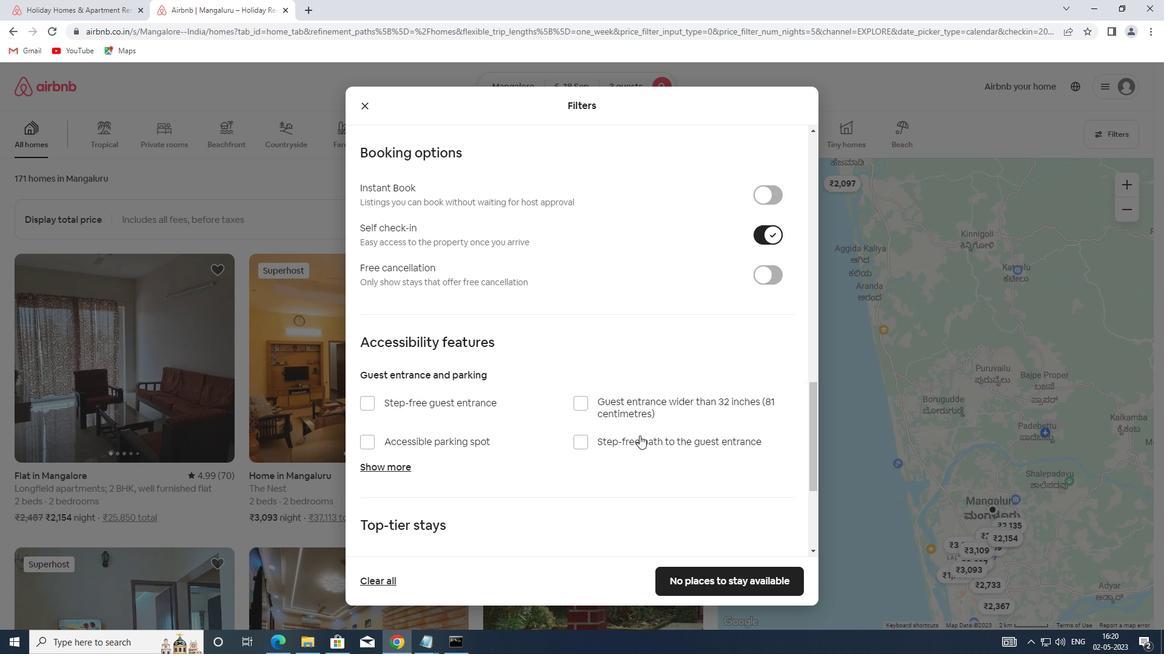 
Action: Mouse moved to (618, 446)
Screenshot: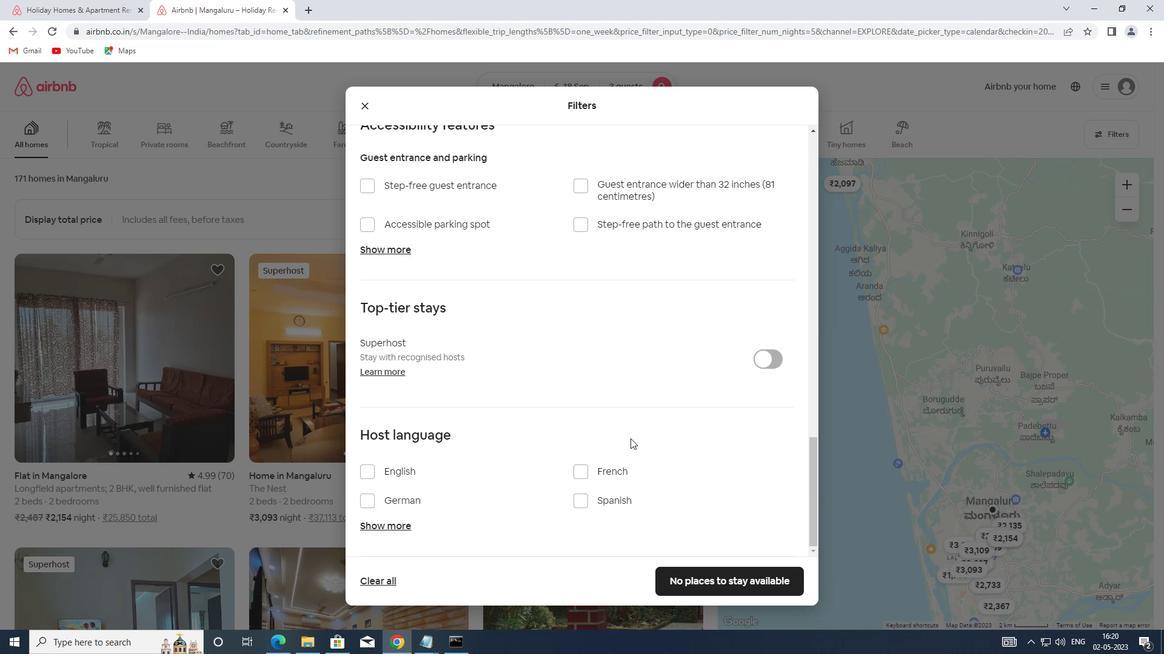 
Action: Mouse scrolled (618, 446) with delta (0, 0)
Screenshot: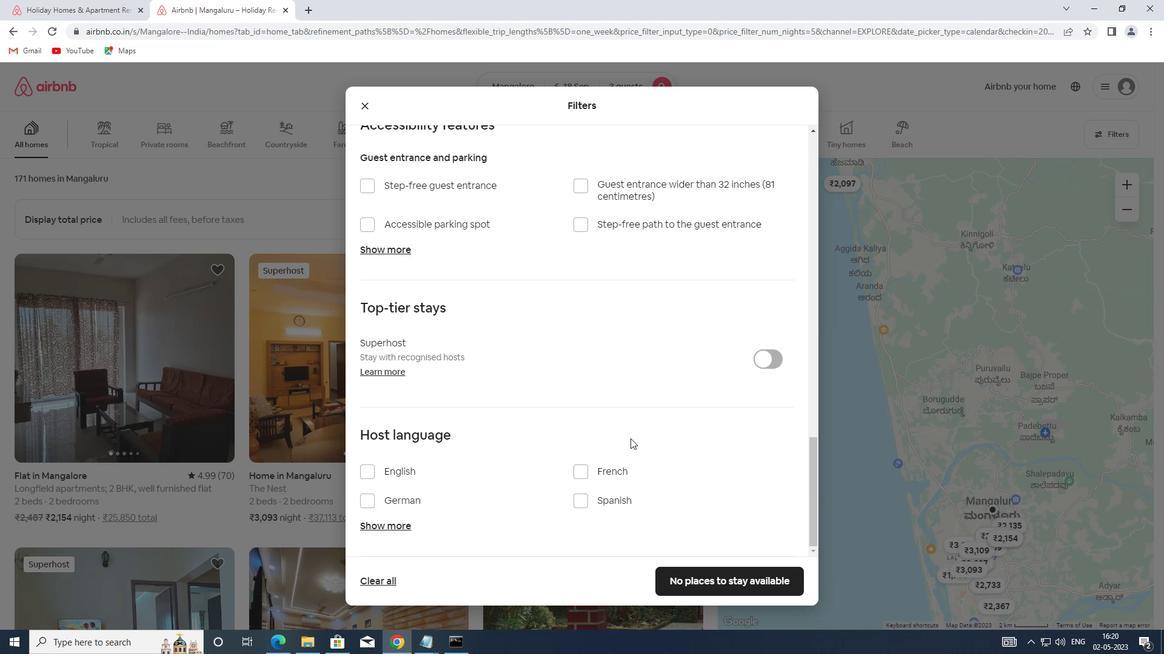 
Action: Mouse moved to (618, 449)
Screenshot: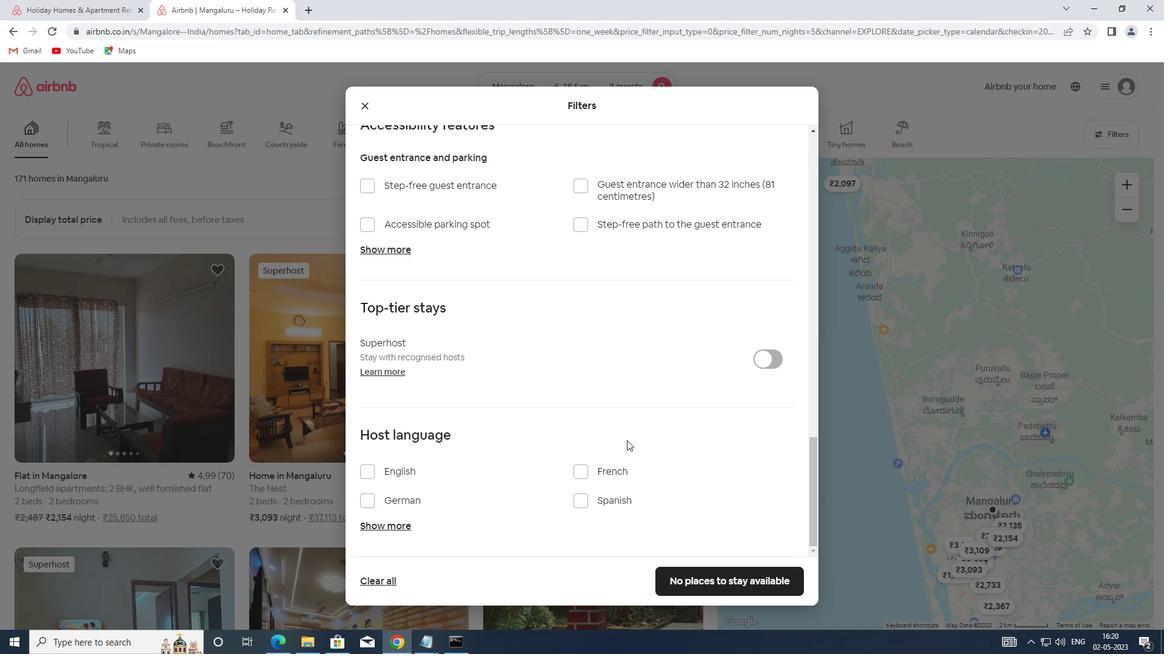 
Action: Mouse scrolled (618, 449) with delta (0, 0)
Screenshot: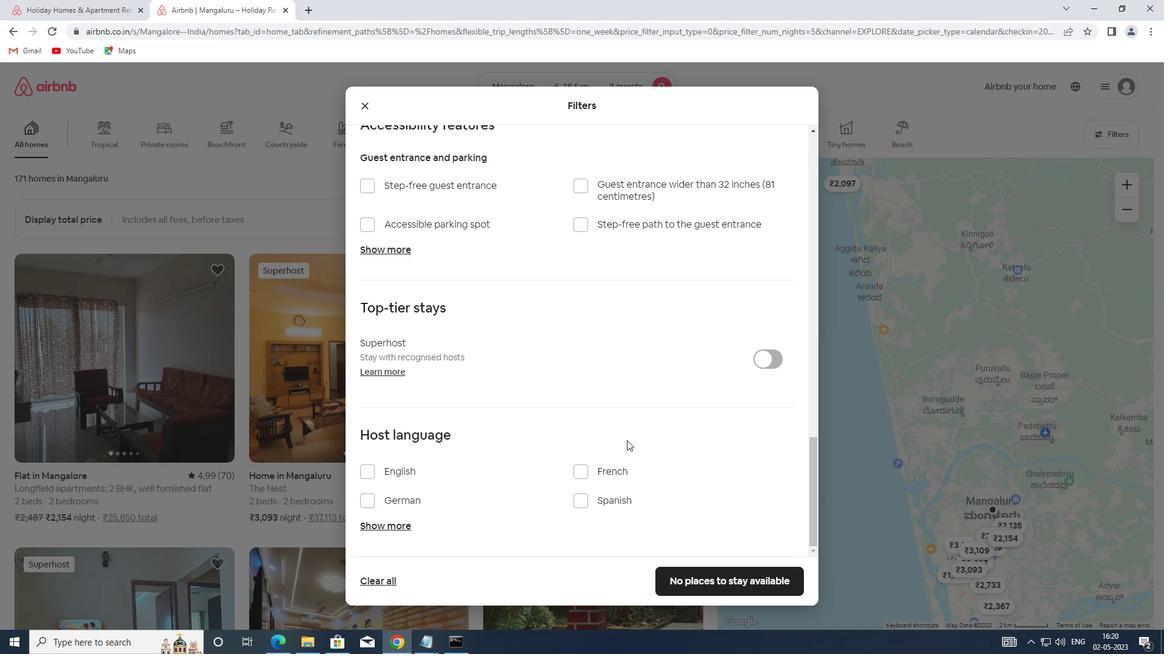 
Action: Mouse moved to (618, 451)
Screenshot: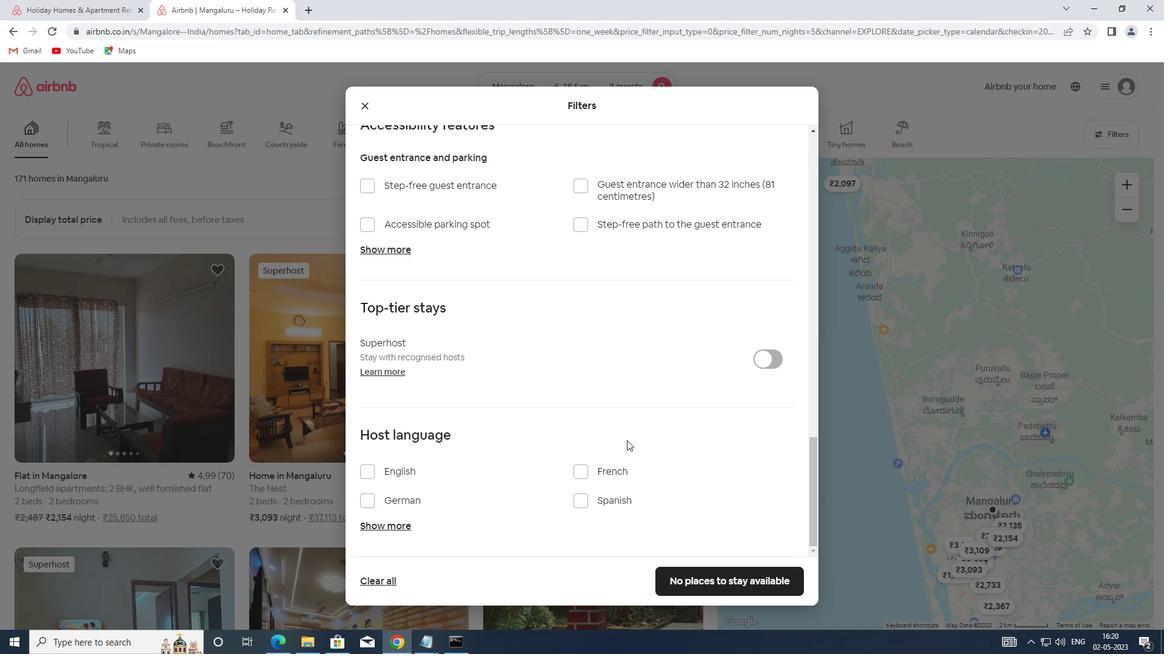 
Action: Mouse scrolled (618, 450) with delta (0, 0)
Screenshot: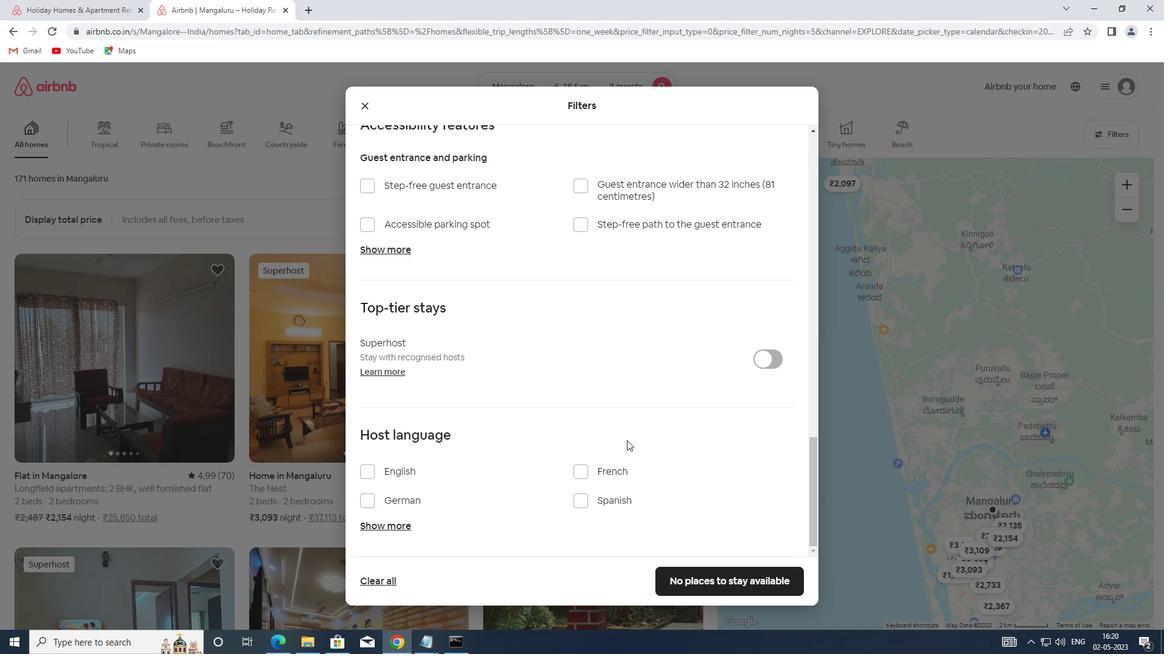 
Action: Mouse scrolled (618, 450) with delta (0, 0)
Screenshot: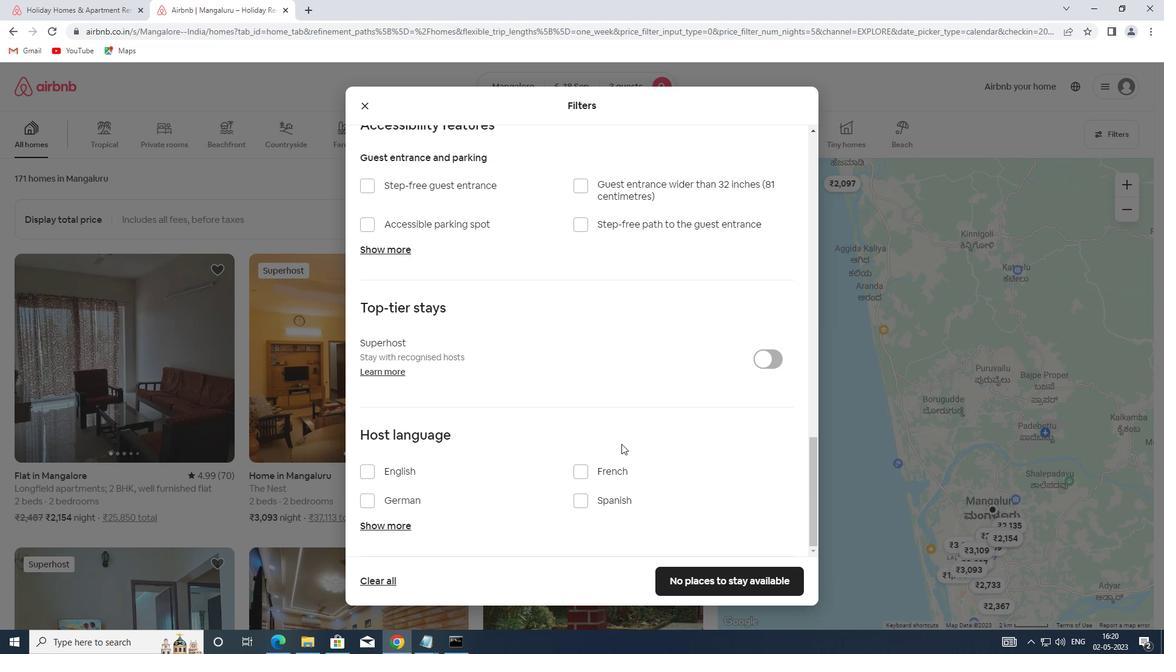 
Action: Mouse moved to (618, 453)
Screenshot: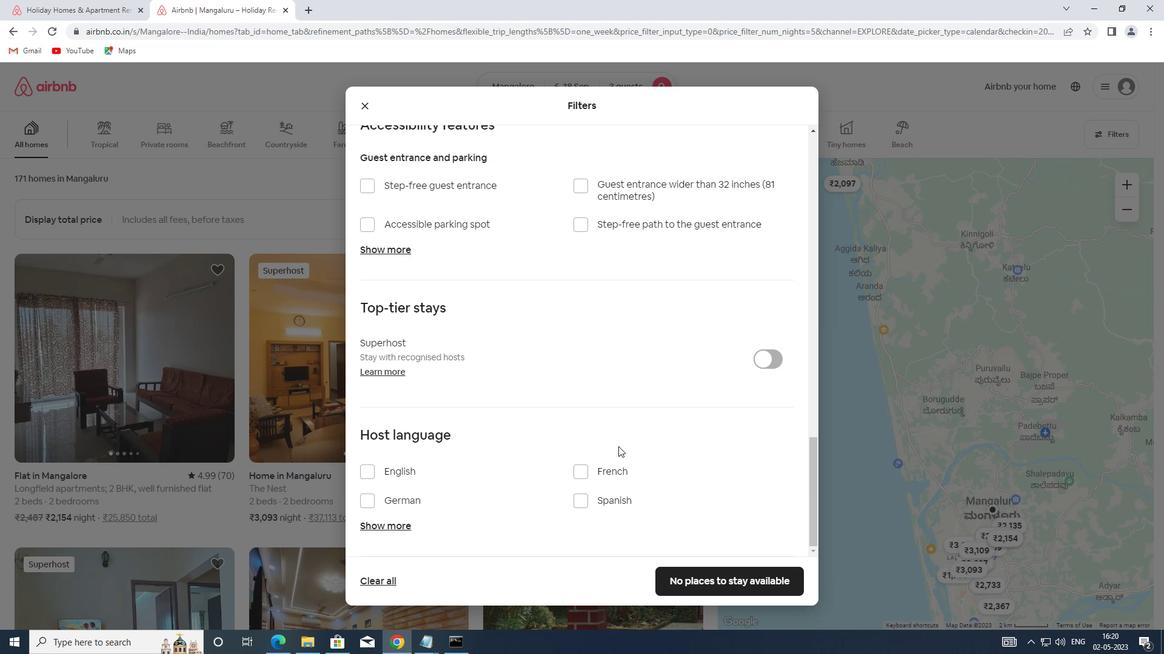 
Action: Mouse scrolled (618, 452) with delta (0, 0)
Screenshot: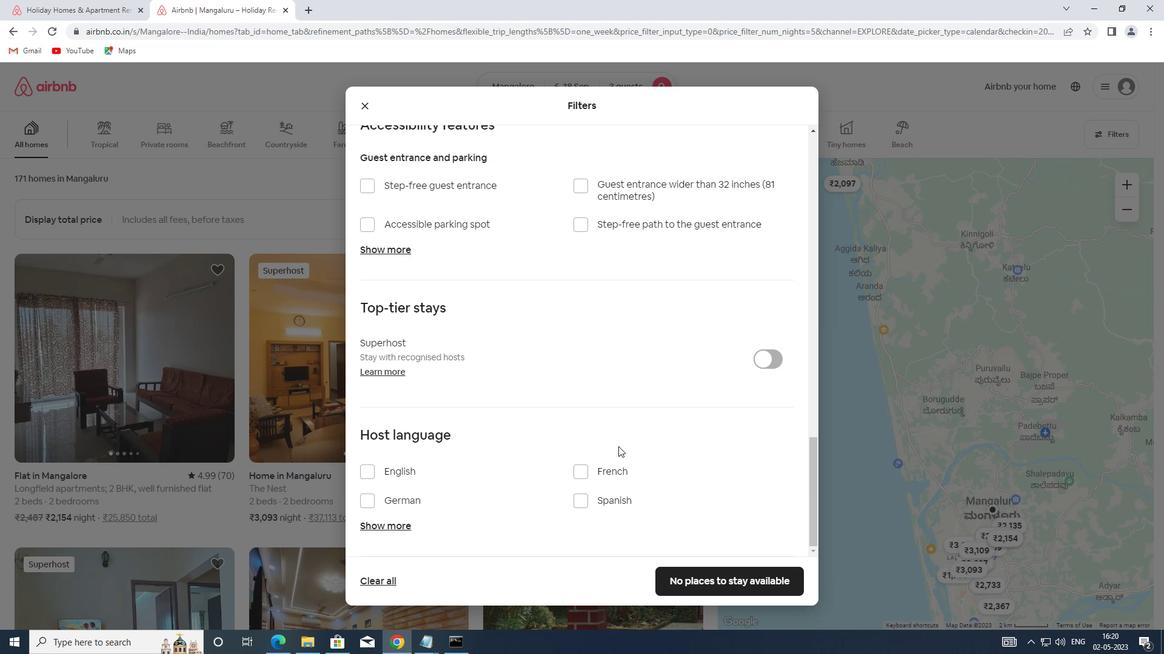 
Action: Mouse moved to (388, 473)
Screenshot: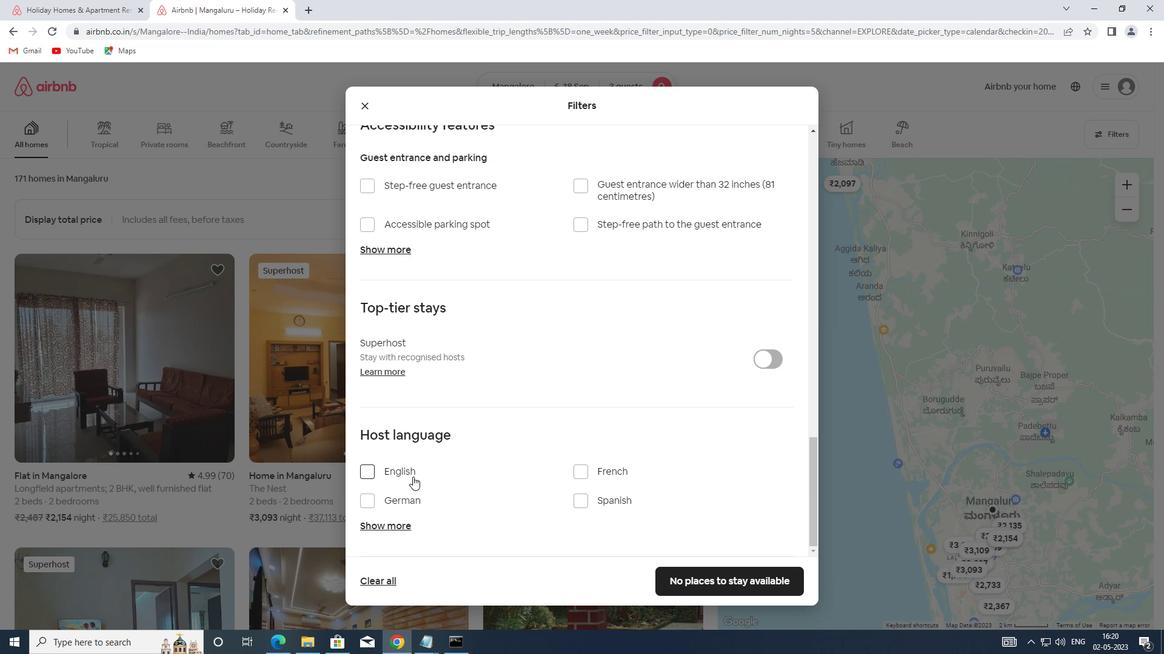 
Action: Mouse pressed left at (388, 473)
Screenshot: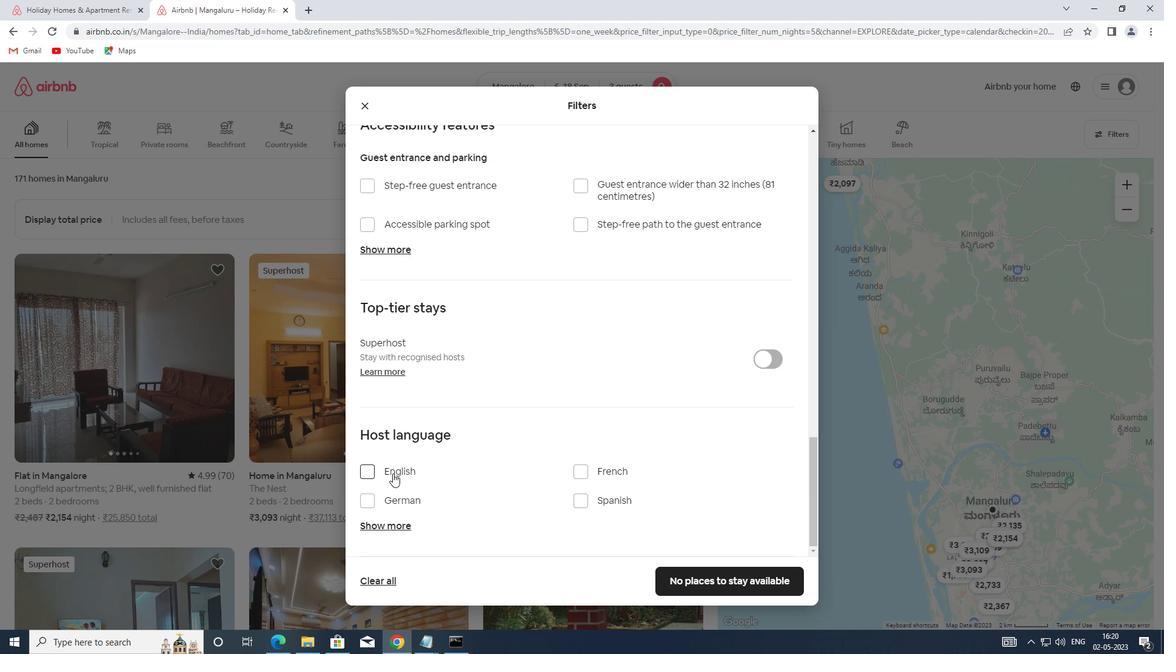 
Action: Mouse moved to (691, 577)
Screenshot: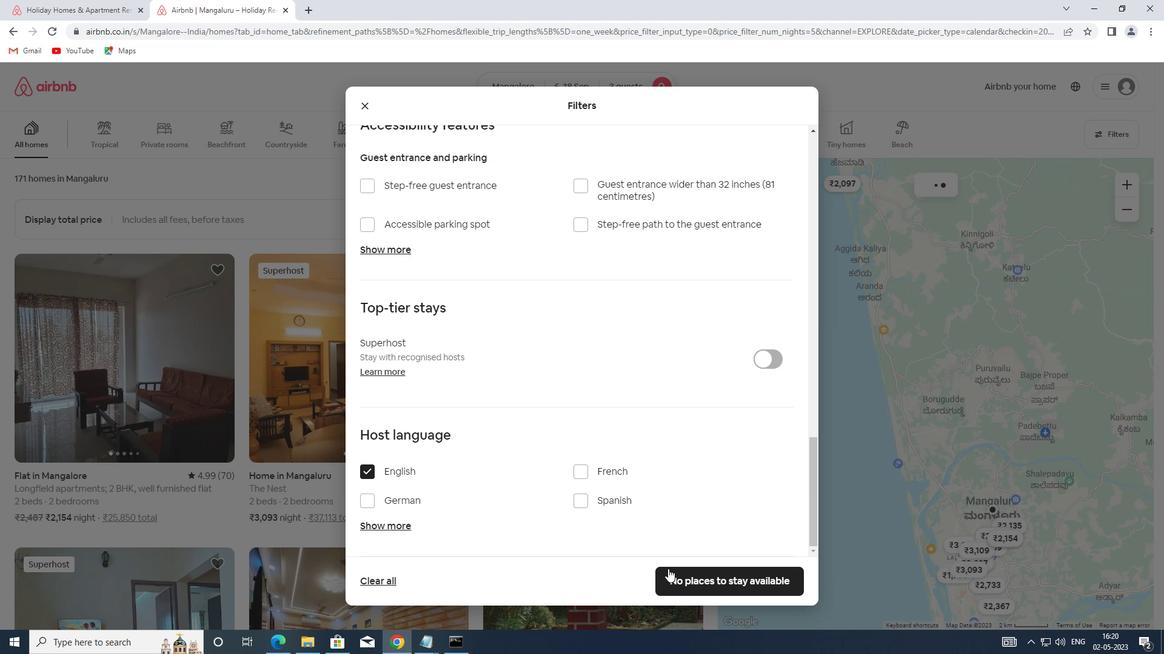 
Action: Mouse pressed left at (691, 577)
Screenshot: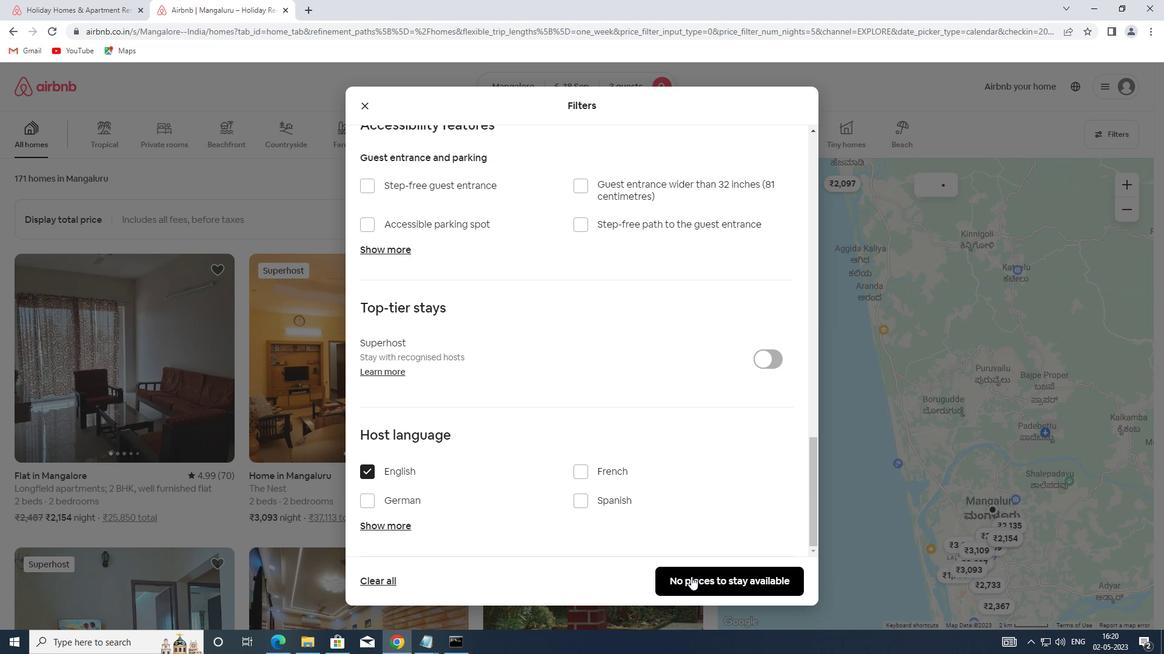 
Action: Mouse moved to (692, 577)
Screenshot: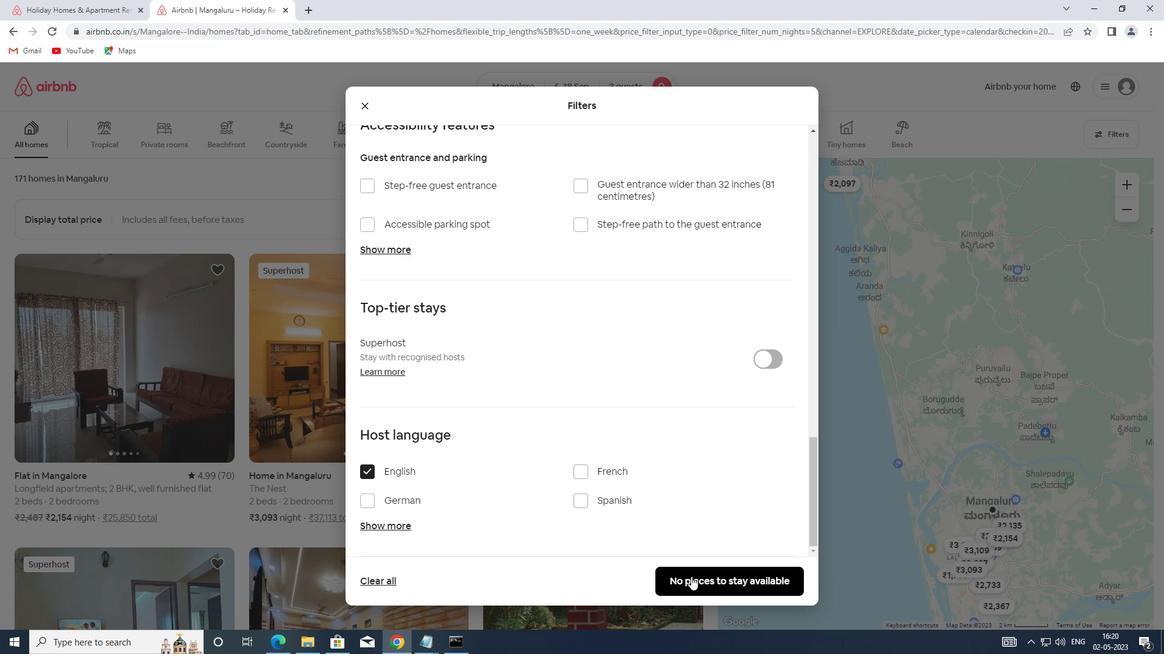 
